 Task: Find a house in Pardi, India, from July 10 to July 25 for 4 guests, with a price range of ₹15,000 to ₹25,000, including Wifi and Free parking, and the host should speak English.
Action: Mouse moved to (543, 118)
Screenshot: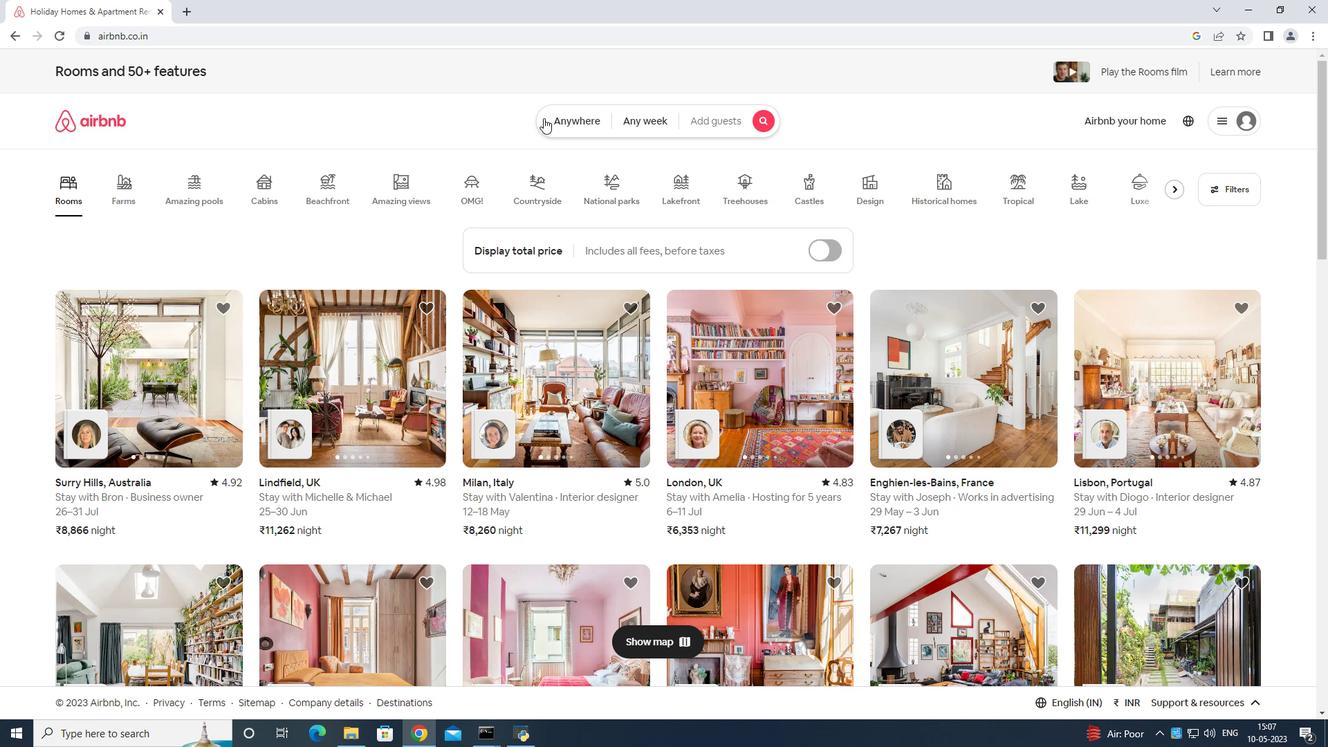 
Action: Mouse pressed left at (543, 118)
Screenshot: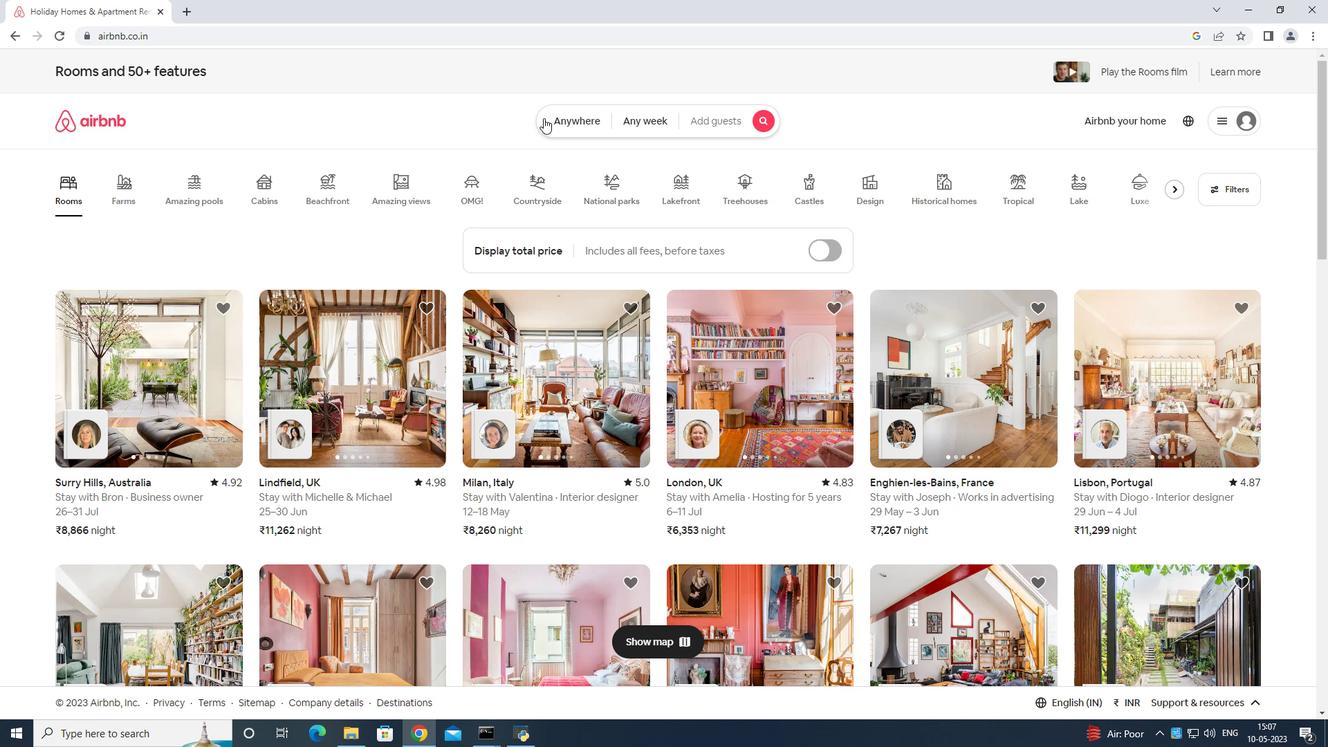 
Action: Mouse moved to (562, 118)
Screenshot: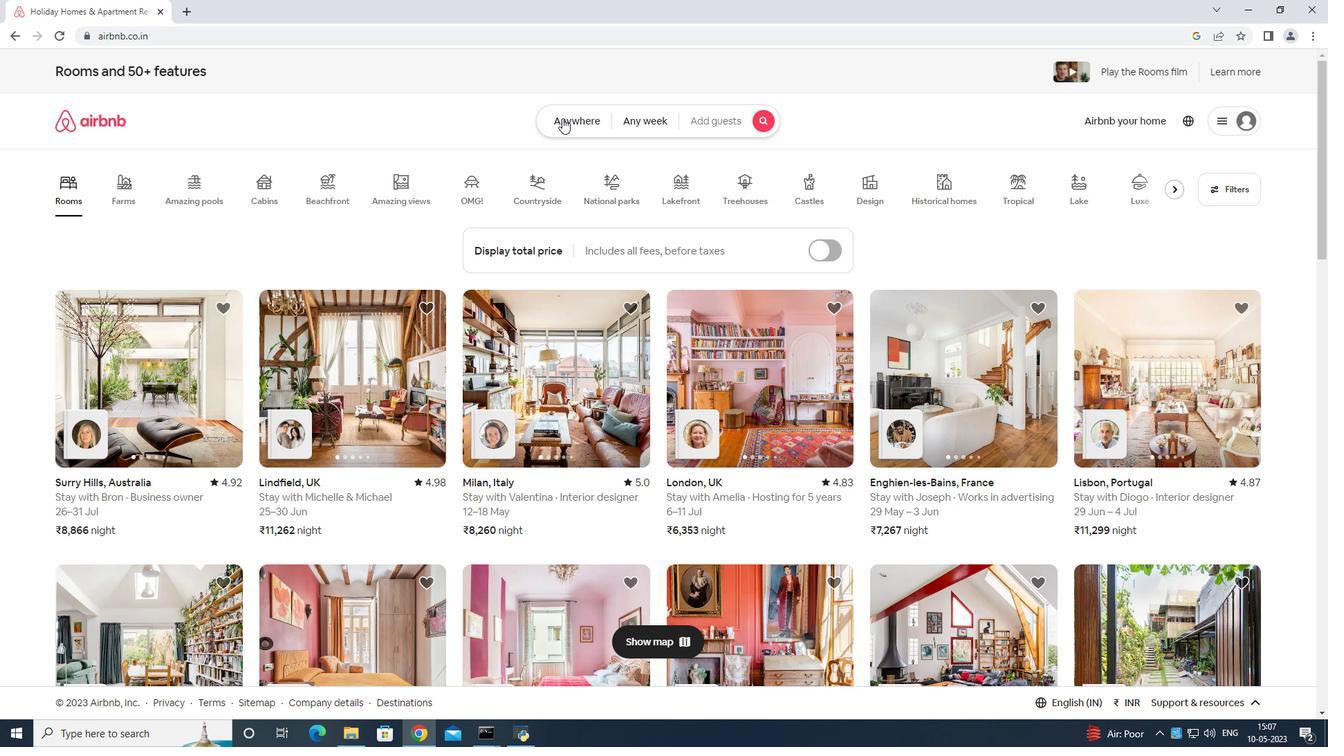 
Action: Mouse pressed left at (562, 118)
Screenshot: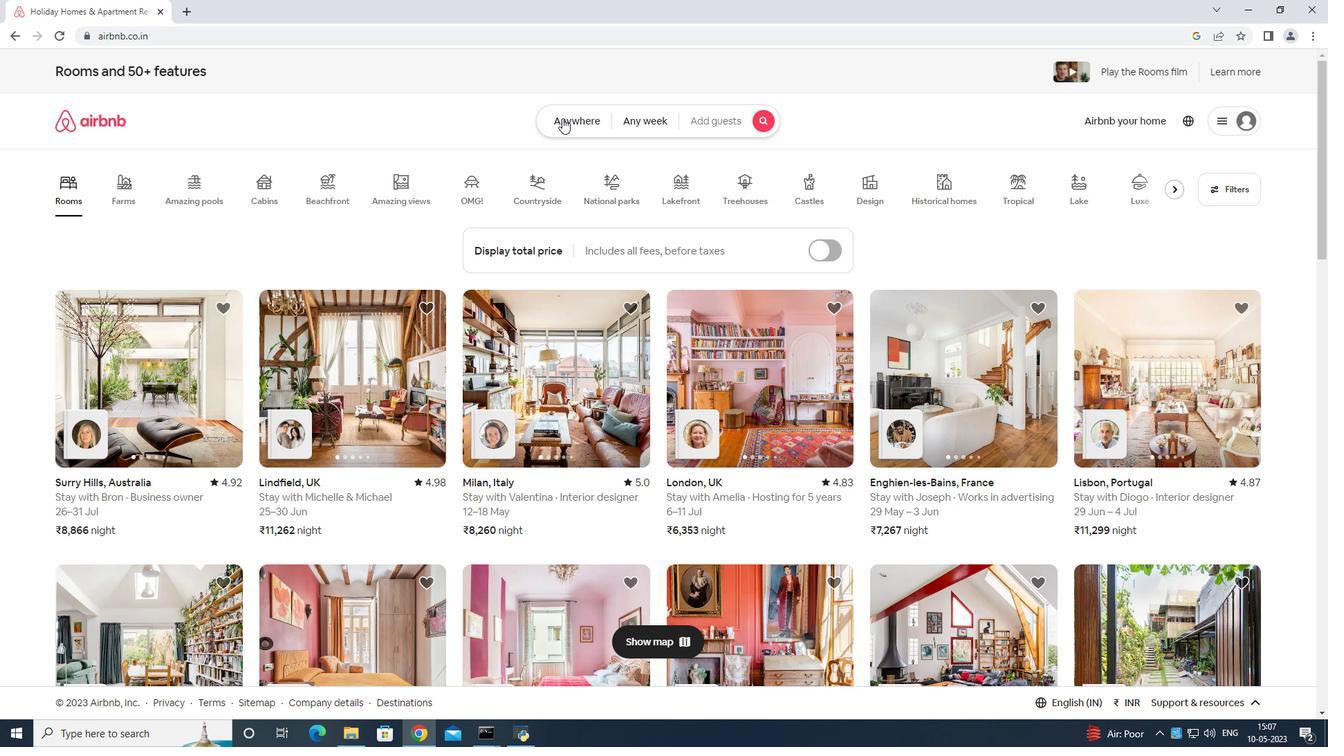 
Action: Mouse moved to (263, 135)
Screenshot: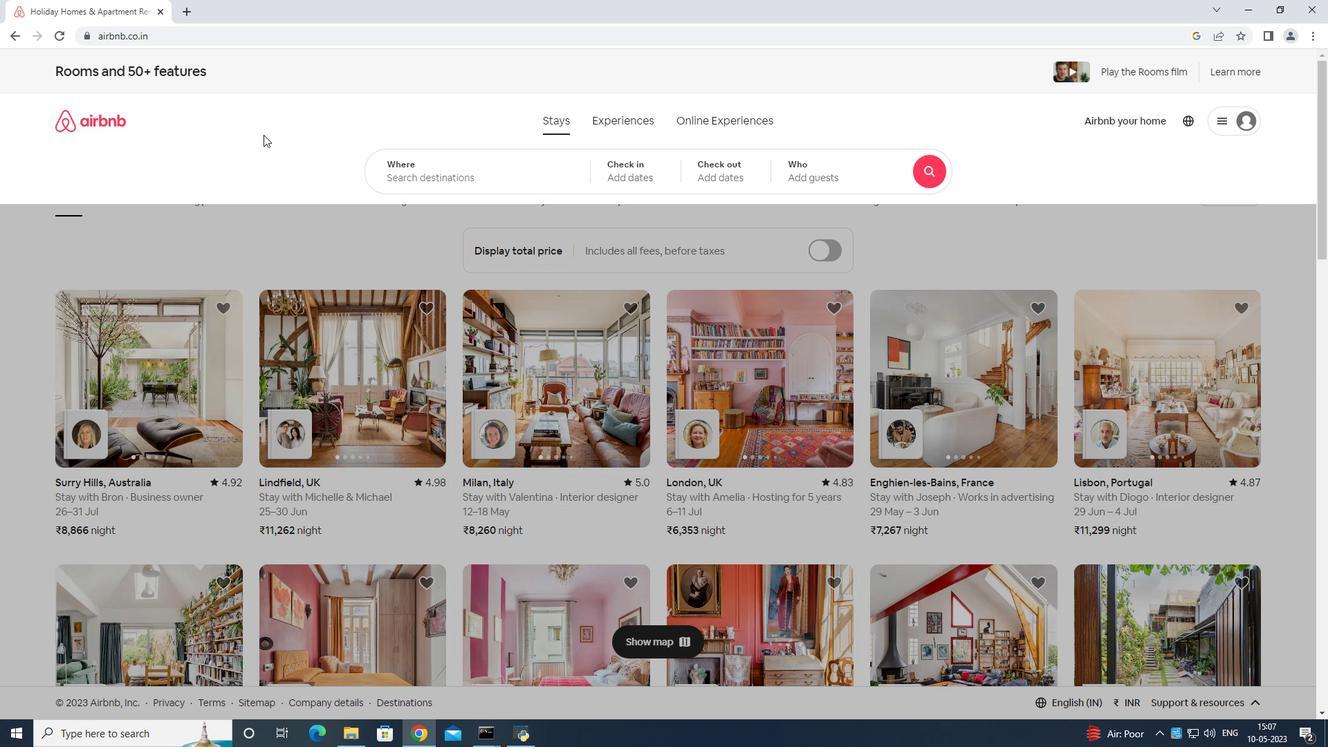 
Action: Mouse pressed left at (263, 135)
Screenshot: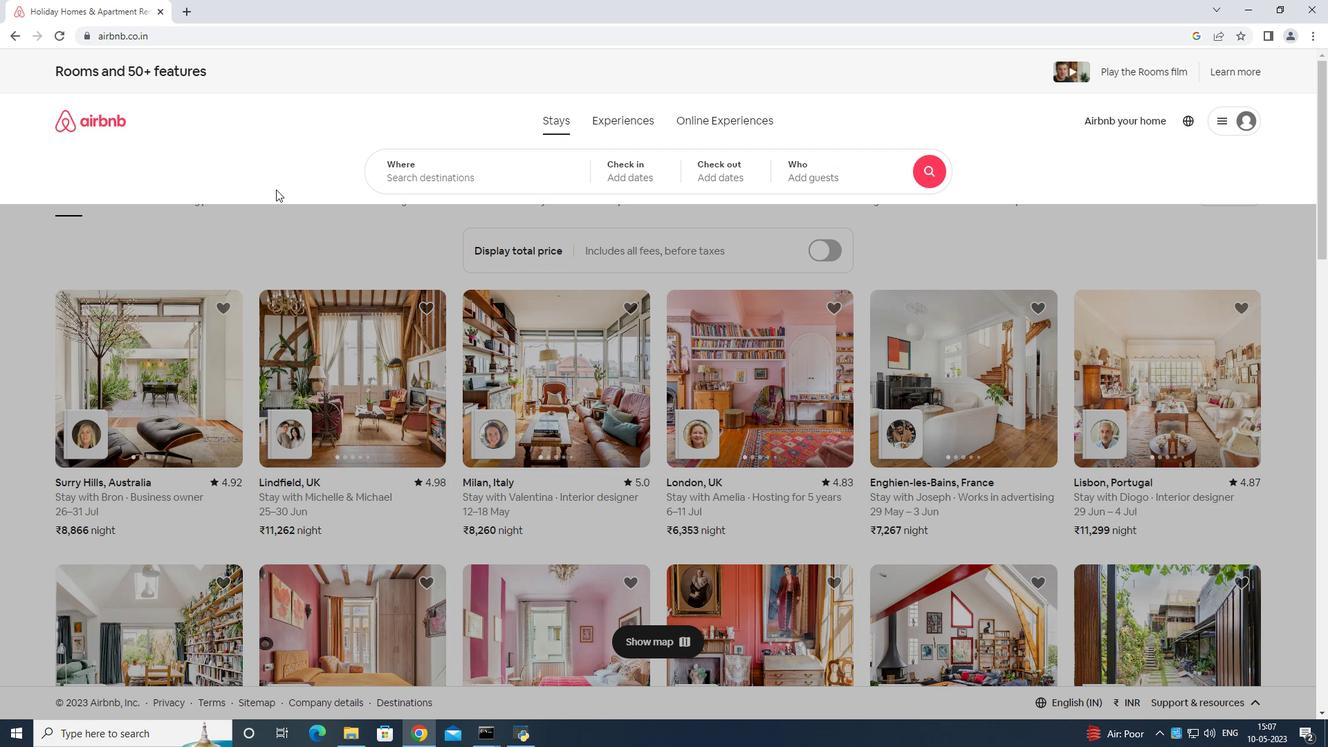 
Action: Mouse moved to (283, 245)
Screenshot: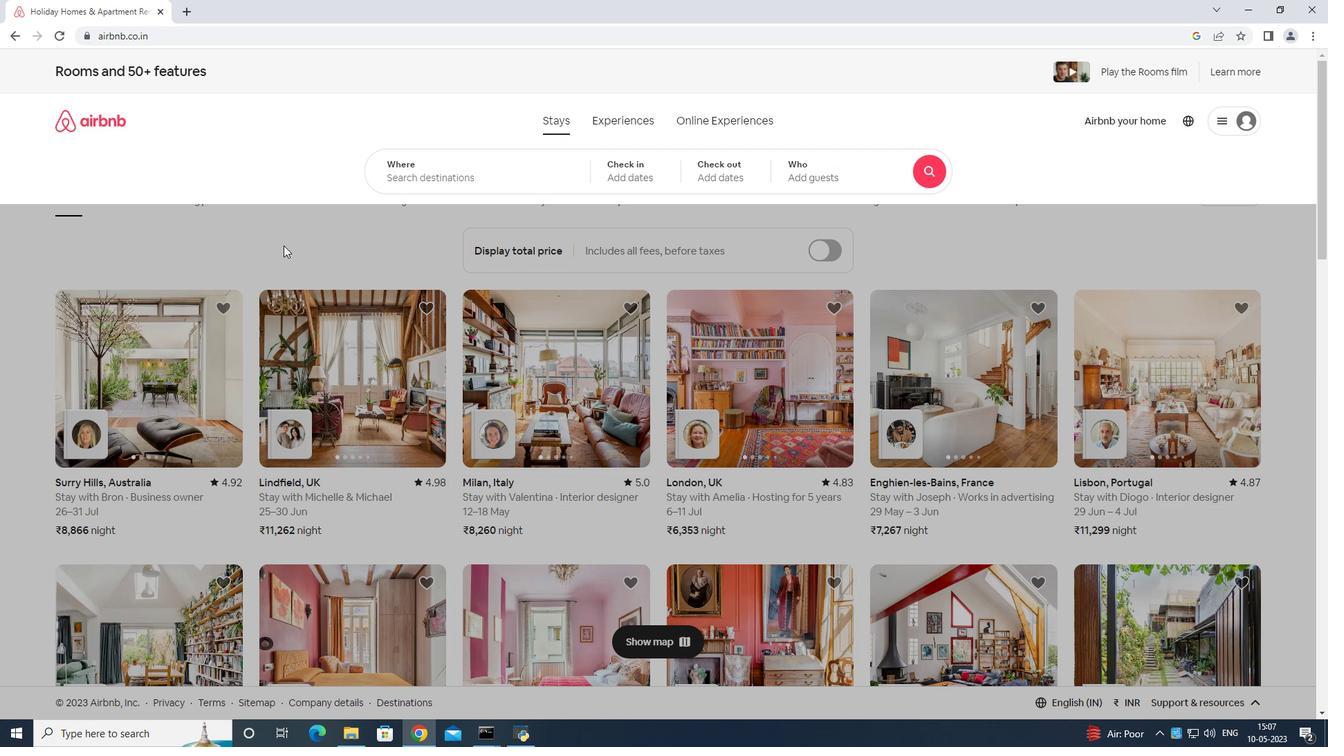 
Action: Mouse pressed left at (283, 245)
Screenshot: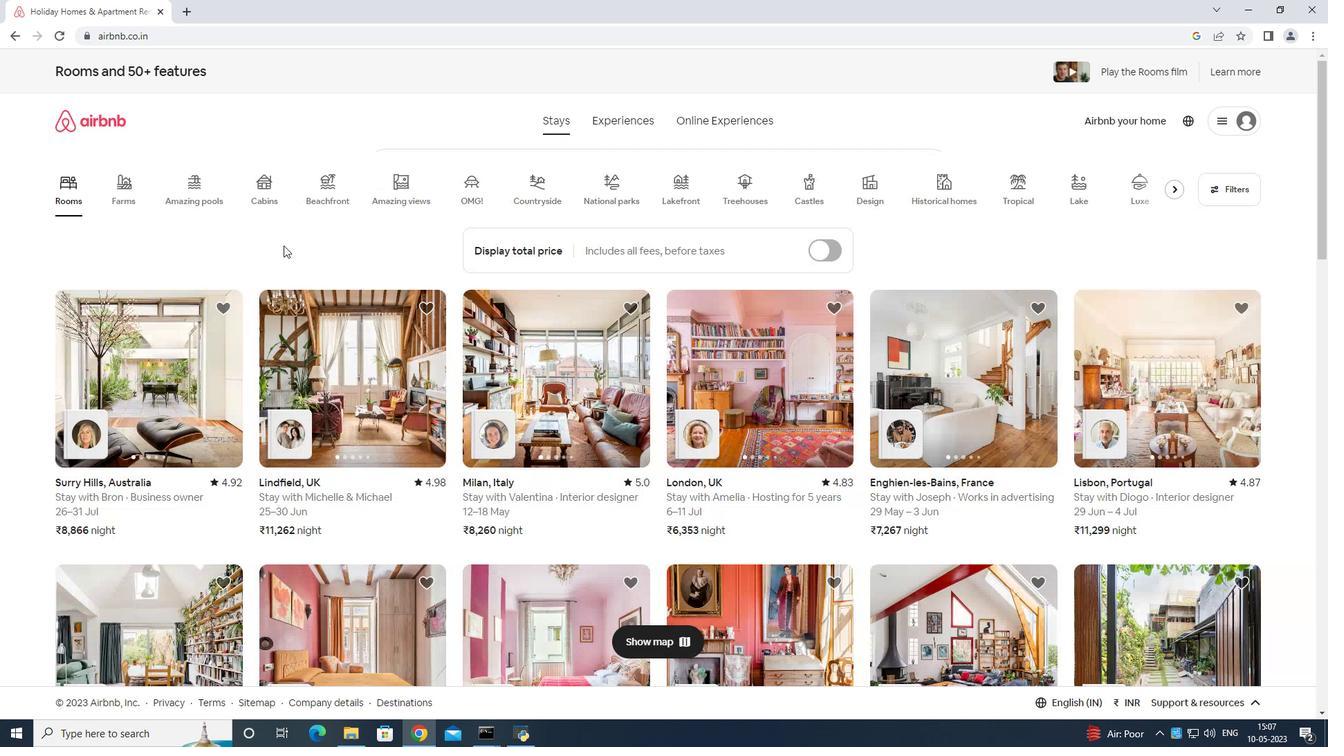 
Action: Mouse moved to (564, 122)
Screenshot: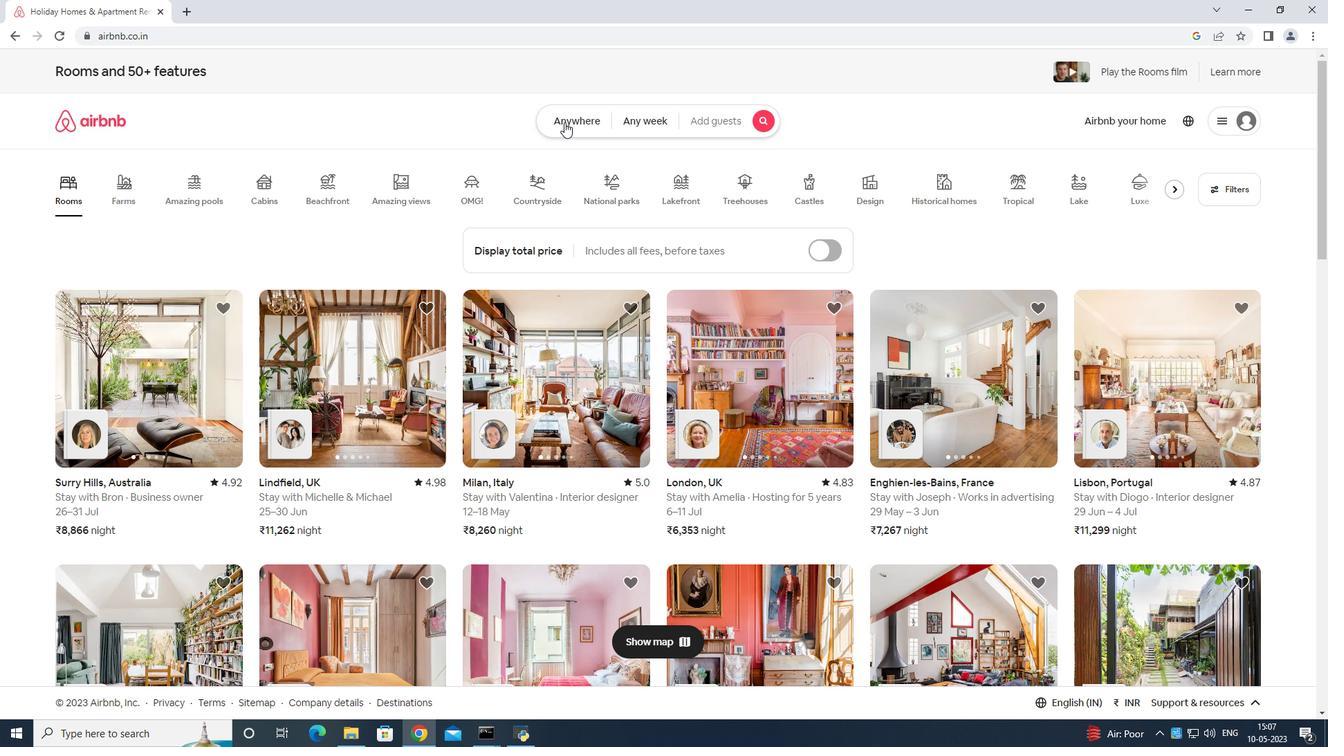 
Action: Mouse pressed left at (564, 122)
Screenshot: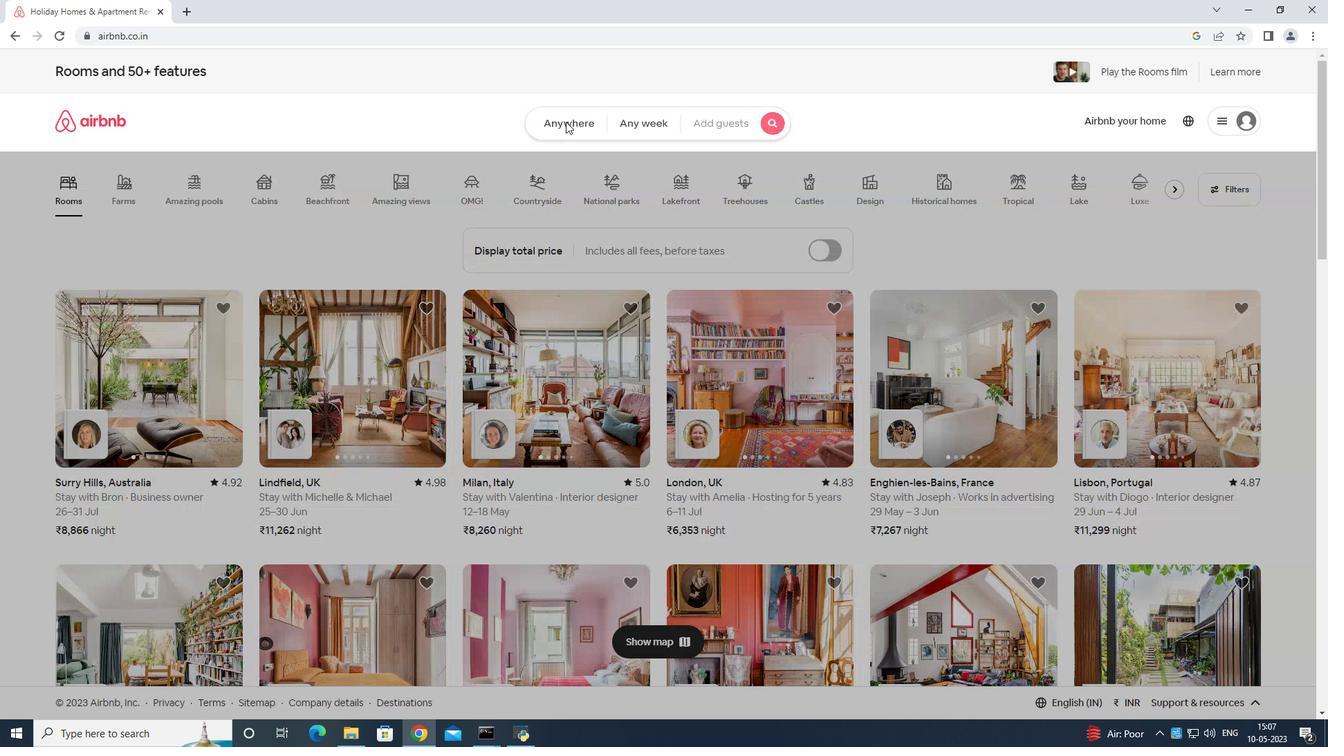 
Action: Mouse moved to (494, 168)
Screenshot: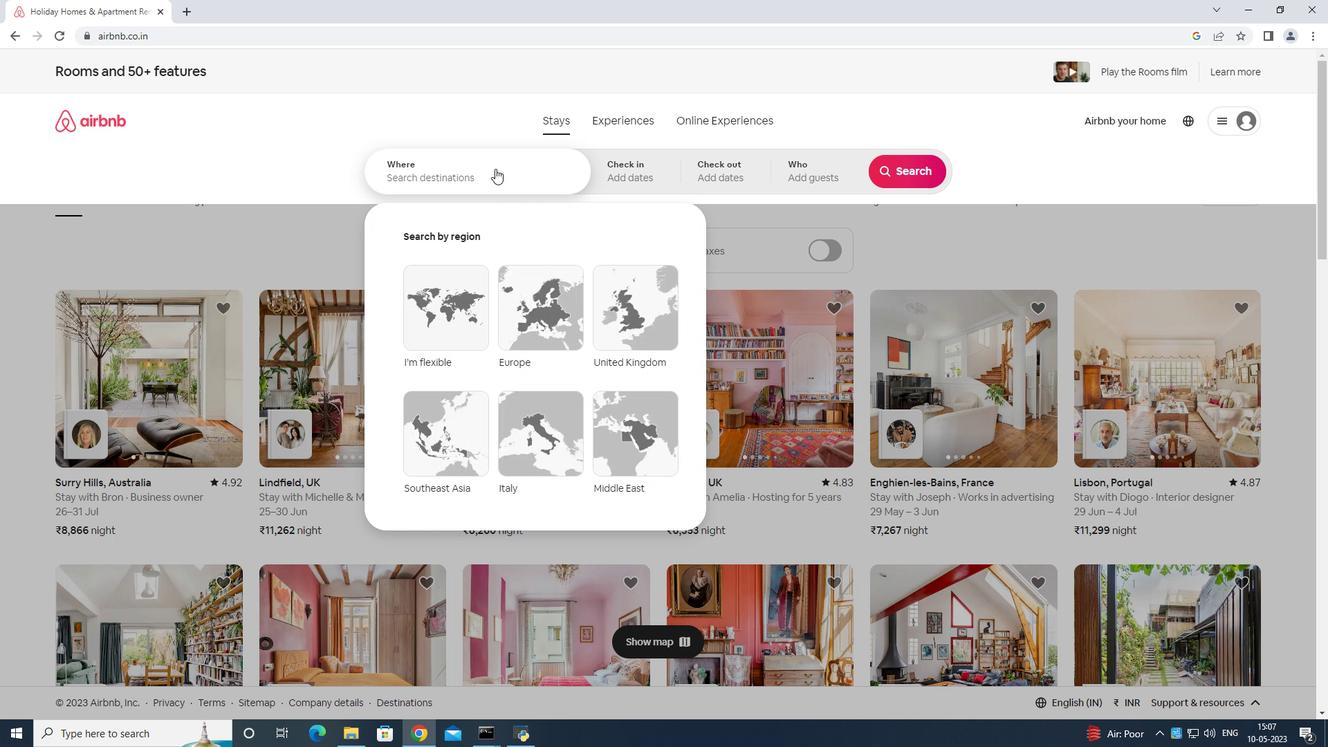 
Action: Mouse pressed left at (494, 168)
Screenshot: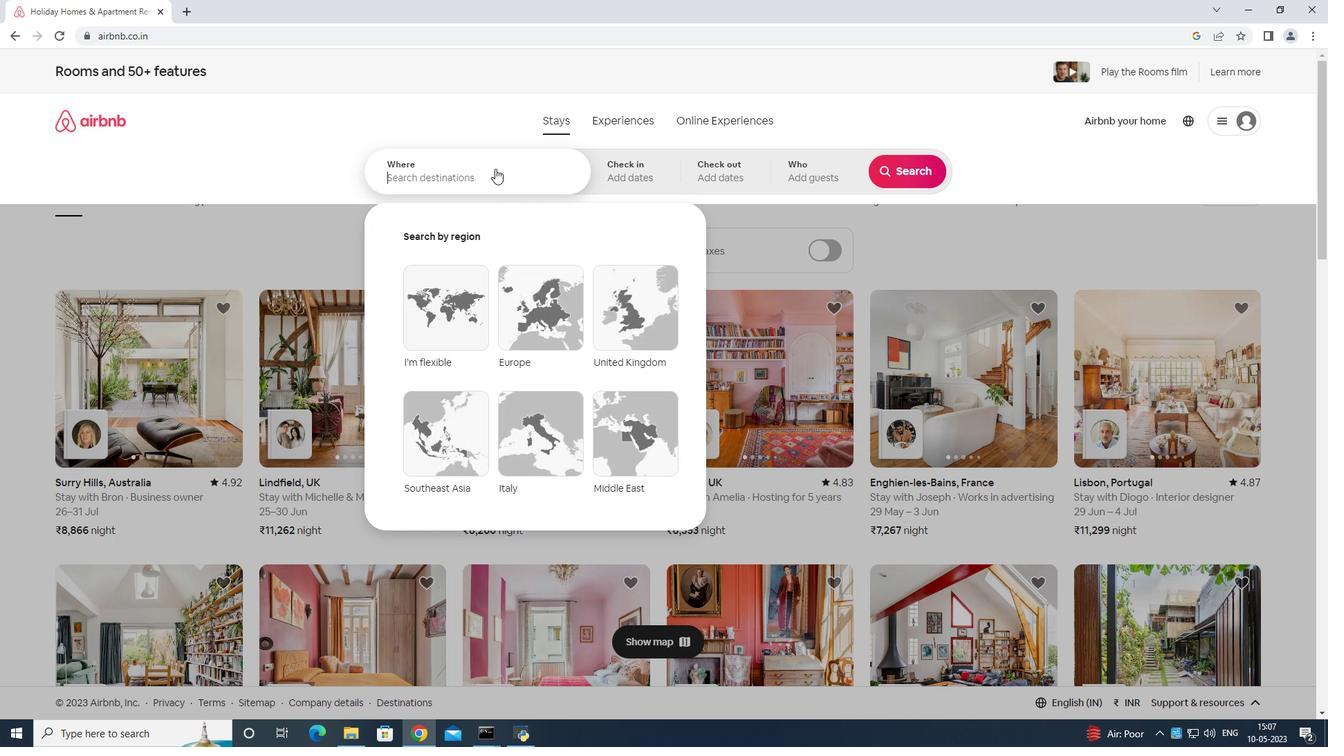 
Action: Mouse moved to (492, 168)
Screenshot: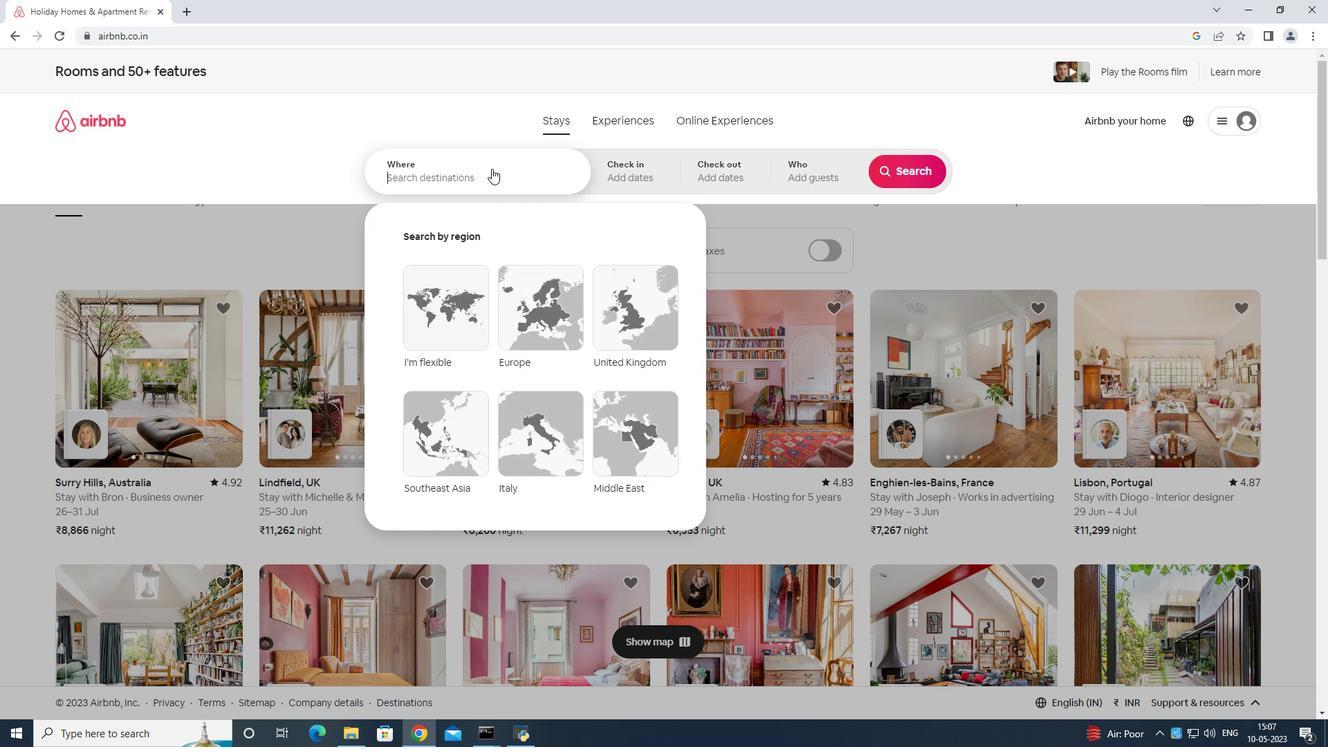 
Action: Key pressed p<Key.shift><Key.backspace>pardi<Key.space>india<Key.enter>
Screenshot: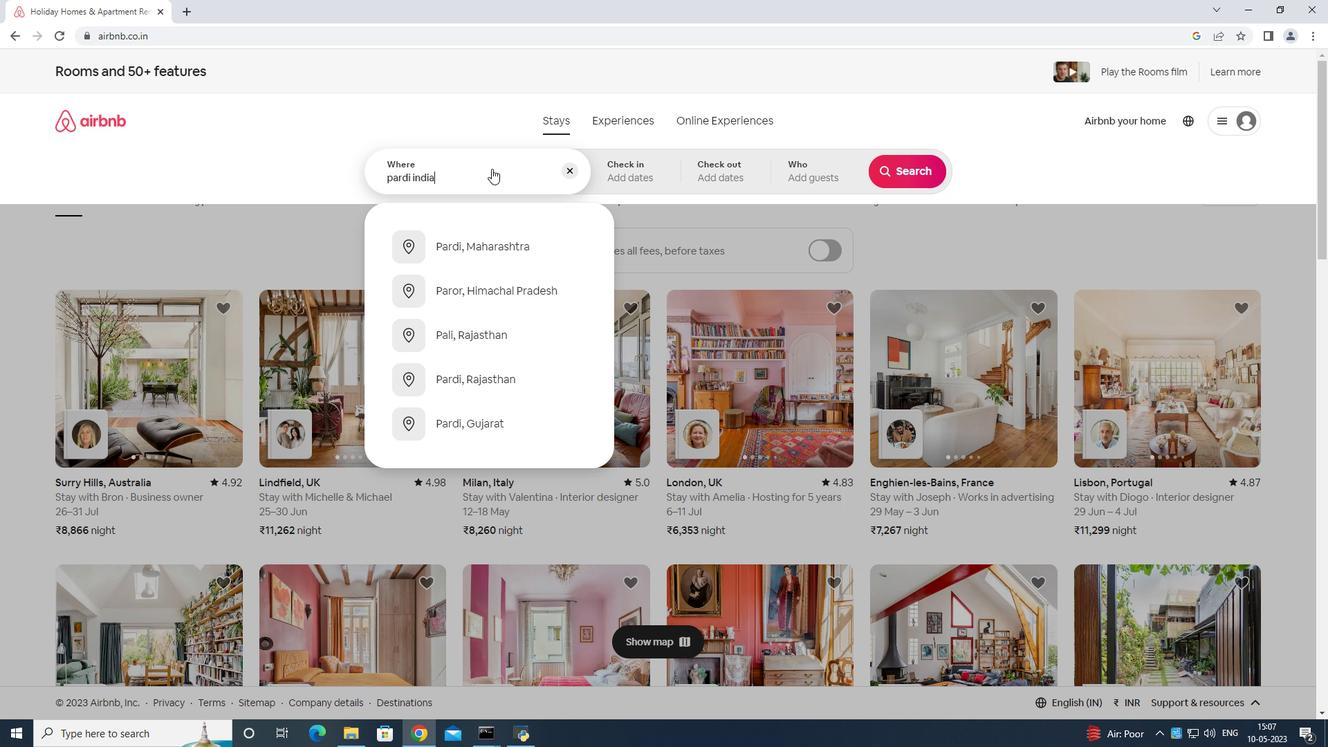 
Action: Mouse moved to (898, 282)
Screenshot: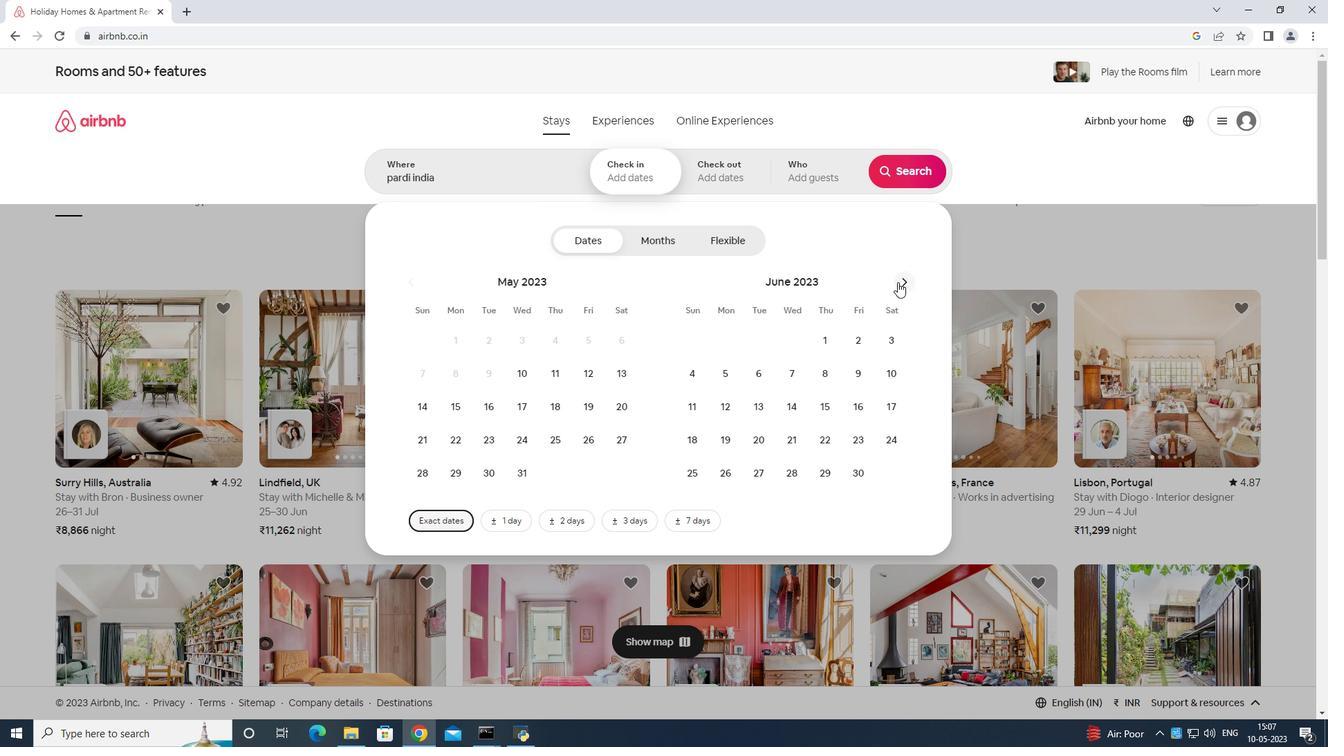 
Action: Mouse pressed left at (898, 282)
Screenshot: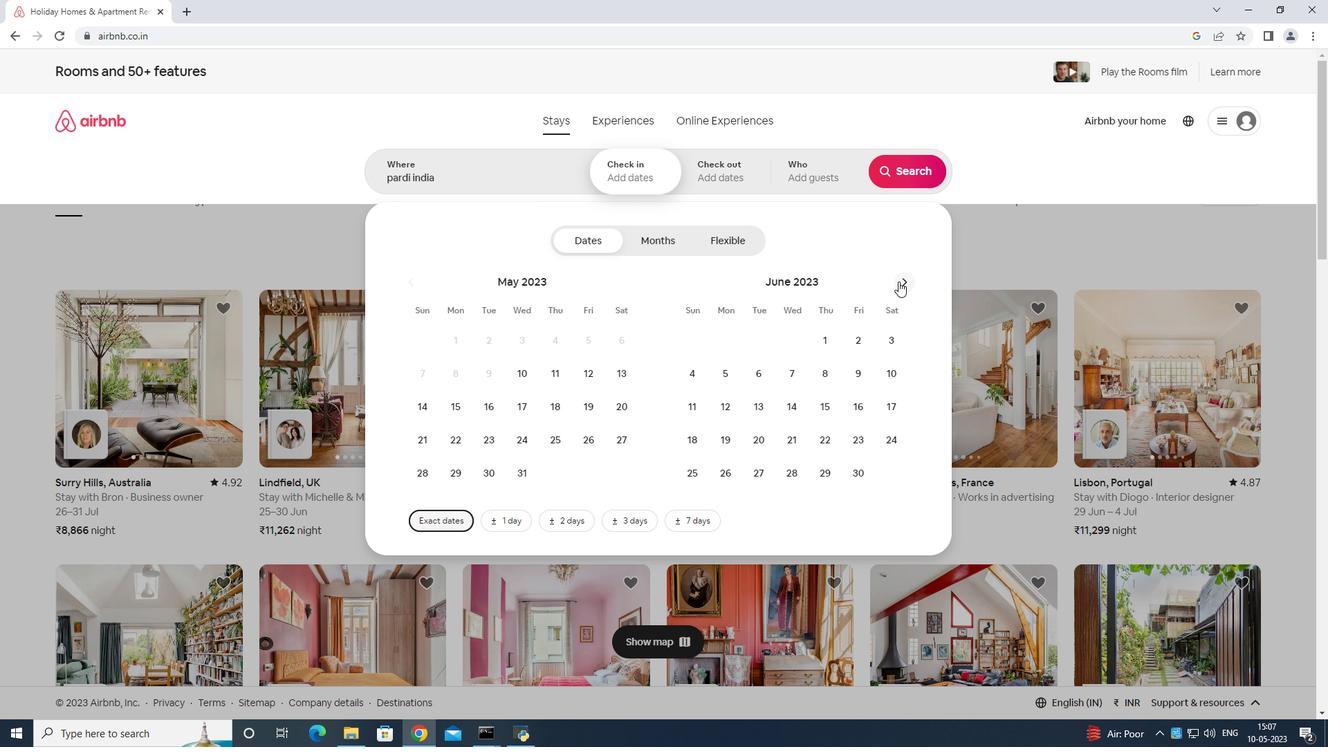
Action: Mouse moved to (725, 406)
Screenshot: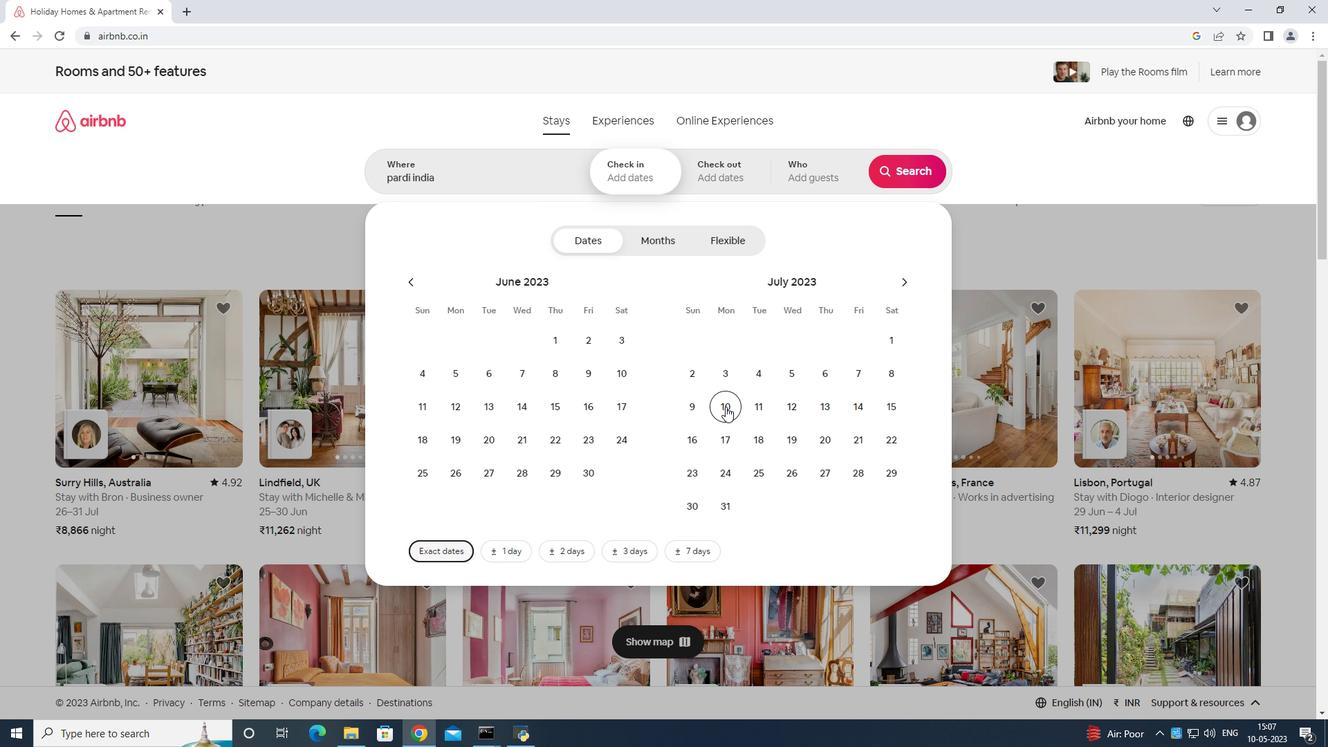 
Action: Mouse pressed left at (725, 406)
Screenshot: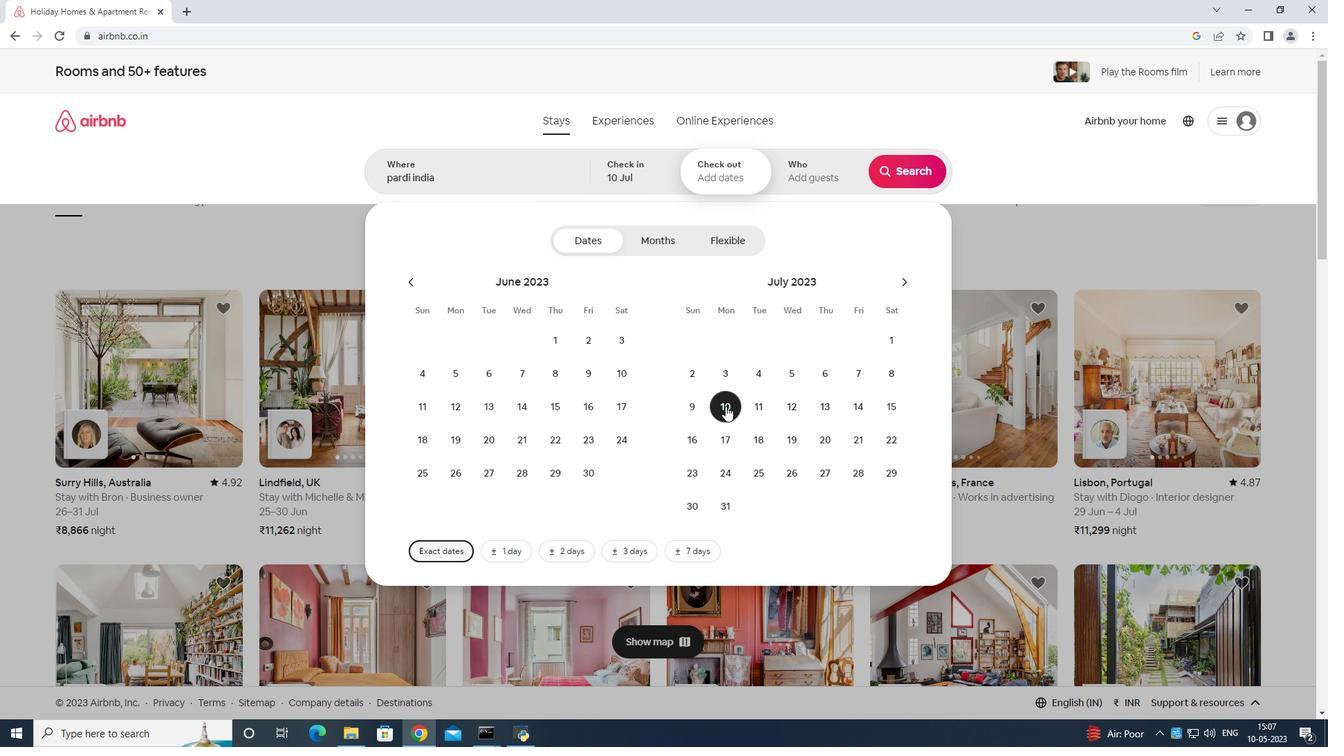 
Action: Mouse moved to (757, 464)
Screenshot: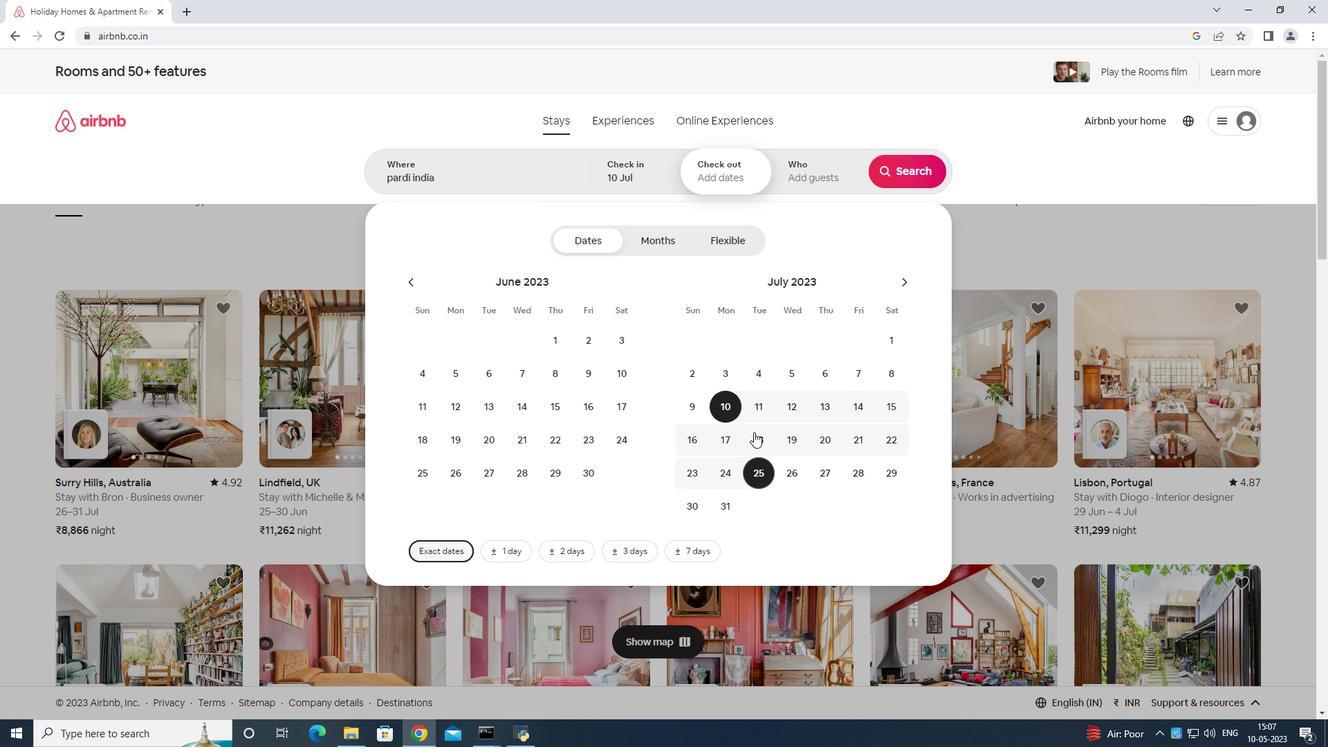 
Action: Mouse pressed left at (757, 464)
Screenshot: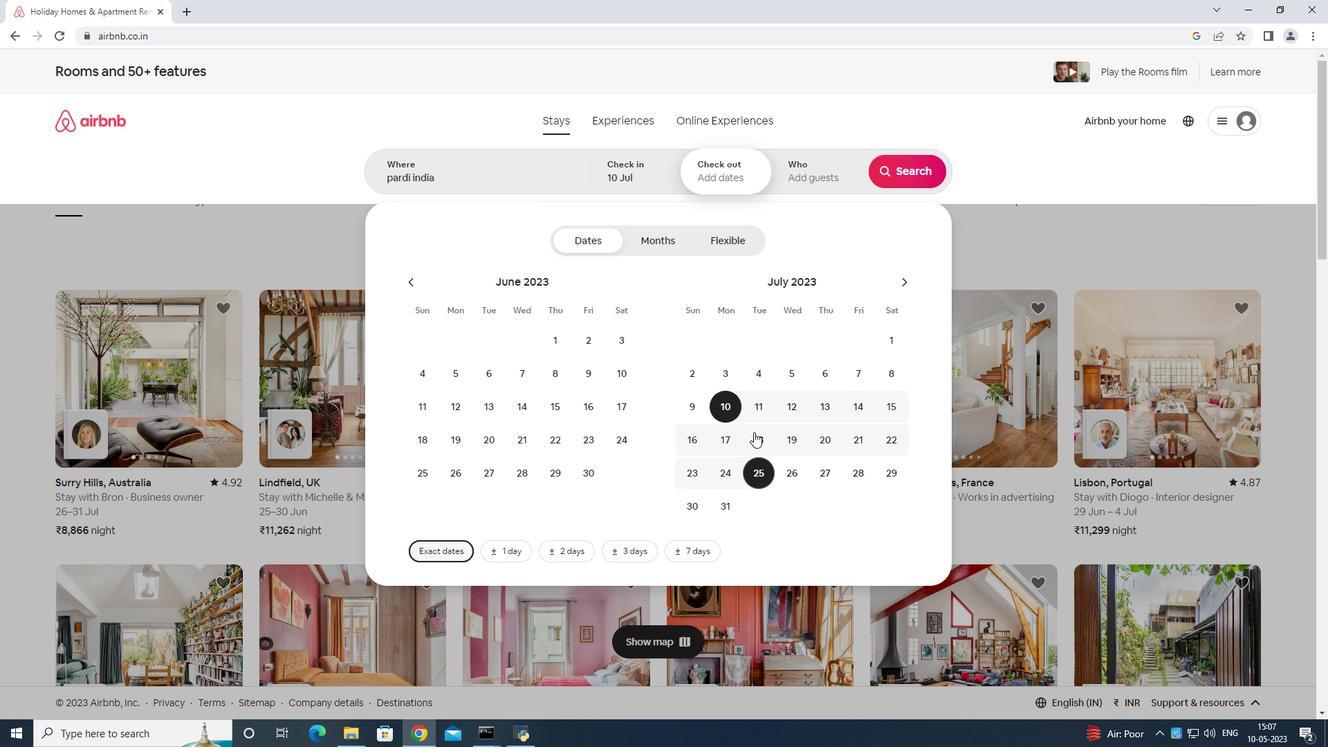 
Action: Mouse moved to (832, 177)
Screenshot: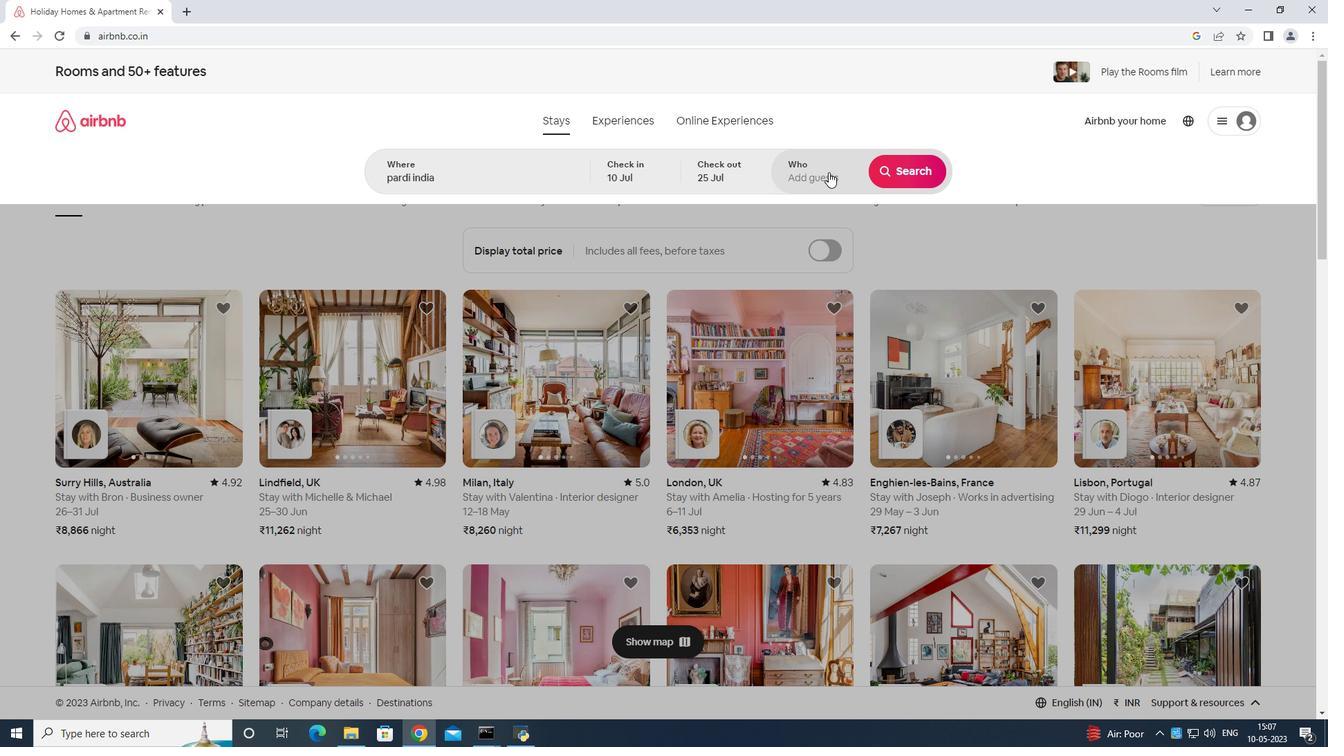 
Action: Mouse pressed left at (832, 177)
Screenshot: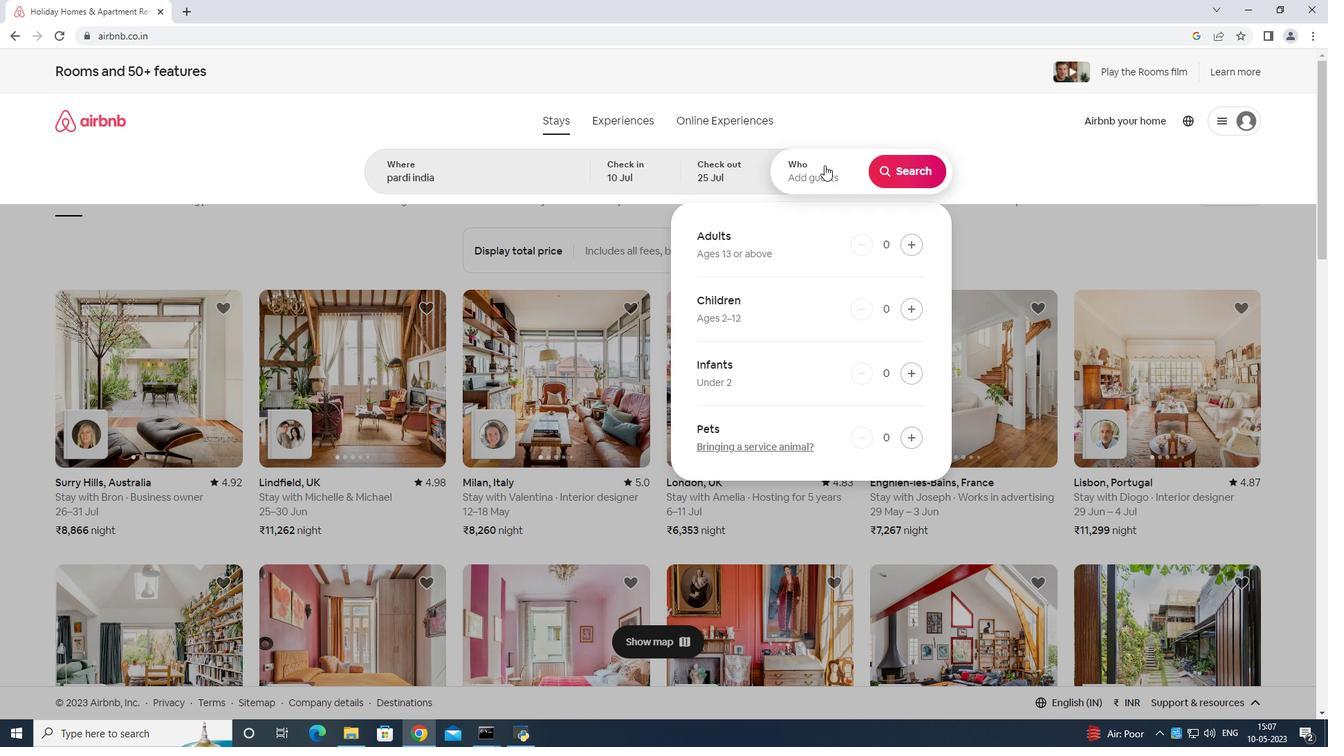 
Action: Mouse moved to (907, 237)
Screenshot: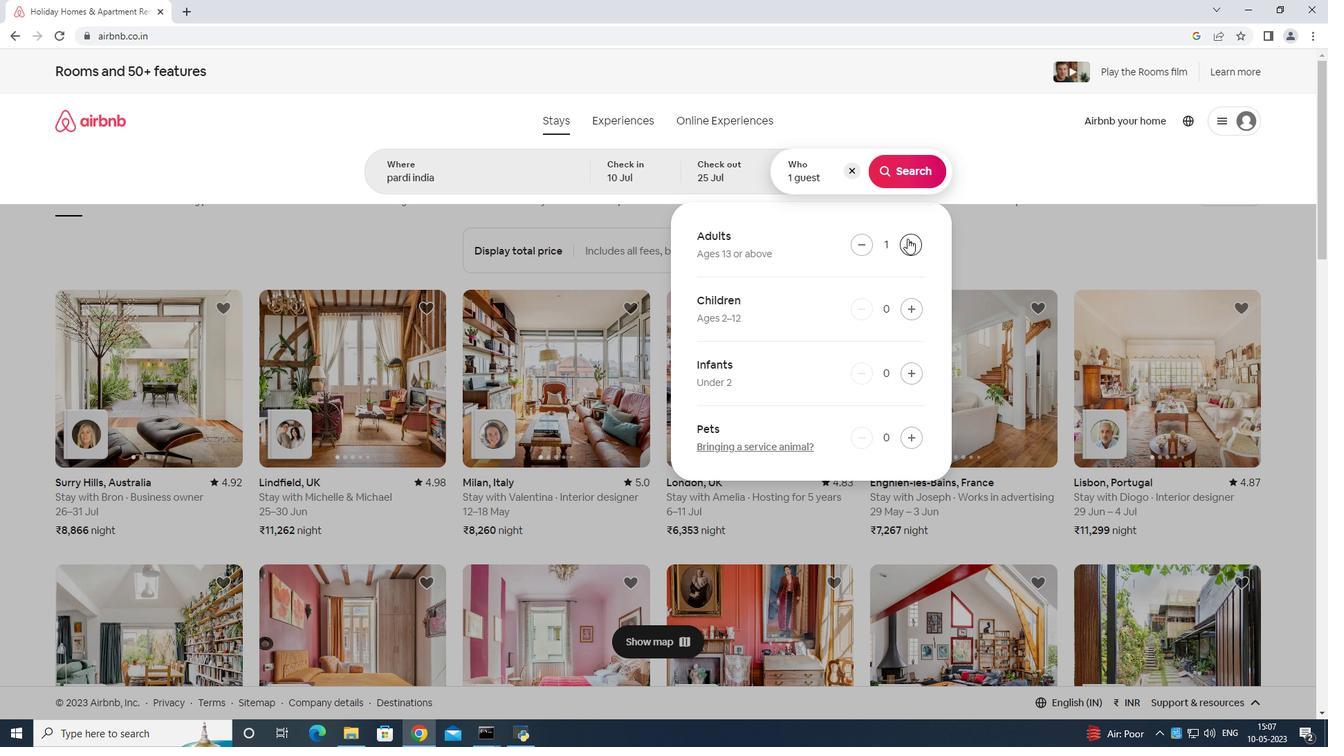 
Action: Mouse pressed left at (907, 237)
Screenshot: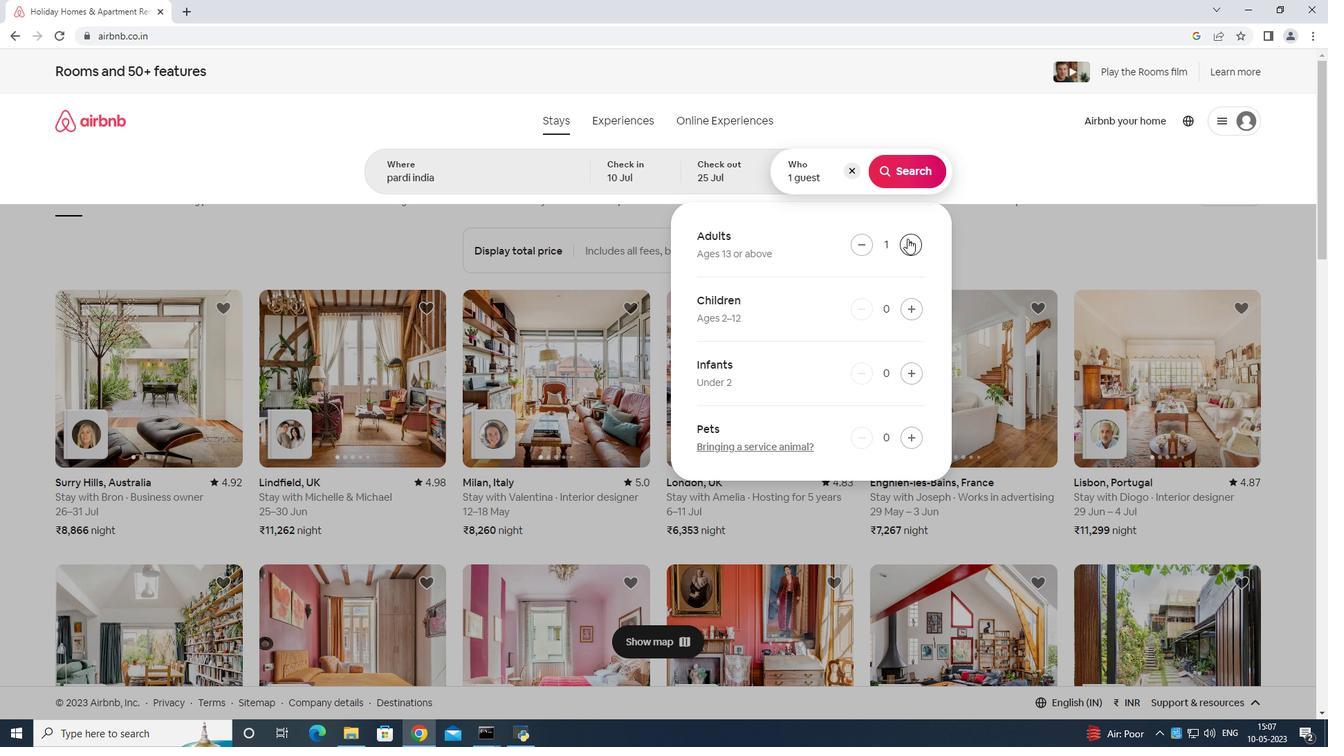
Action: Mouse moved to (907, 238)
Screenshot: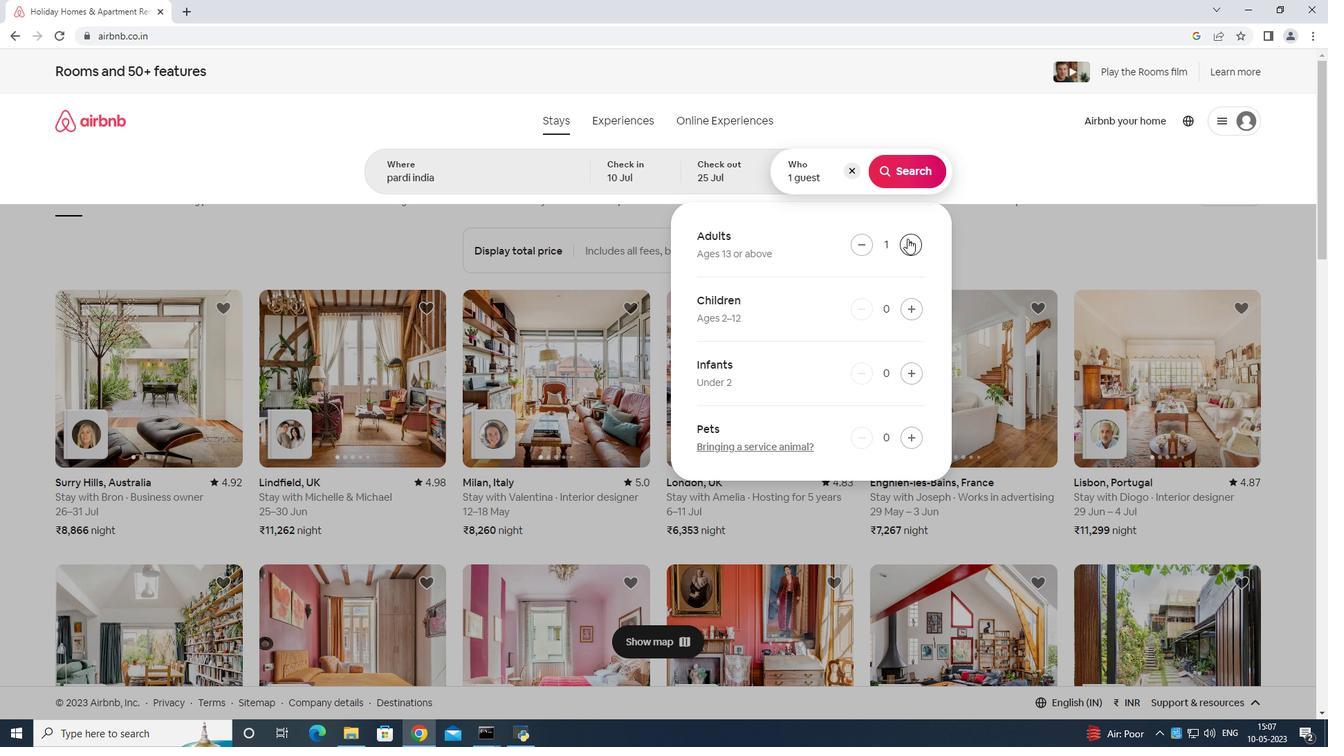 
Action: Mouse pressed left at (907, 238)
Screenshot: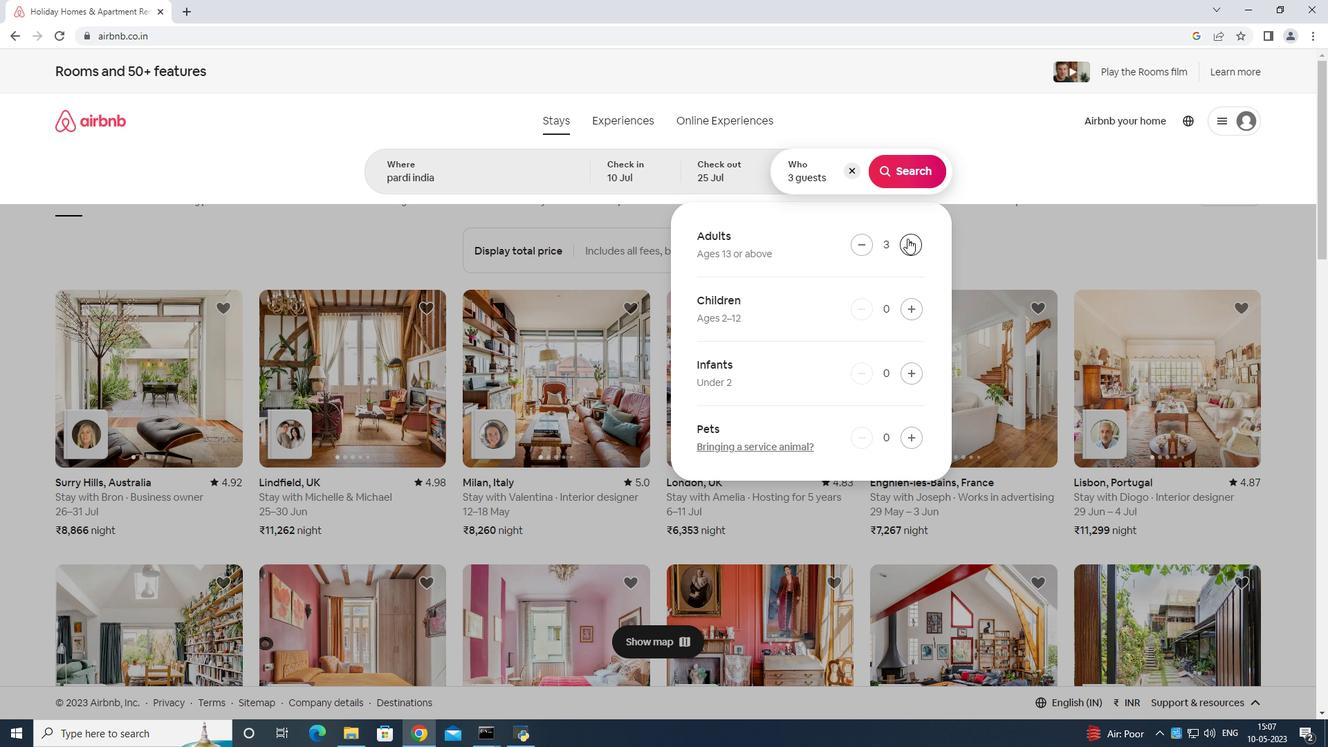 
Action: Mouse pressed left at (907, 238)
Screenshot: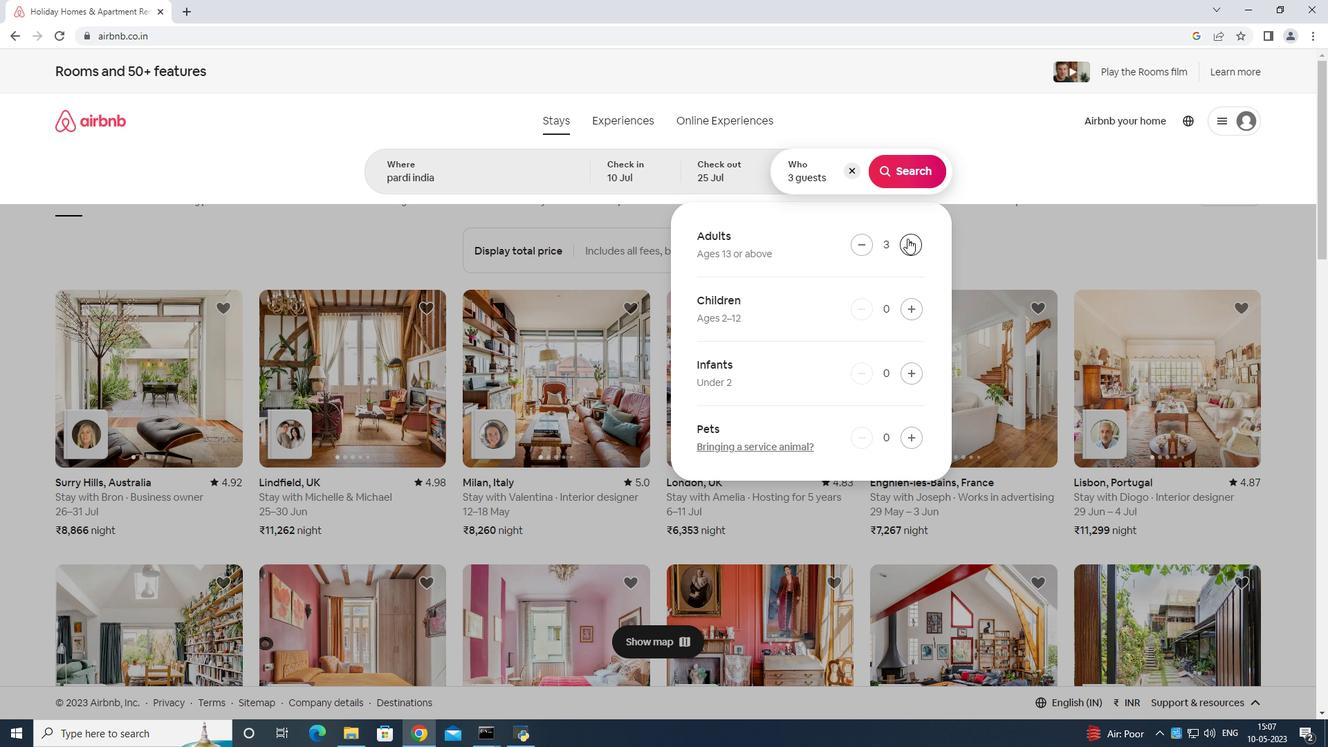 
Action: Mouse pressed left at (907, 238)
Screenshot: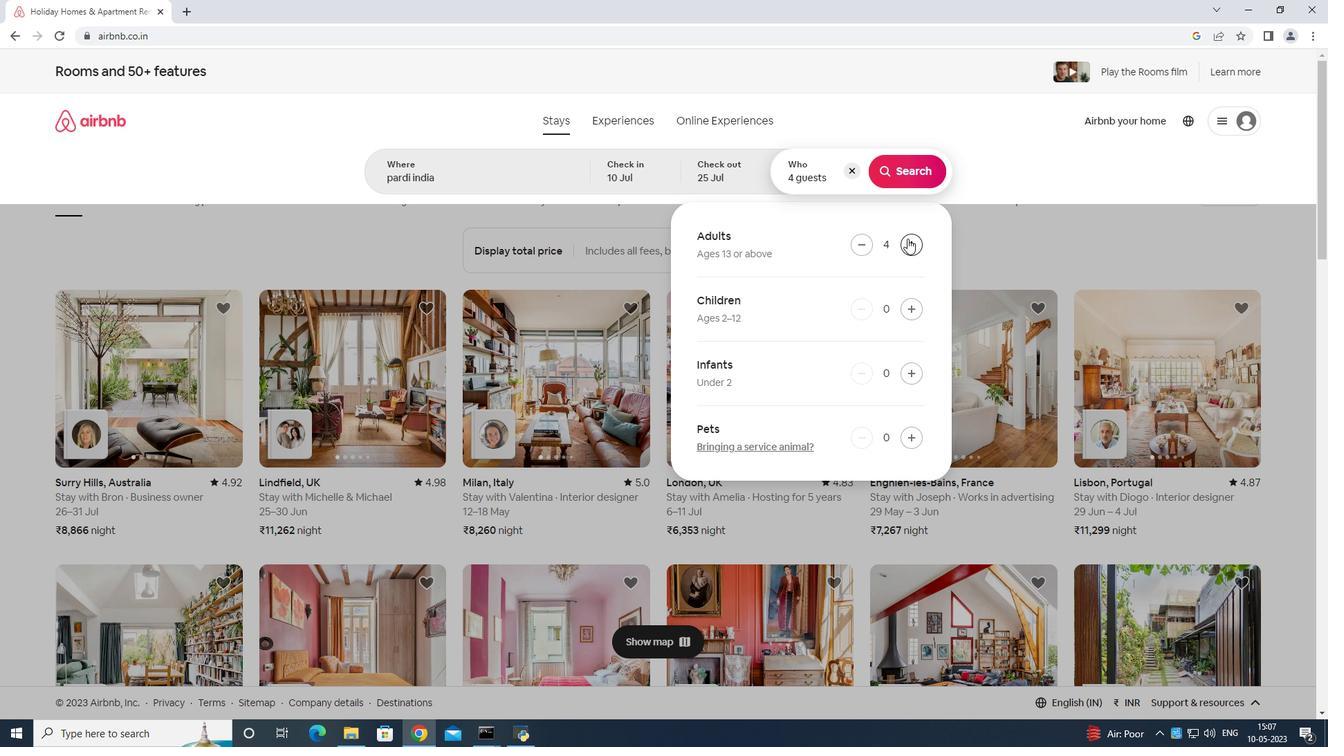
Action: Mouse moved to (855, 242)
Screenshot: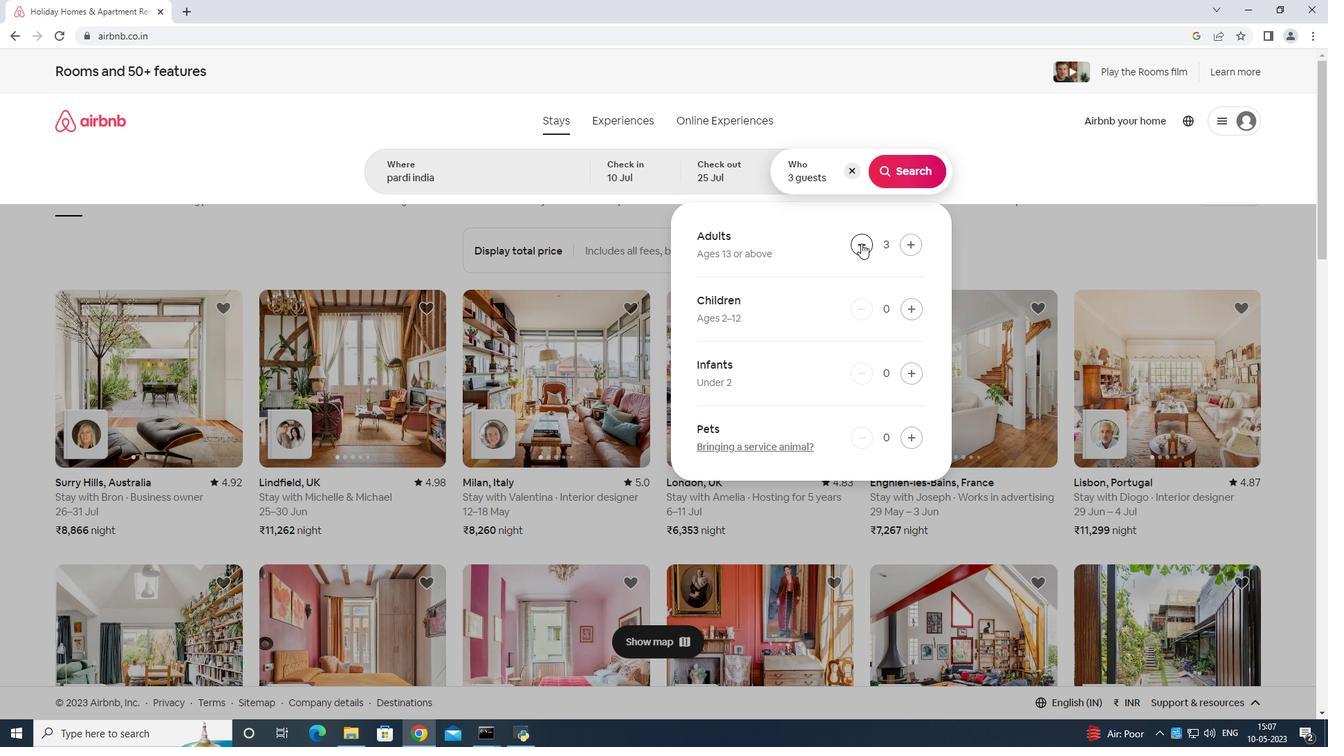 
Action: Mouse pressed left at (855, 242)
Screenshot: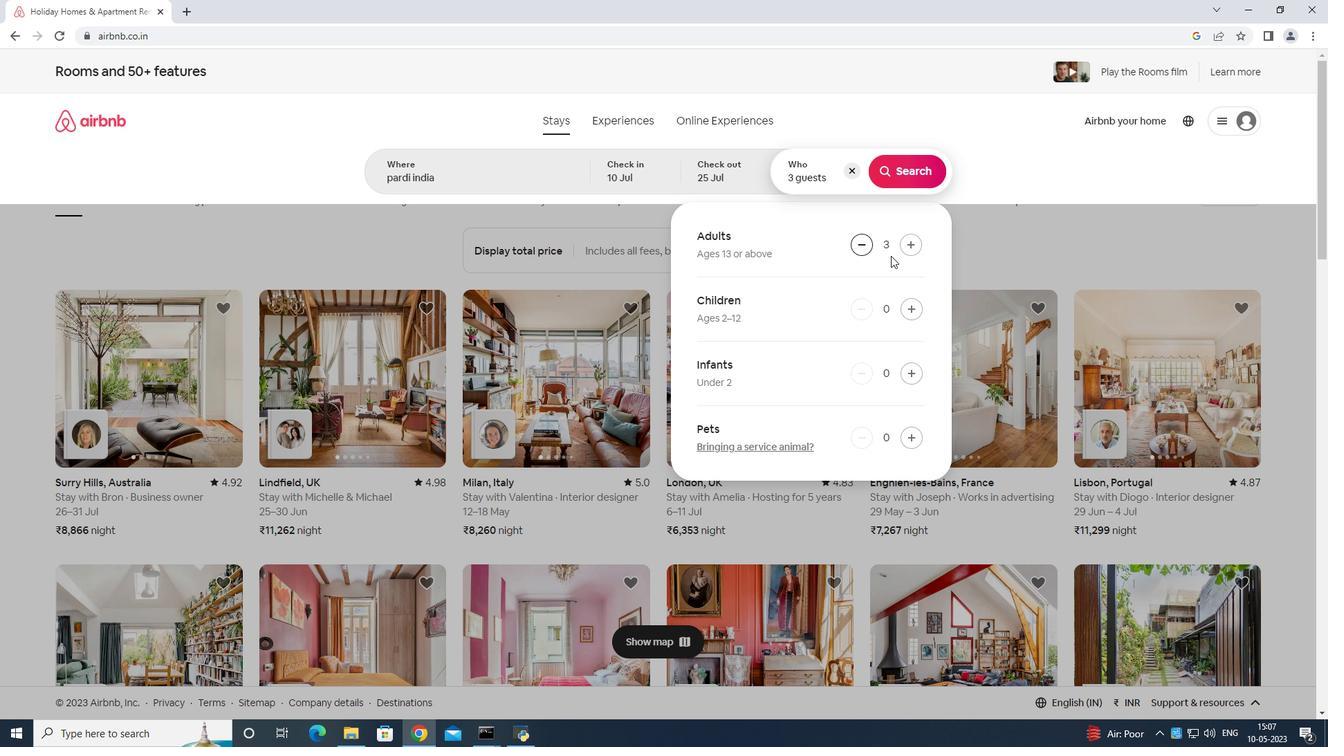 
Action: Mouse moved to (906, 308)
Screenshot: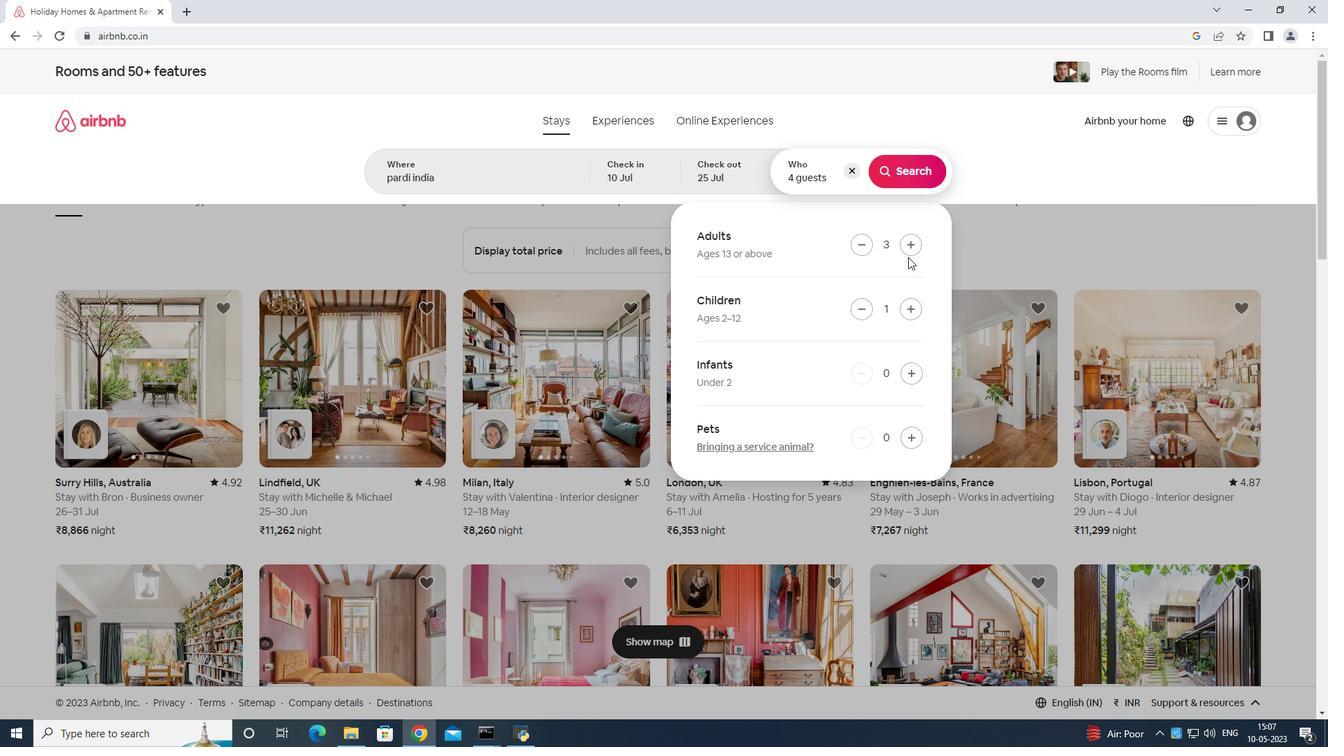 
Action: Mouse pressed left at (906, 308)
Screenshot: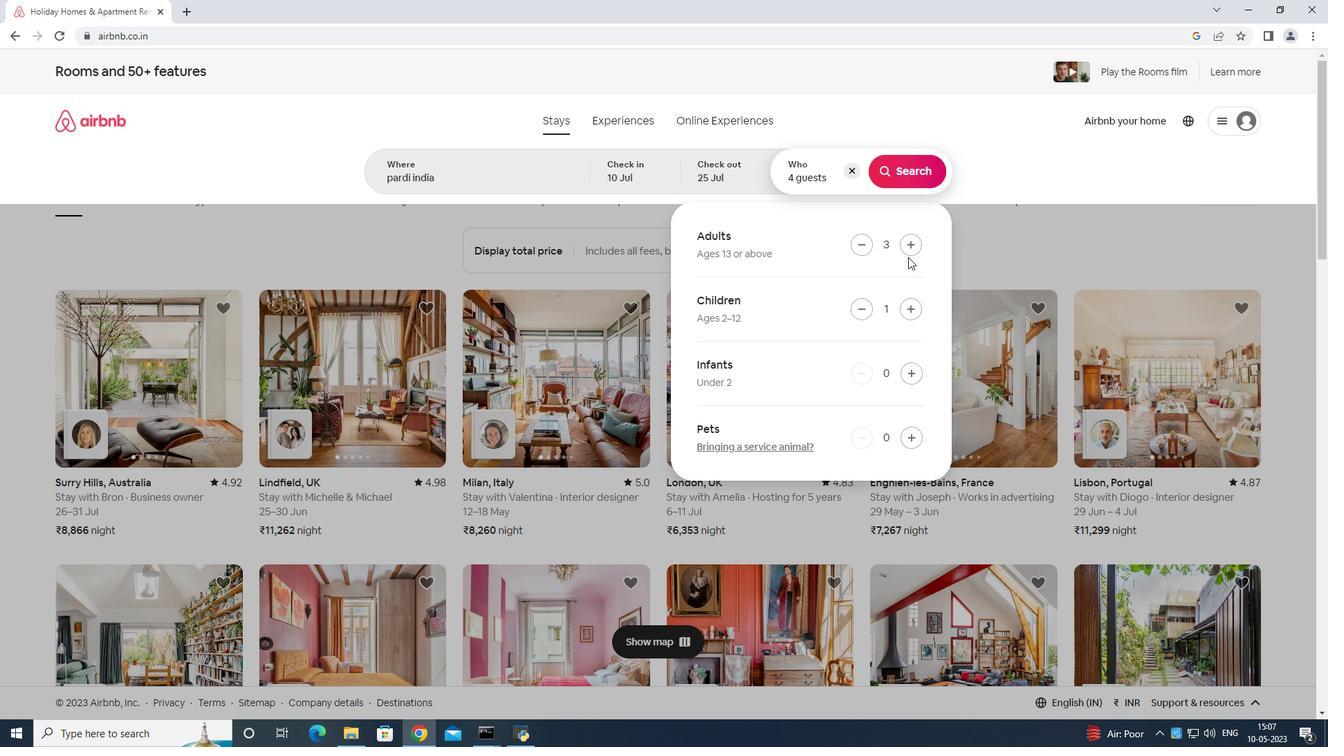 
Action: Mouse moved to (909, 175)
Screenshot: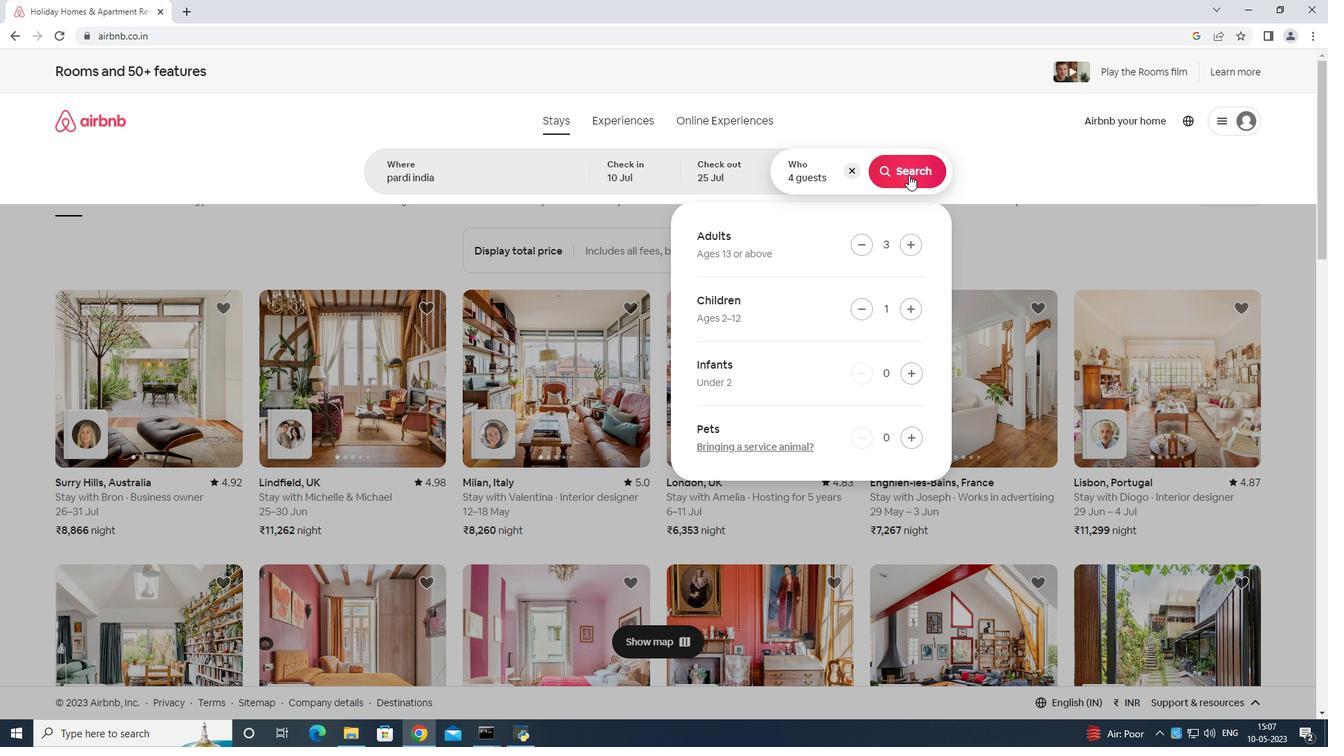 
Action: Mouse pressed left at (909, 175)
Screenshot: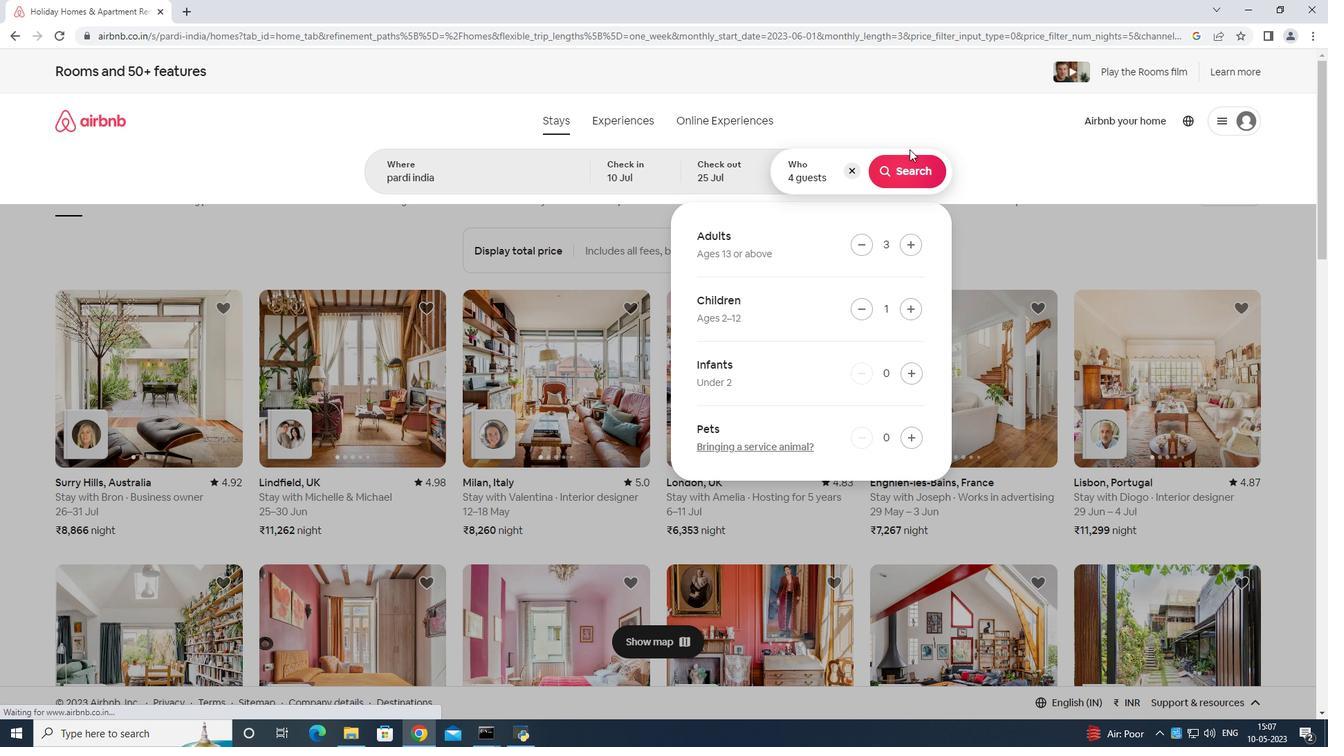 
Action: Mouse moved to (1283, 129)
Screenshot: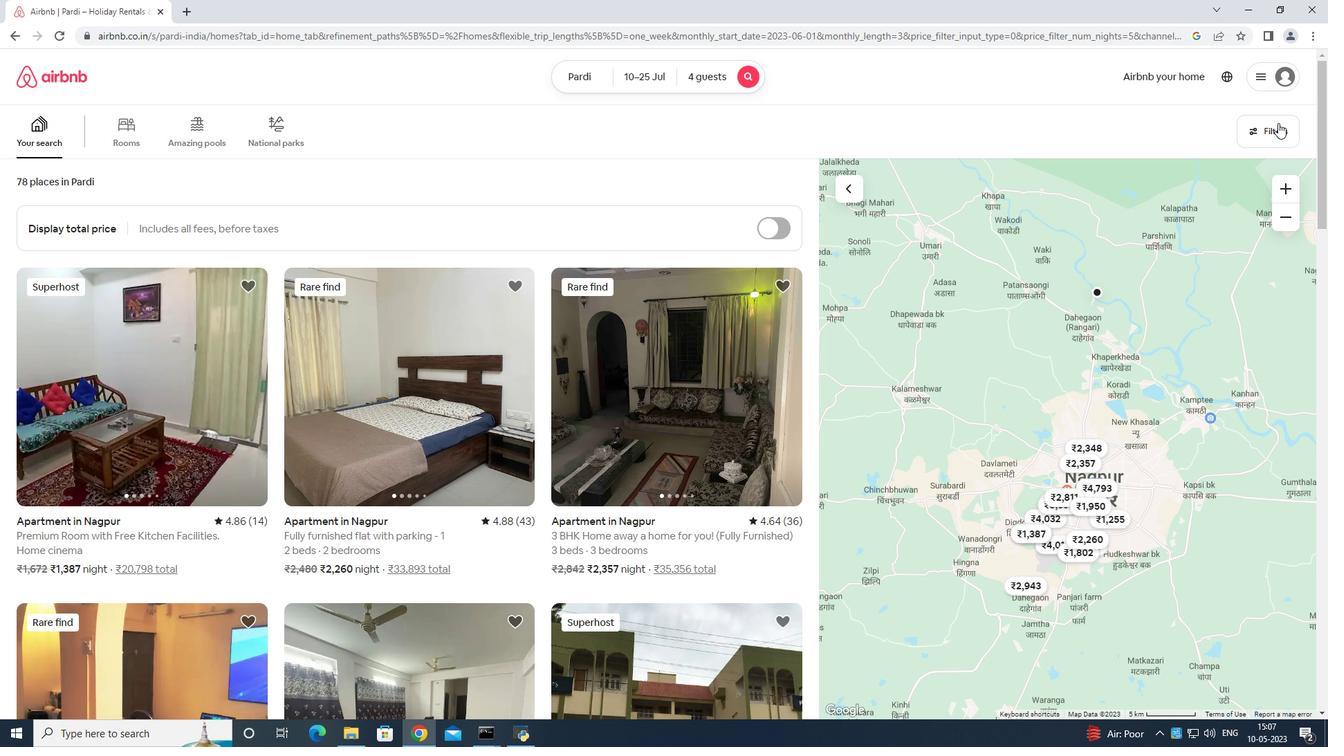 
Action: Mouse pressed left at (1283, 129)
Screenshot: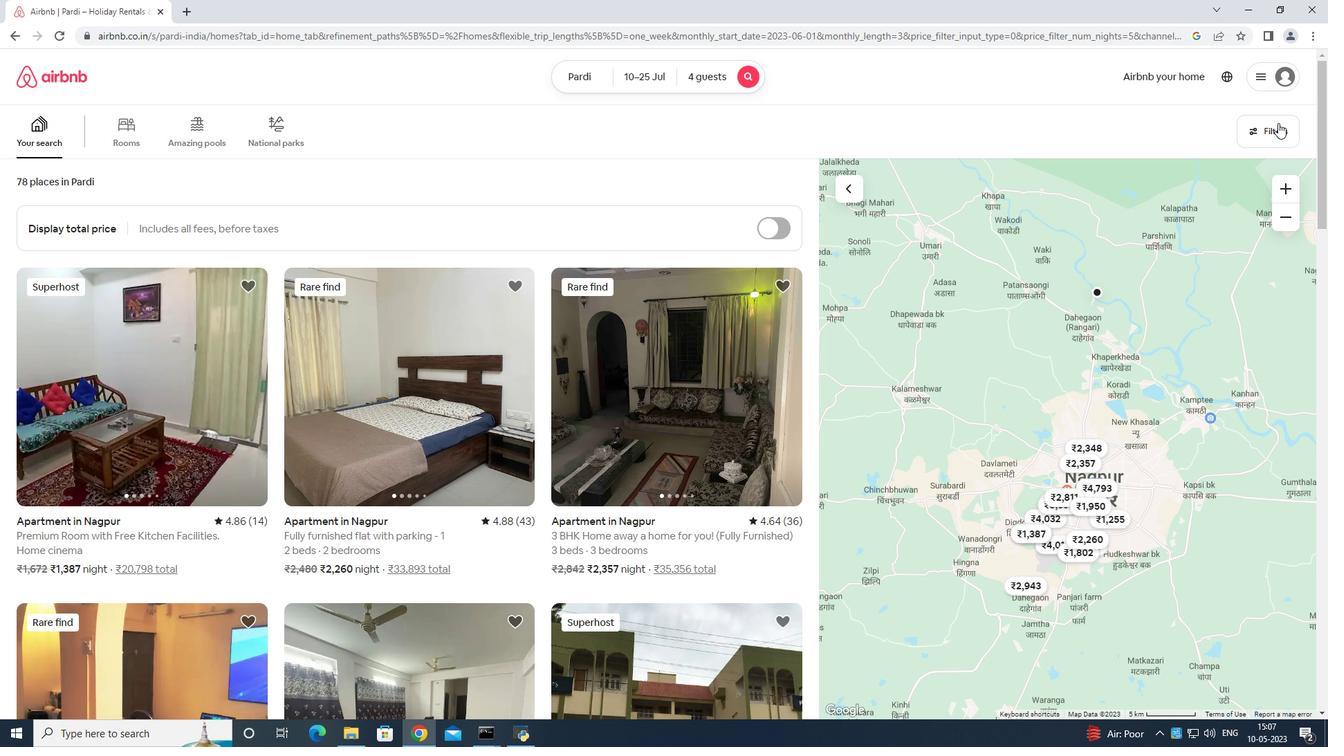 
Action: Mouse moved to (591, 467)
Screenshot: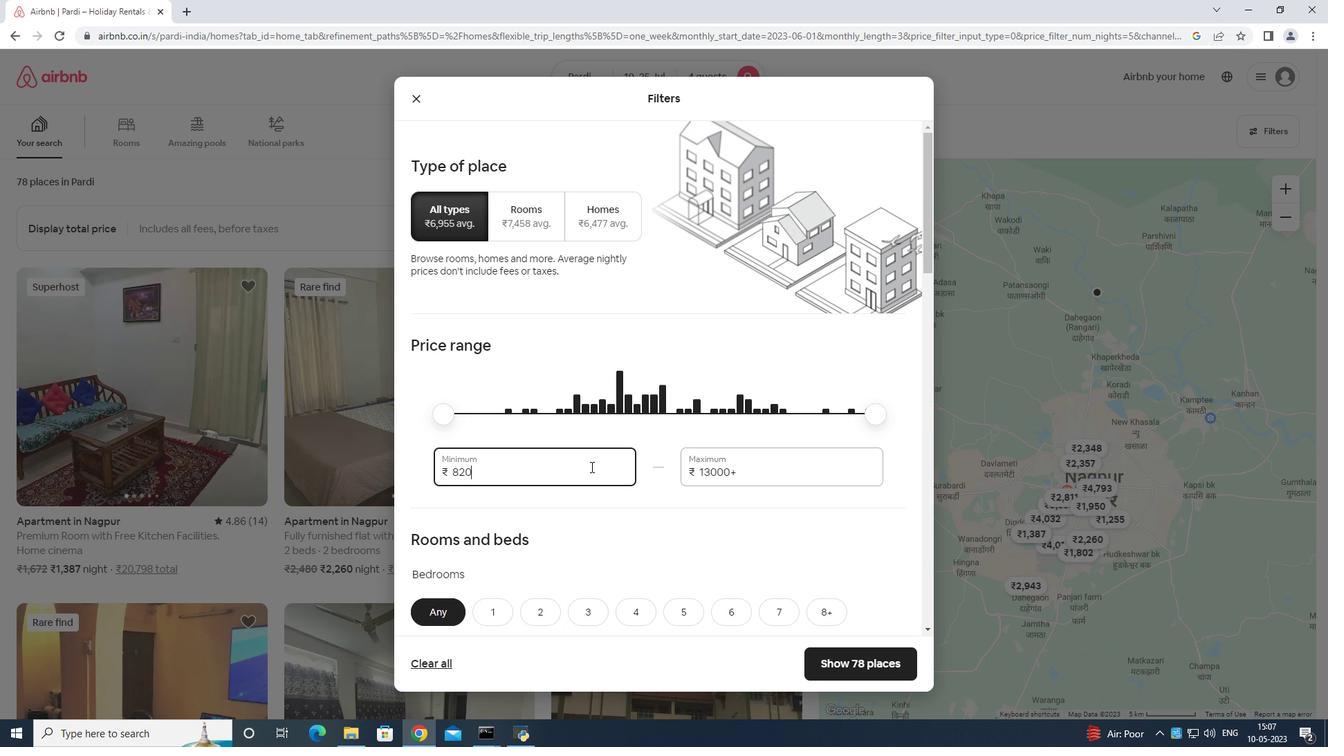 
Action: Mouse pressed left at (591, 467)
Screenshot: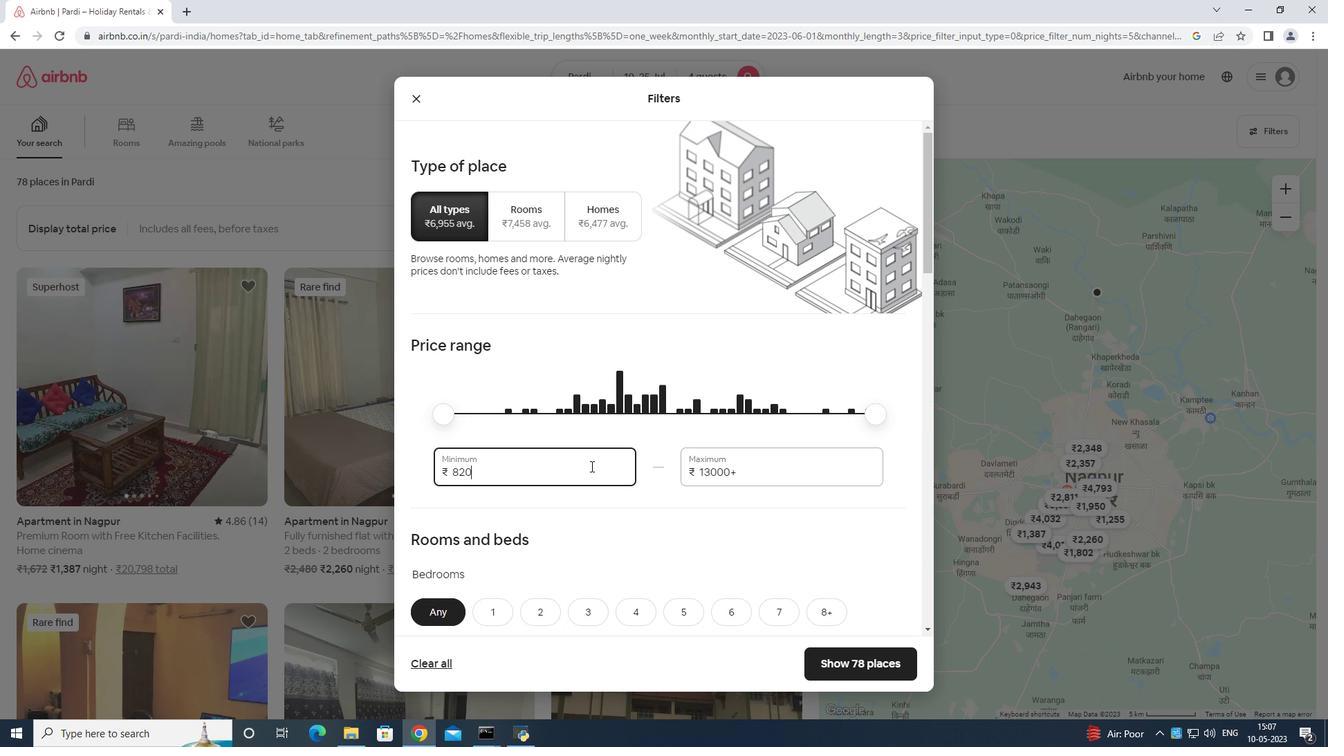 
Action: Mouse moved to (591, 466)
Screenshot: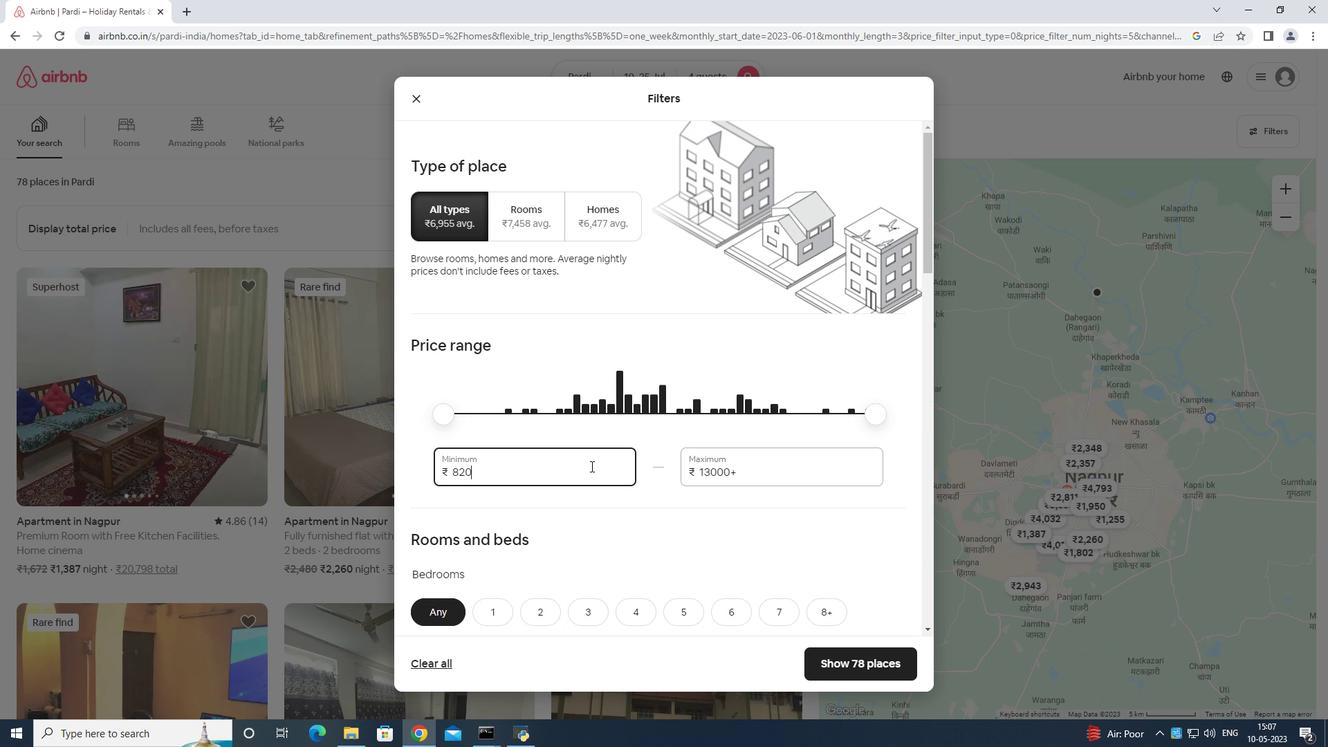 
Action: Key pressed <Key.backspace><Key.backspace><Key.backspace><Key.backspace><Key.backspace><Key.backspace>15000
Screenshot: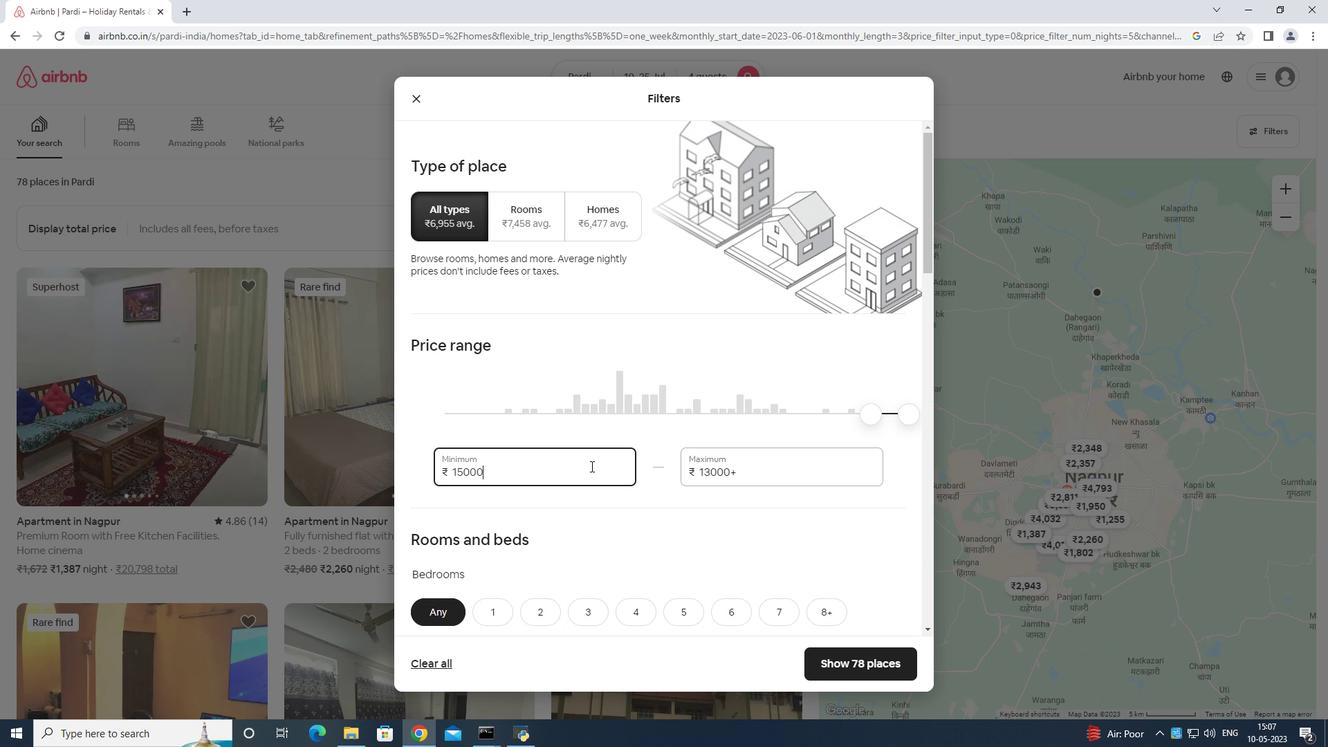 
Action: Mouse moved to (786, 473)
Screenshot: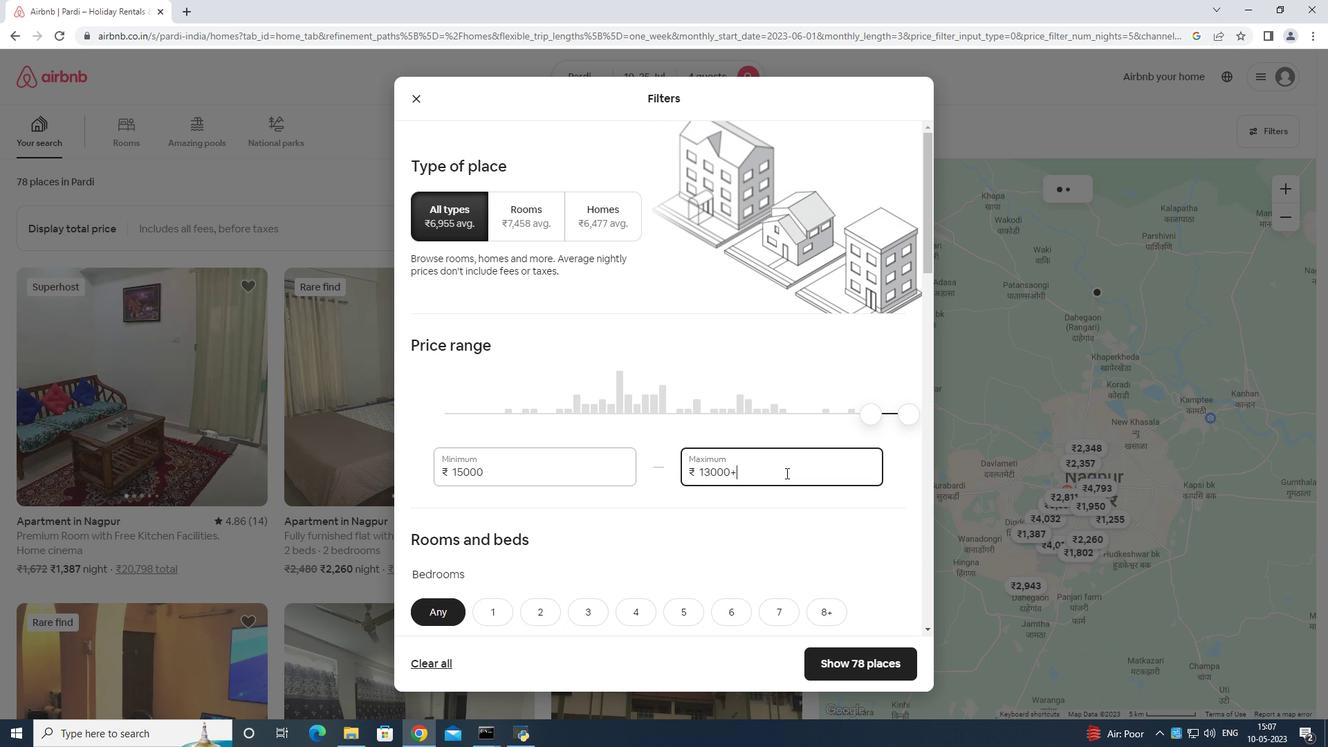 
Action: Mouse pressed left at (786, 473)
Screenshot: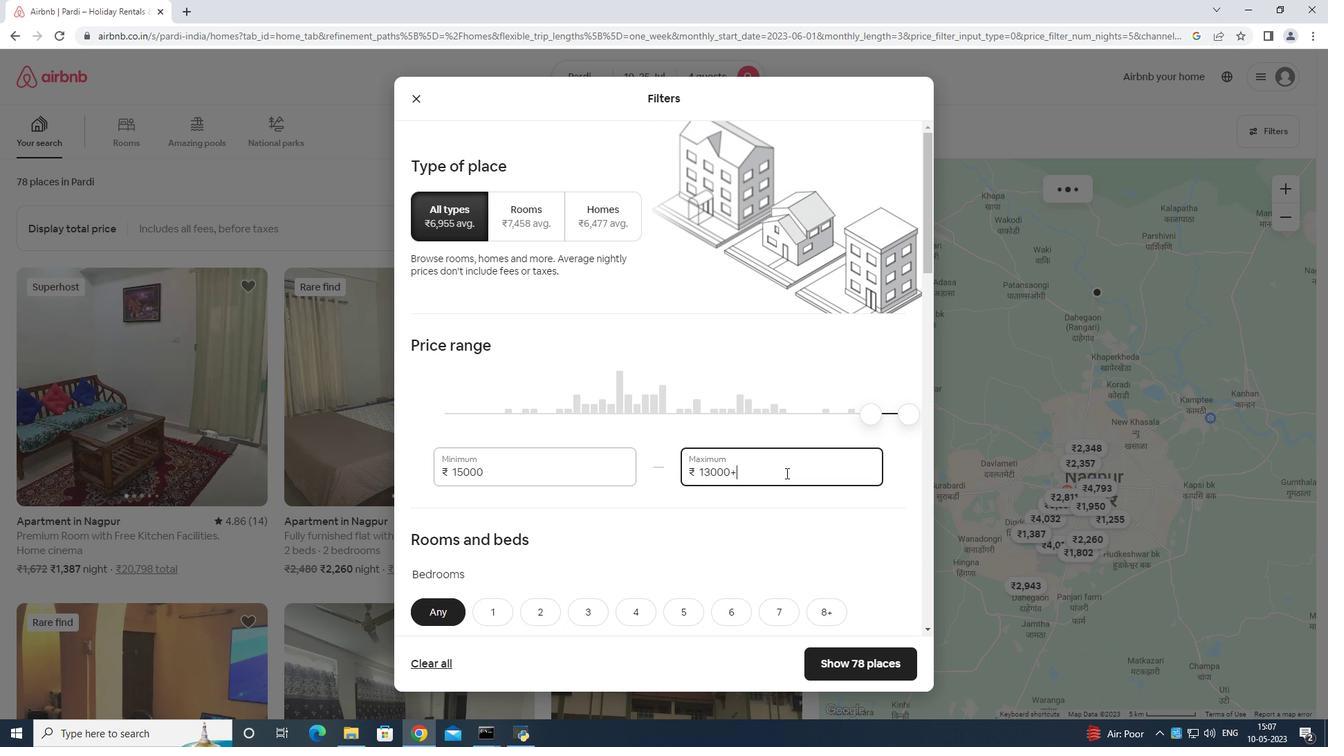 
Action: Mouse moved to (783, 474)
Screenshot: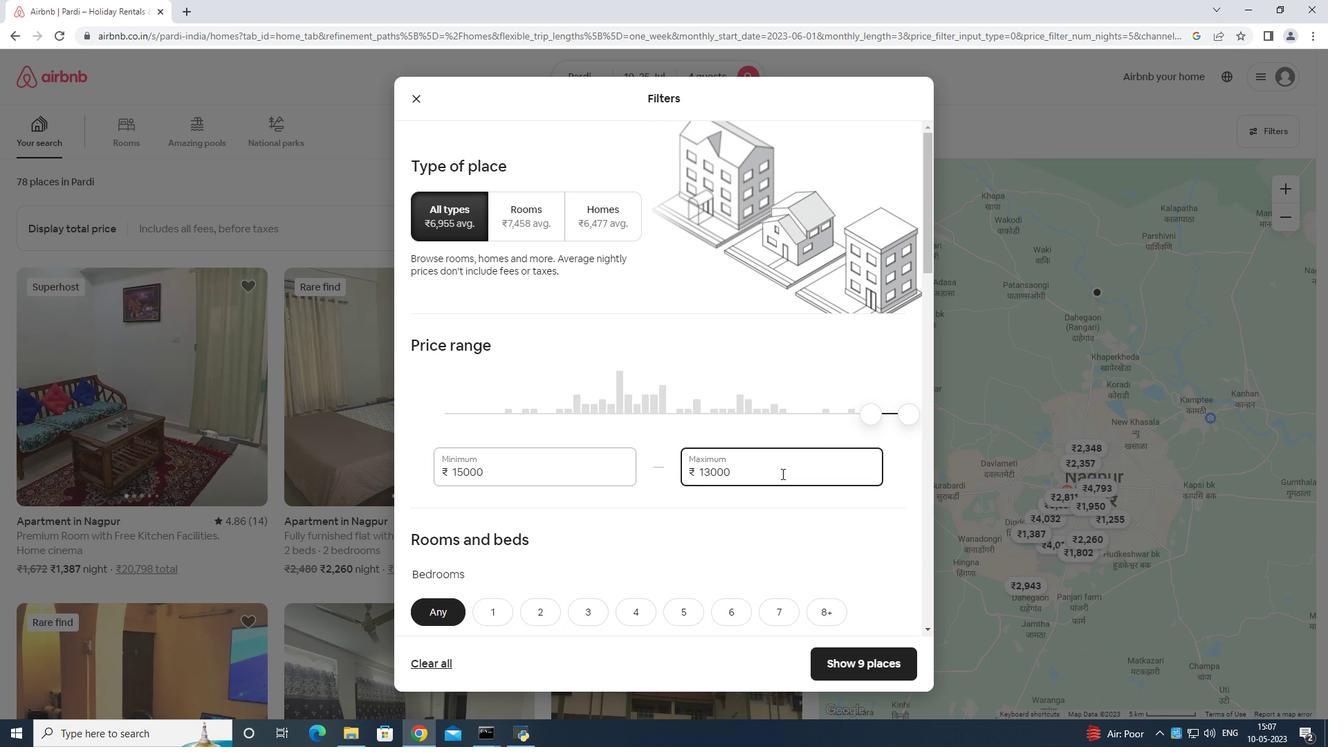 
Action: Key pressed <Key.backspace>
Screenshot: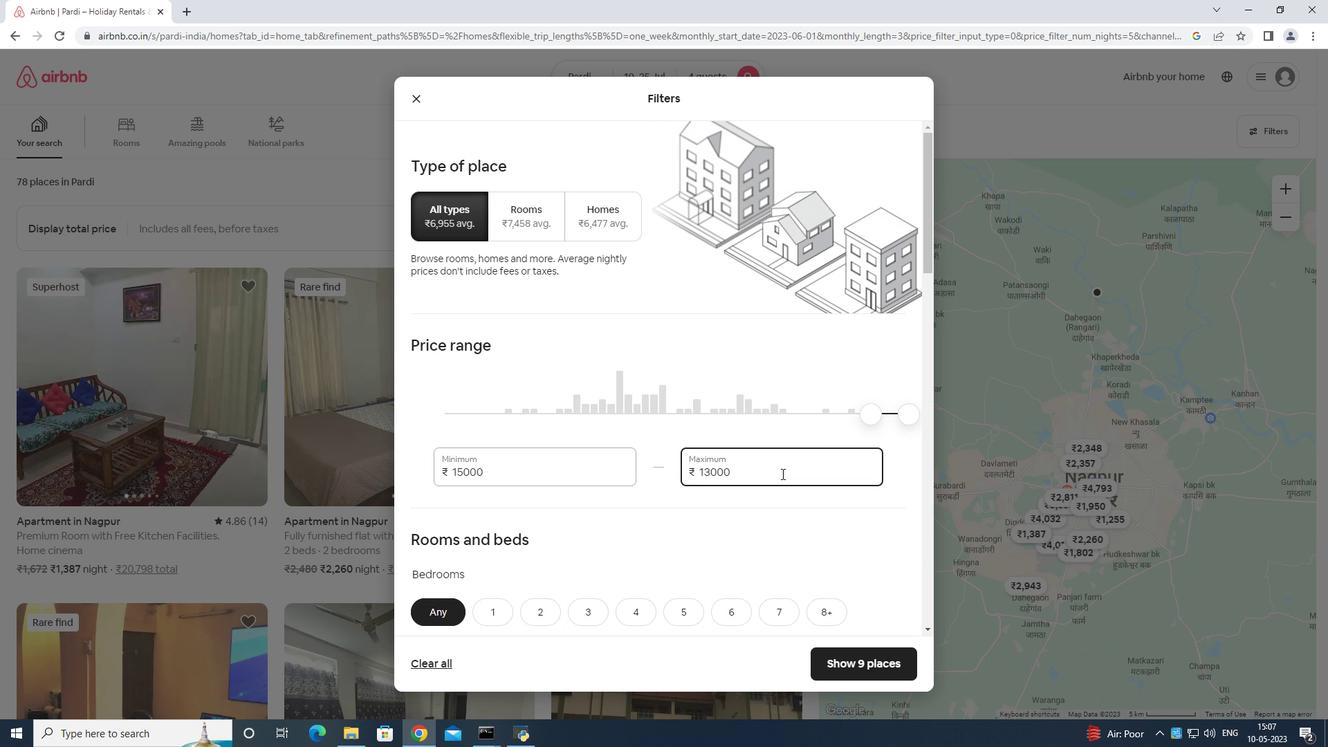 
Action: Mouse moved to (782, 474)
Screenshot: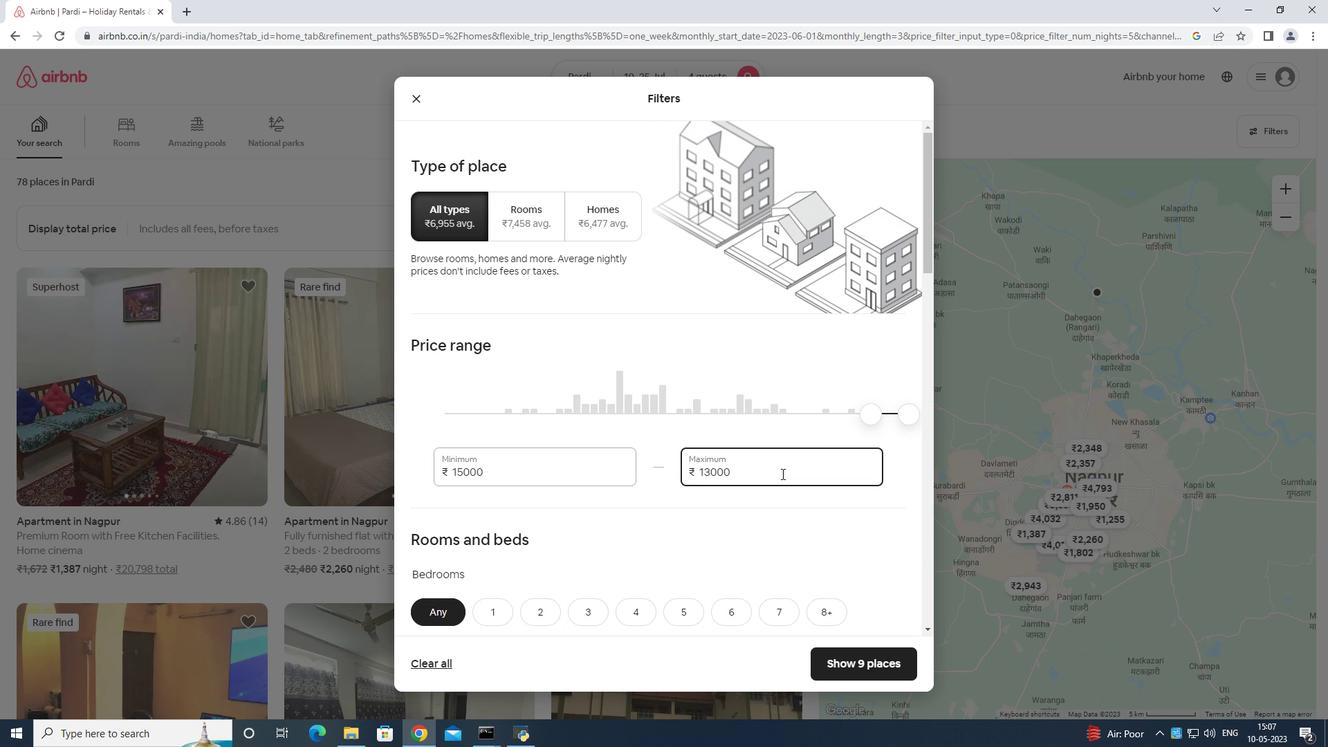 
Action: Key pressed <Key.backspace><Key.backspace><Key.backspace><Key.backspace><Key.backspace><Key.backspace><Key.backspace><Key.backspace><Key.backspace>25000
Screenshot: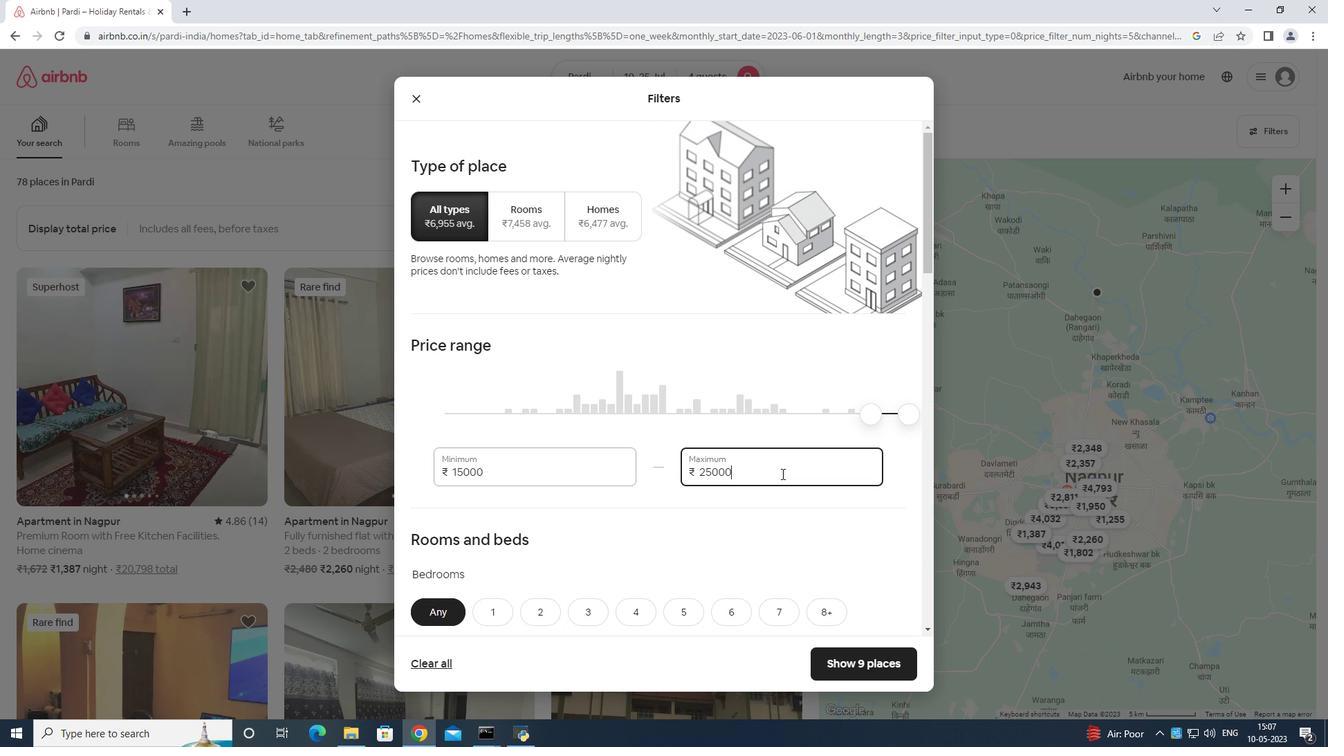 
Action: Mouse moved to (779, 476)
Screenshot: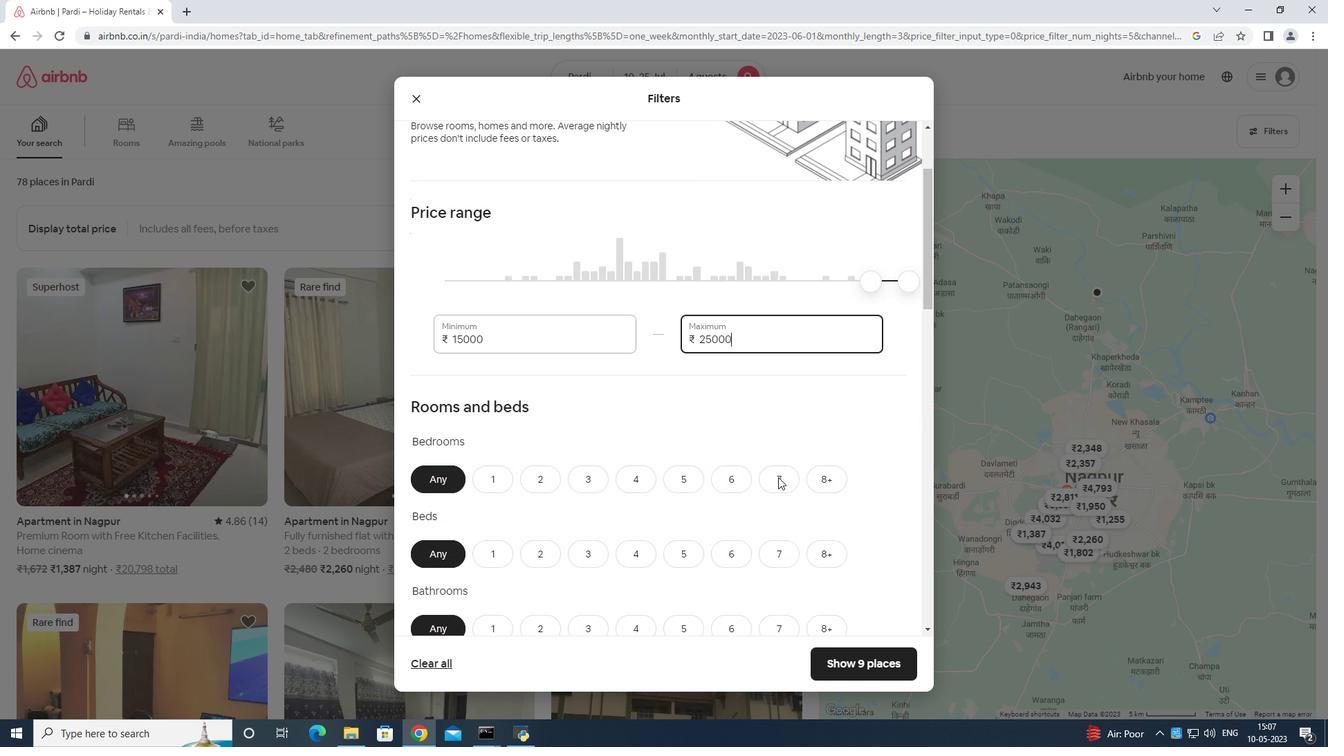 
Action: Mouse scrolled (779, 476) with delta (0, 0)
Screenshot: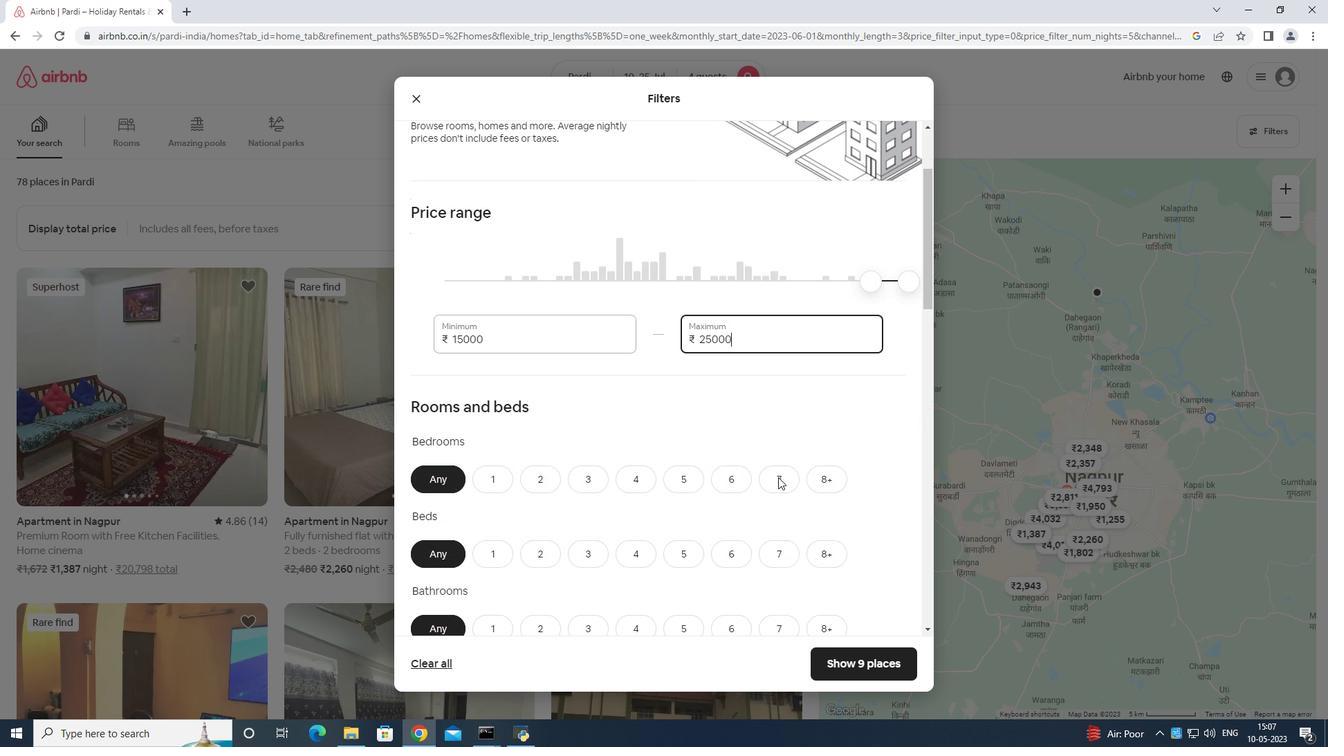 
Action: Mouse scrolled (779, 476) with delta (0, 0)
Screenshot: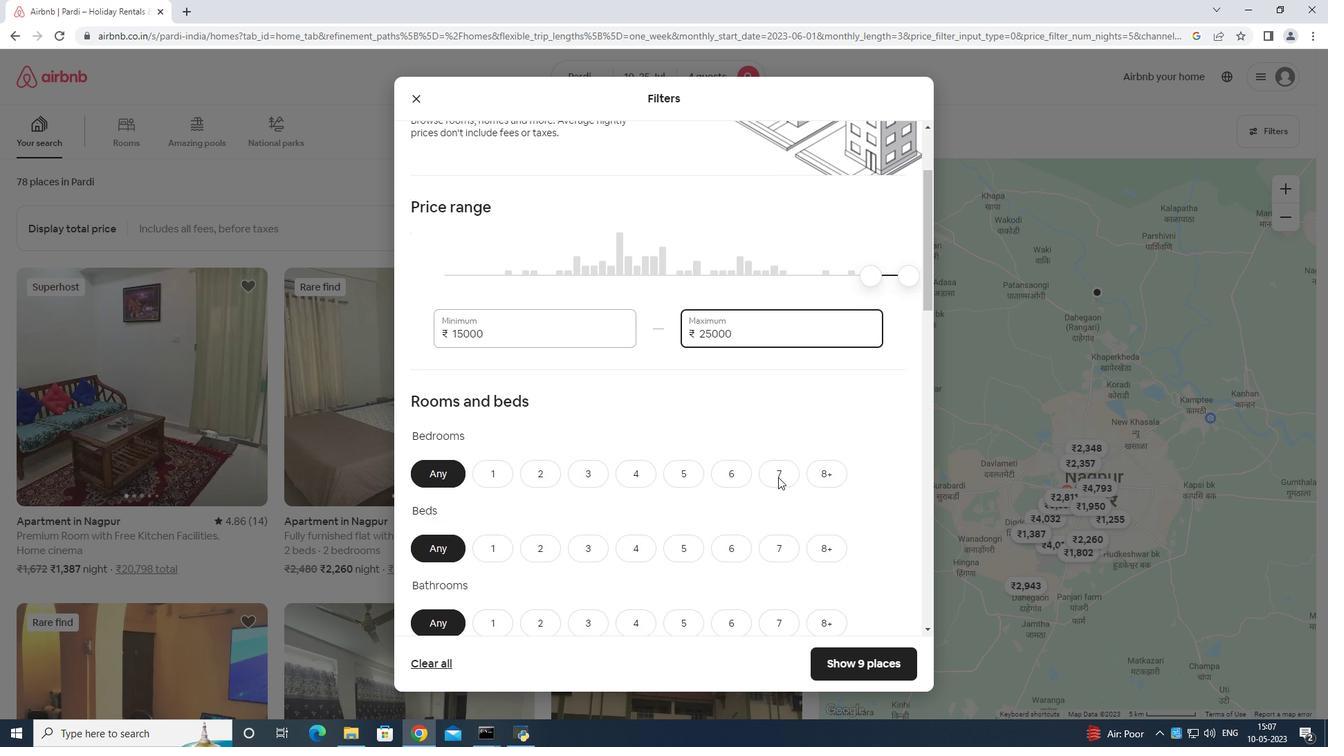 
Action: Mouse moved to (640, 472)
Screenshot: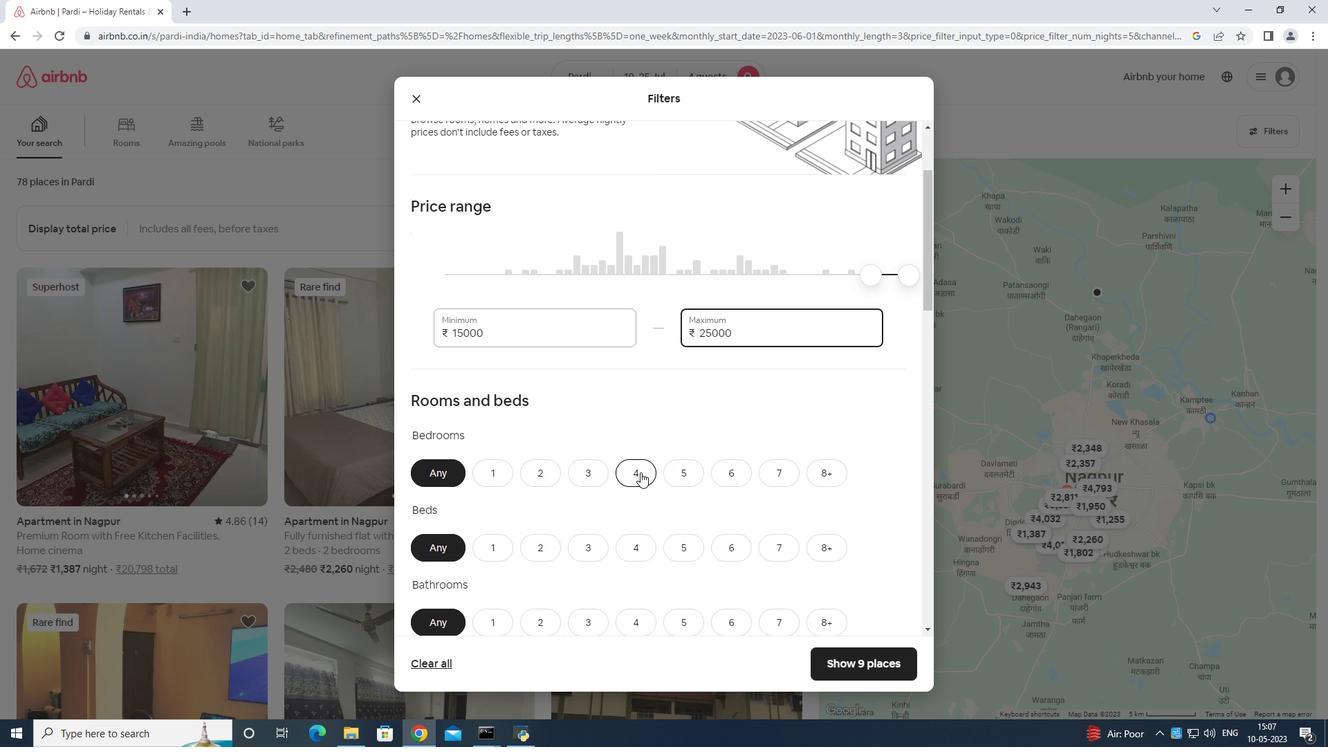 
Action: Mouse scrolled (640, 471) with delta (0, 0)
Screenshot: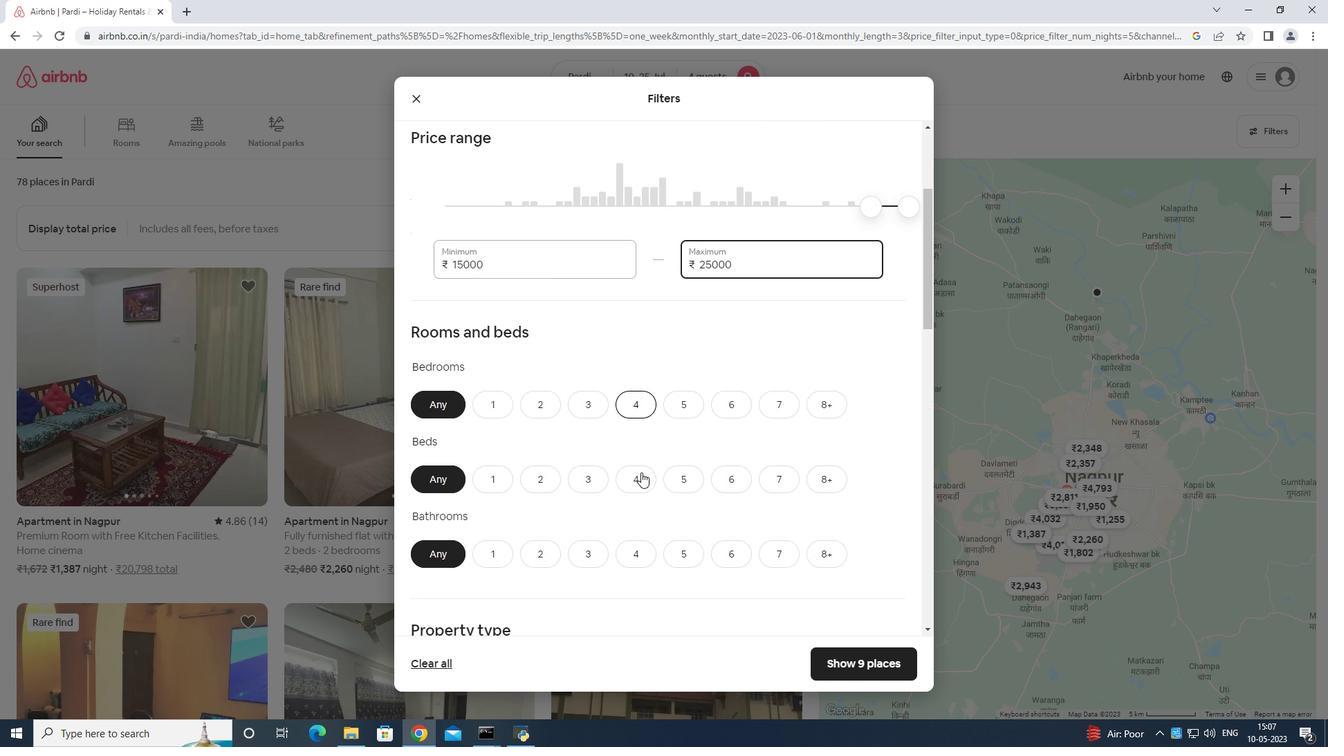 
Action: Mouse moved to (642, 471)
Screenshot: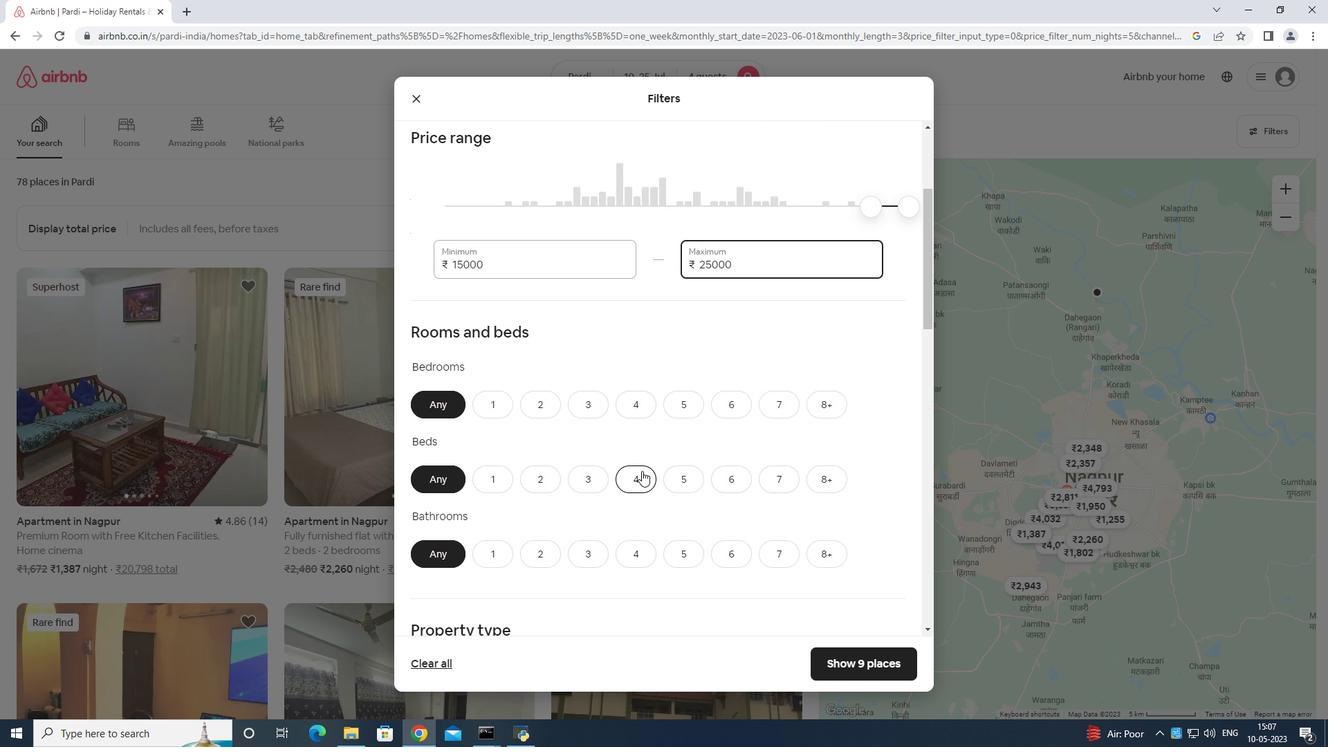 
Action: Mouse scrolled (642, 470) with delta (0, 0)
Screenshot: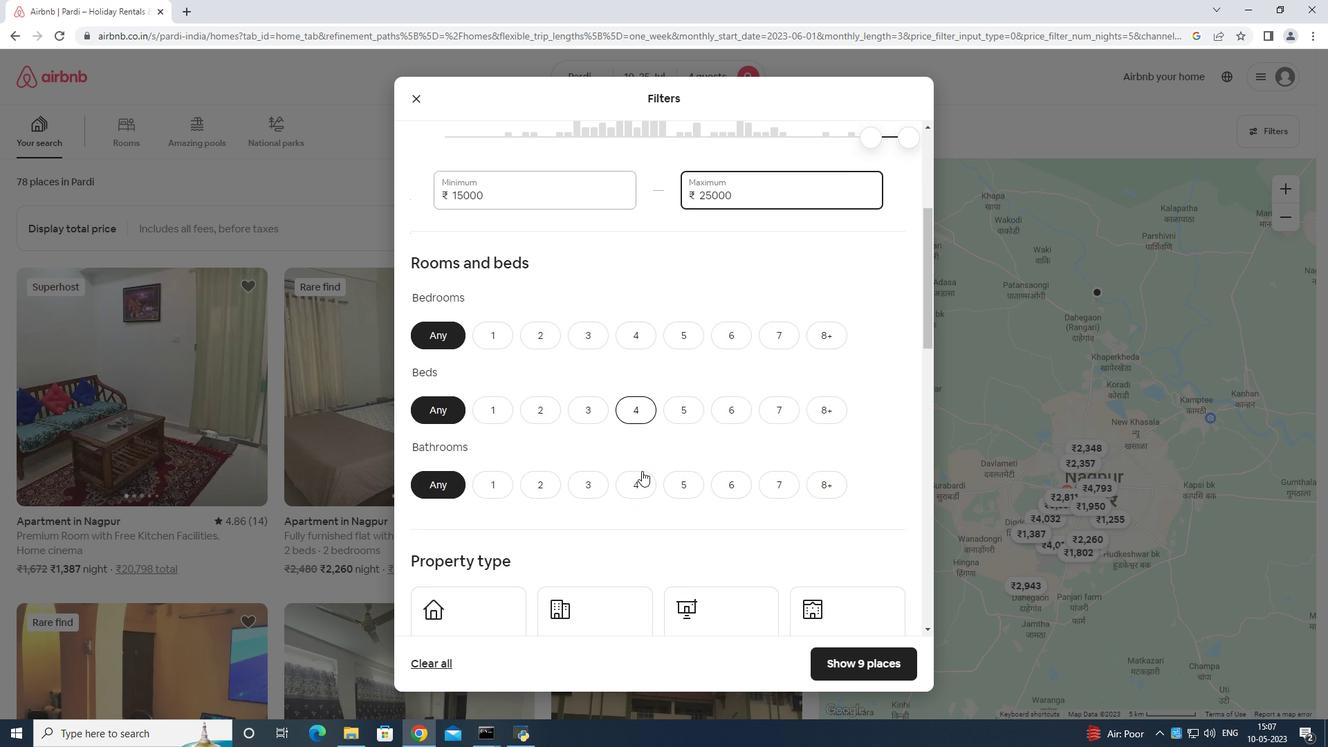 
Action: Mouse moved to (542, 341)
Screenshot: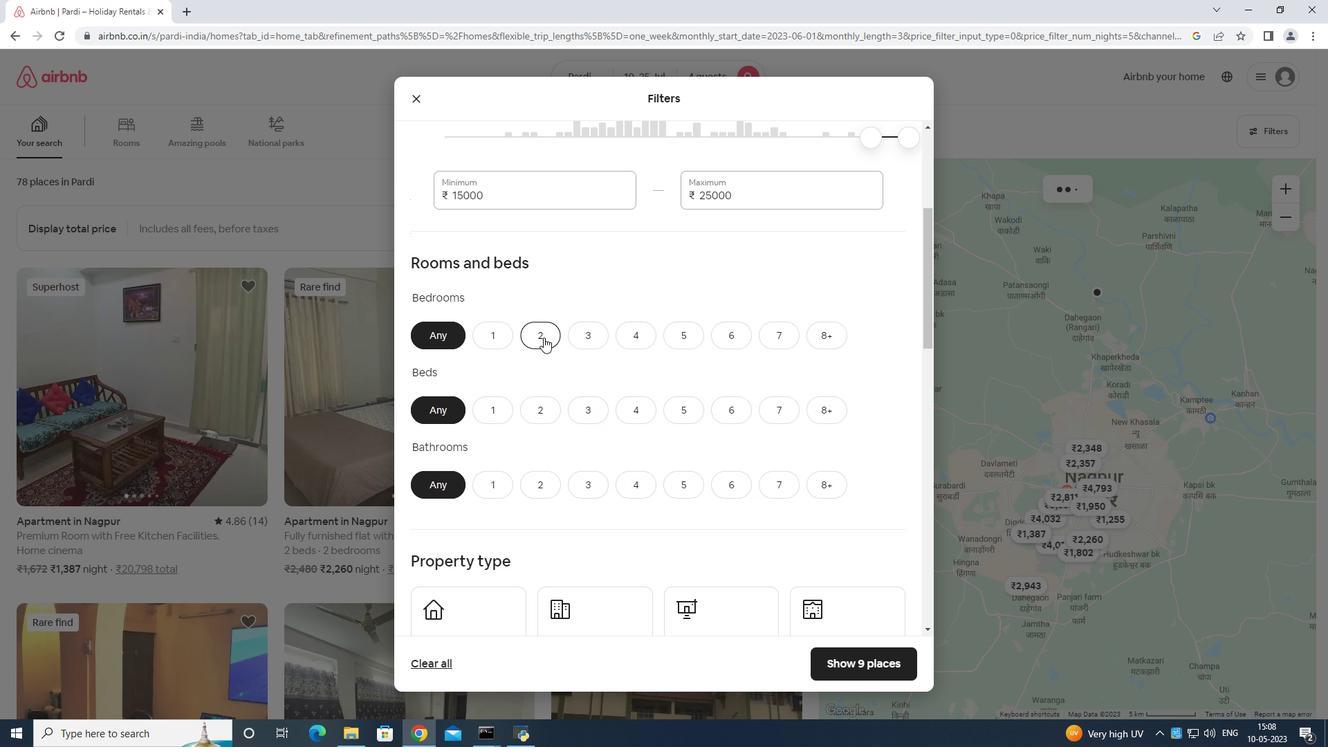 
Action: Mouse pressed left at (542, 341)
Screenshot: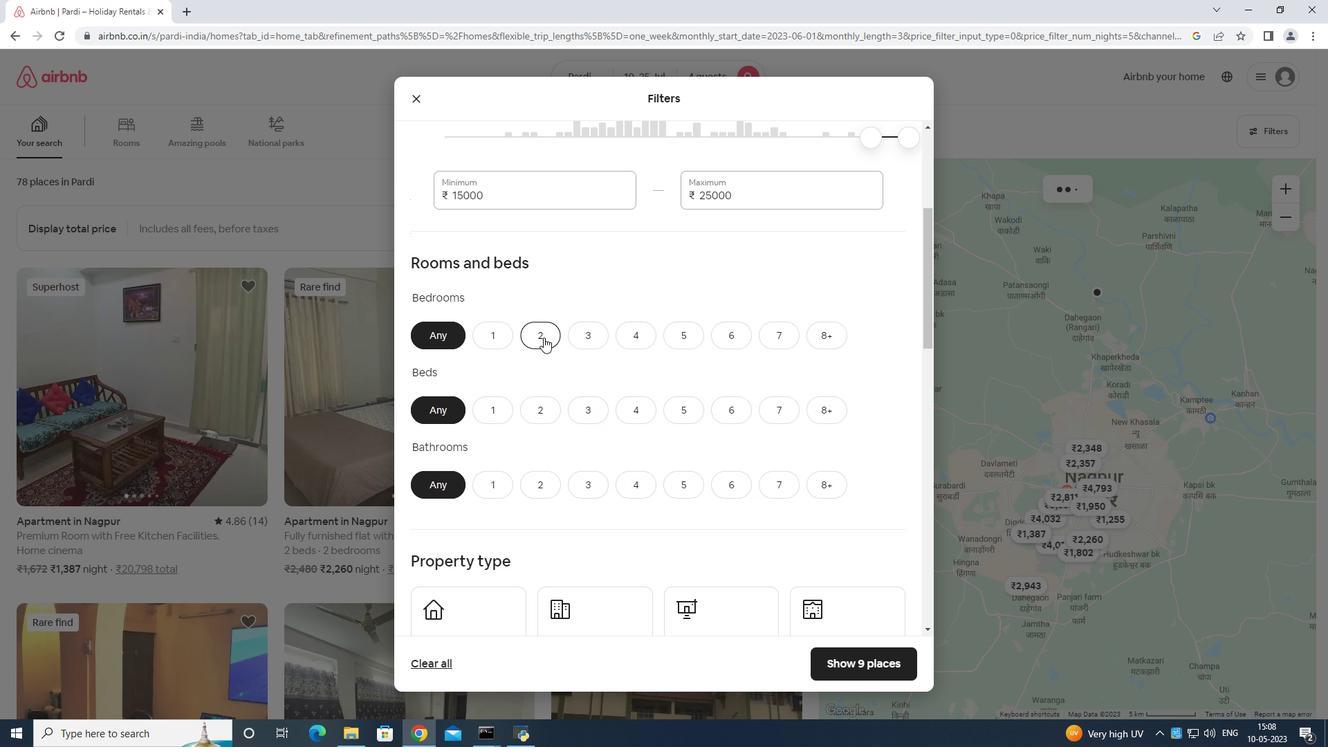 
Action: Mouse moved to (579, 400)
Screenshot: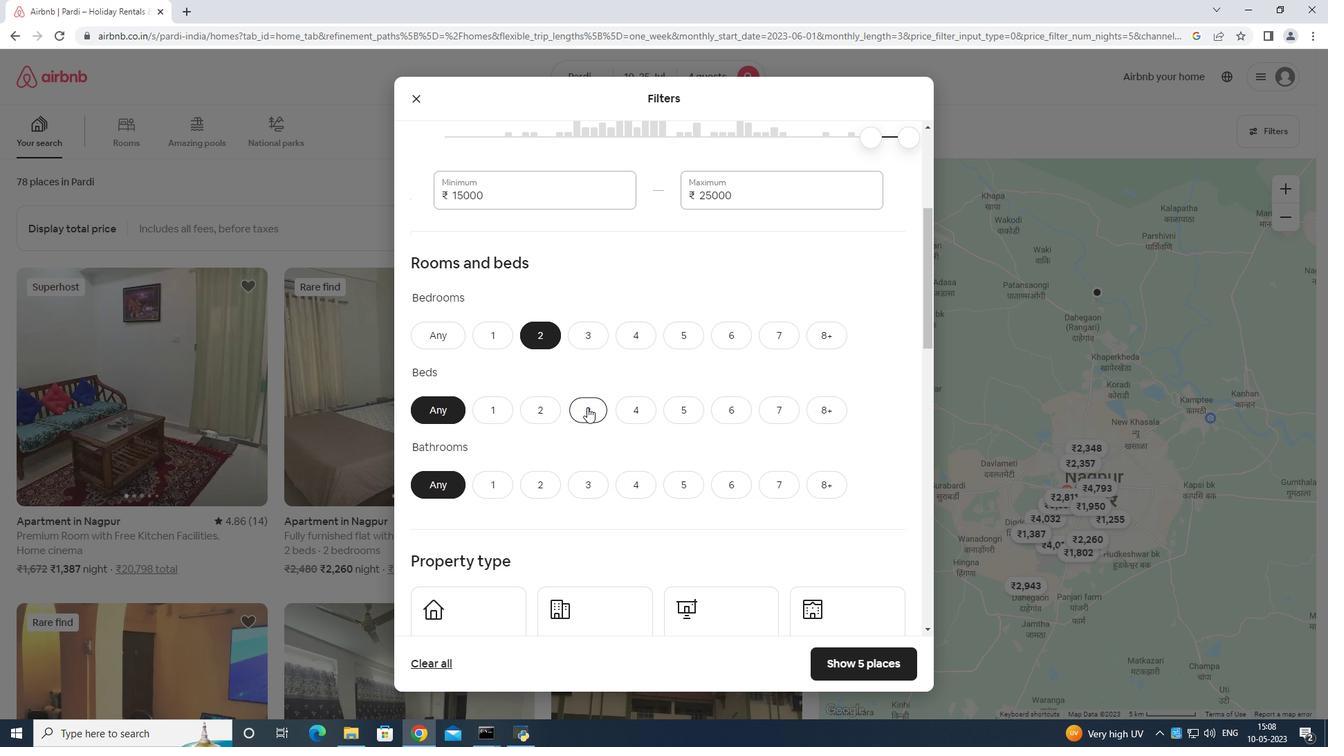 
Action: Mouse pressed left at (579, 400)
Screenshot: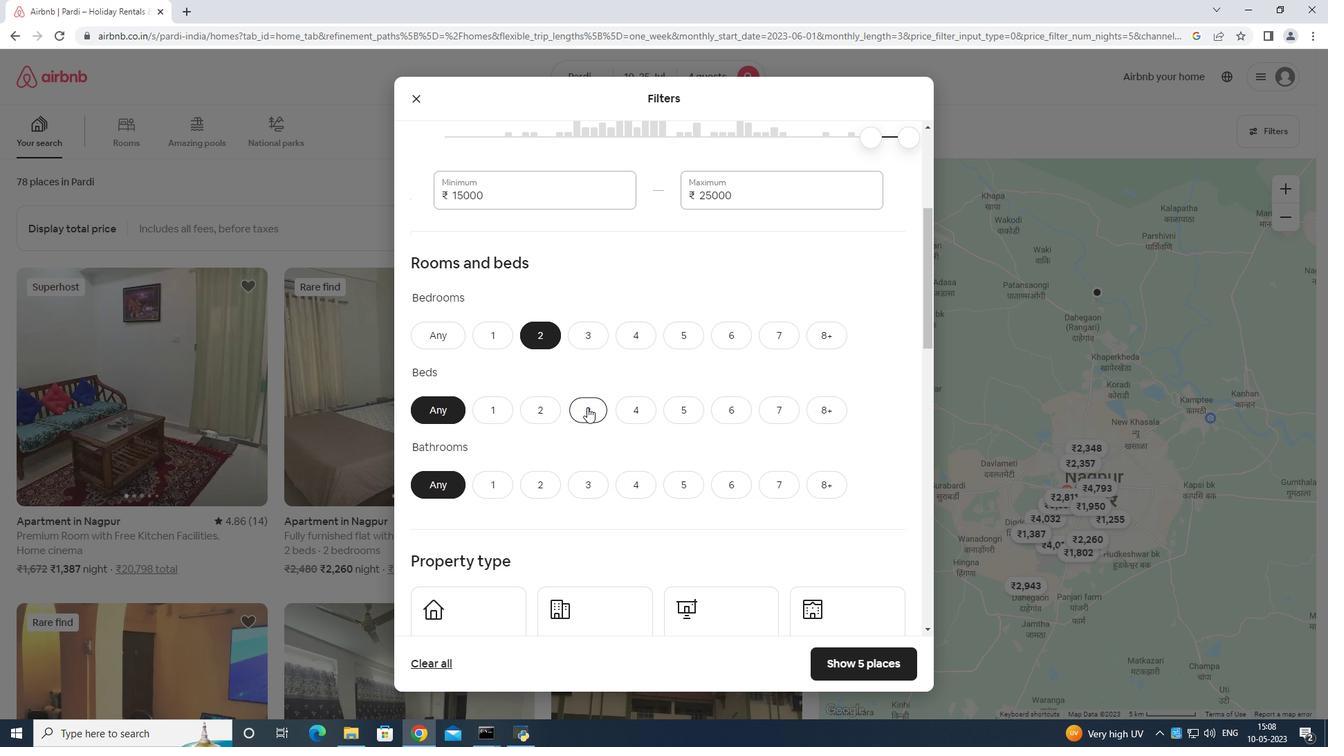 
Action: Mouse moved to (547, 482)
Screenshot: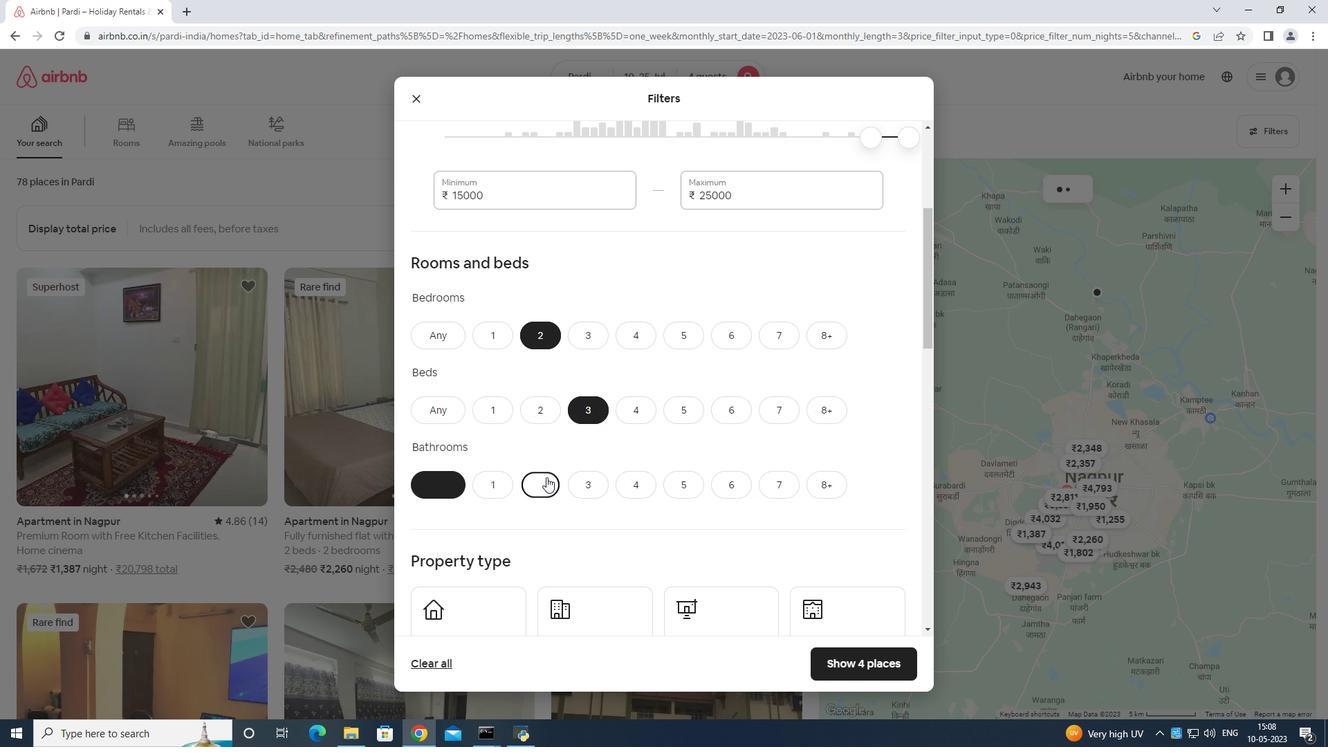 
Action: Mouse pressed left at (547, 482)
Screenshot: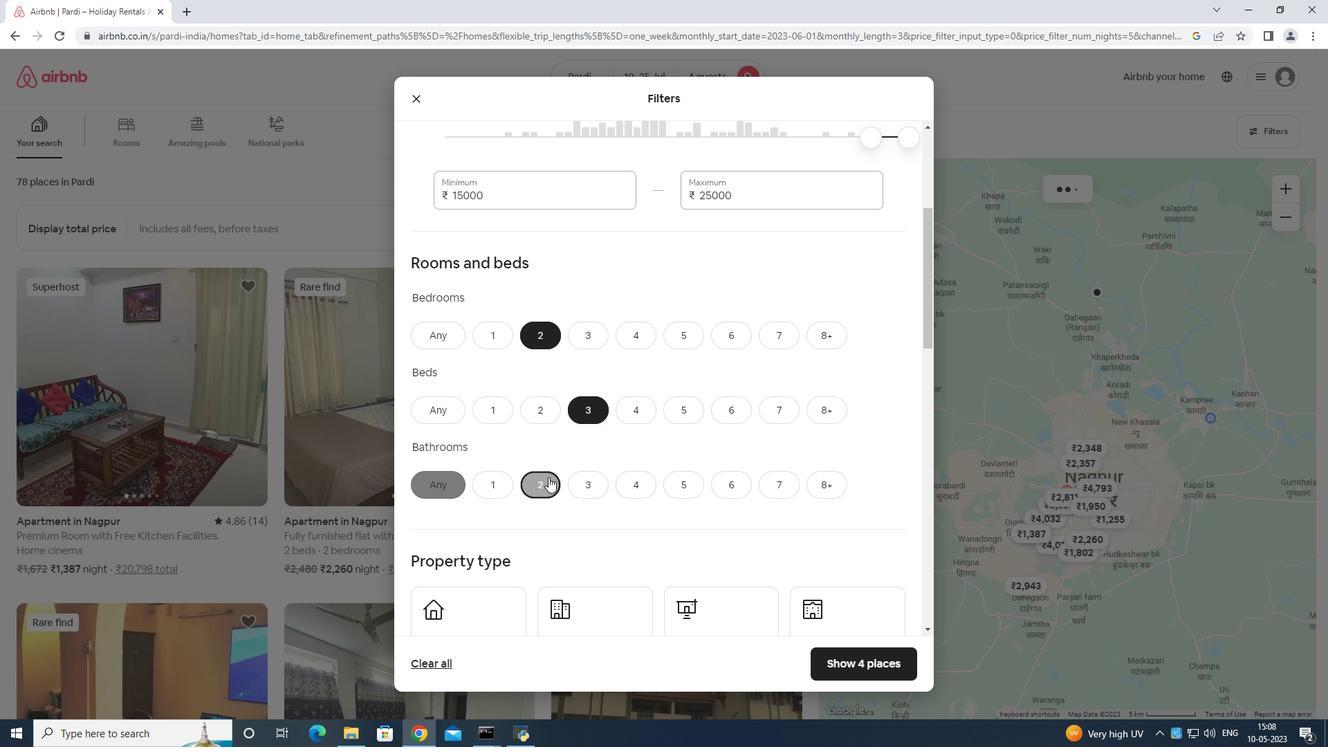 
Action: Mouse moved to (549, 477)
Screenshot: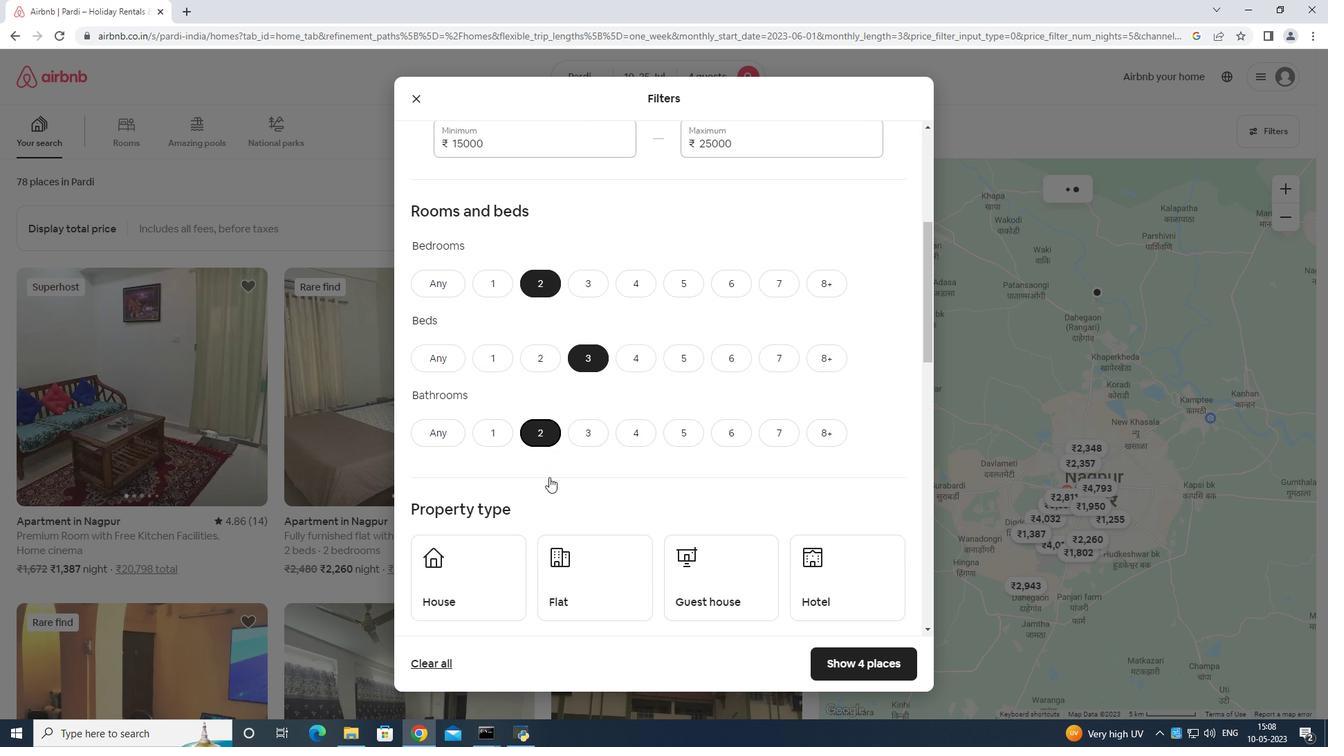 
Action: Mouse scrolled (549, 476) with delta (0, 0)
Screenshot: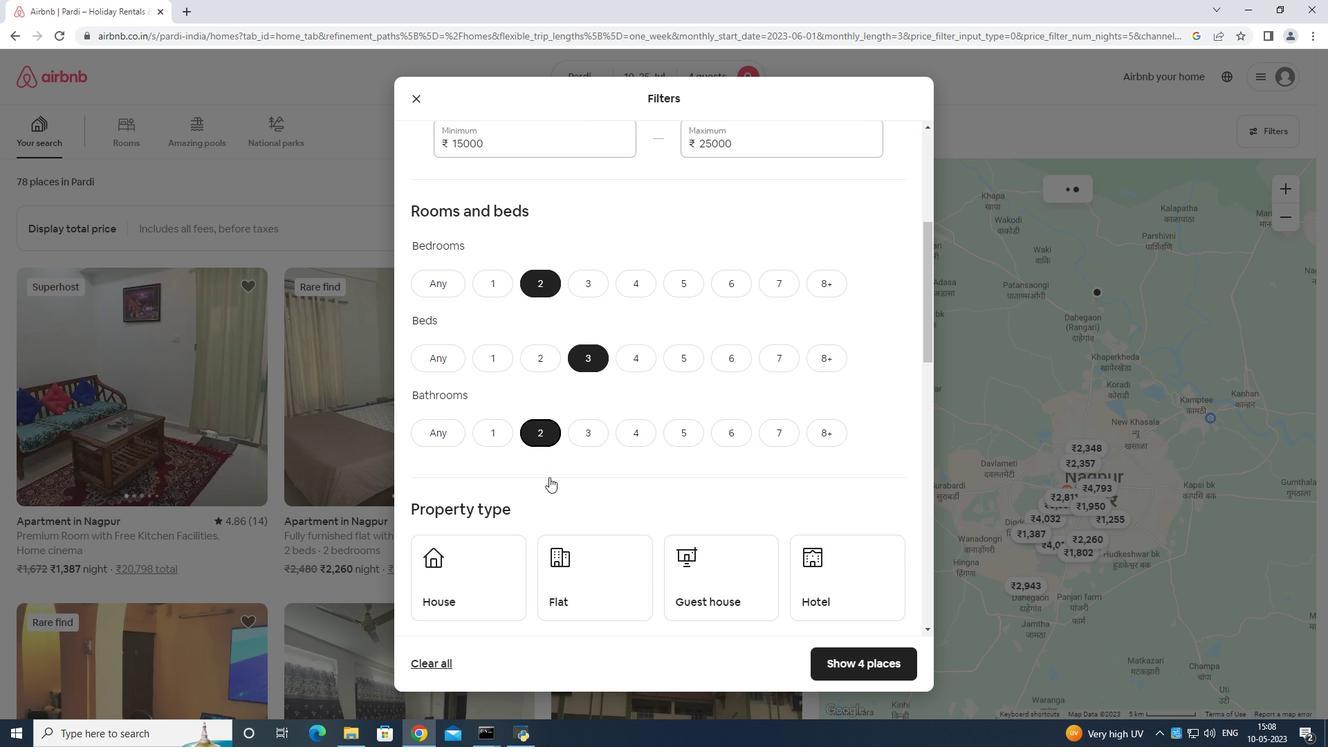 
Action: Mouse scrolled (549, 476) with delta (0, 0)
Screenshot: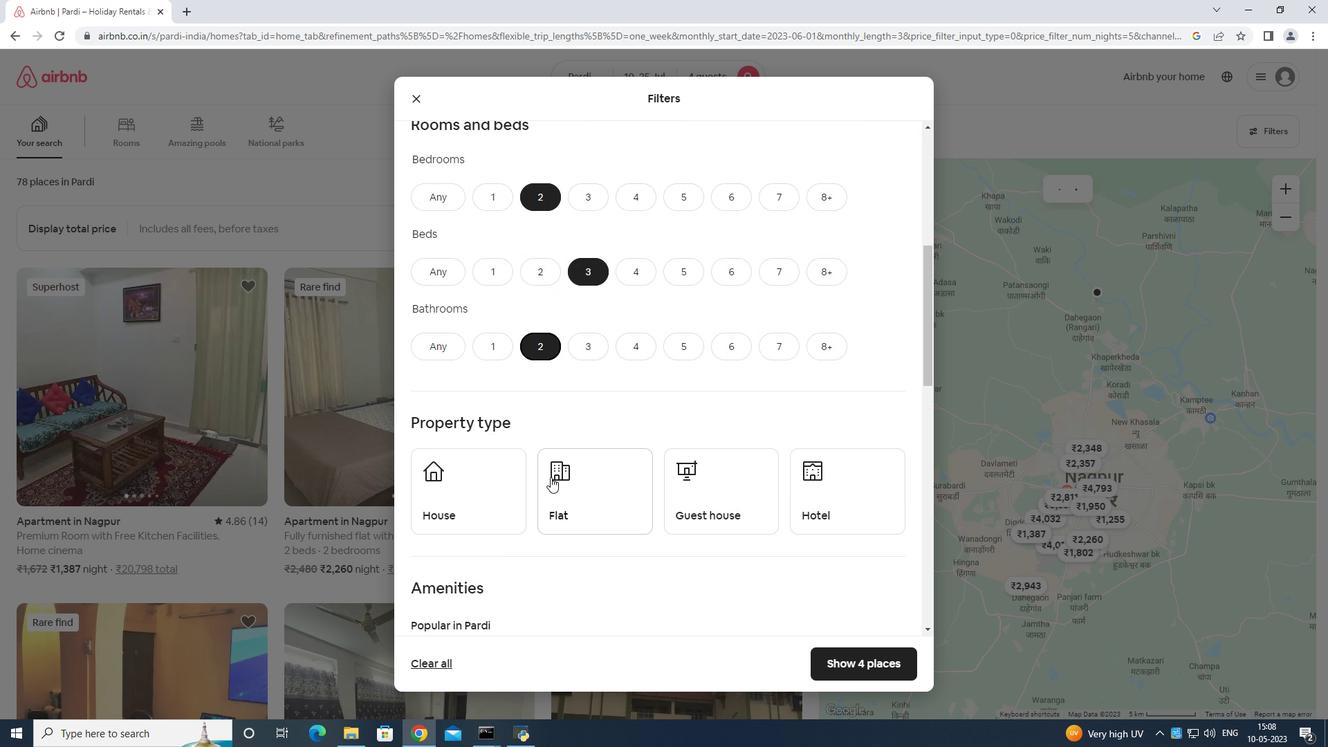 
Action: Mouse moved to (487, 490)
Screenshot: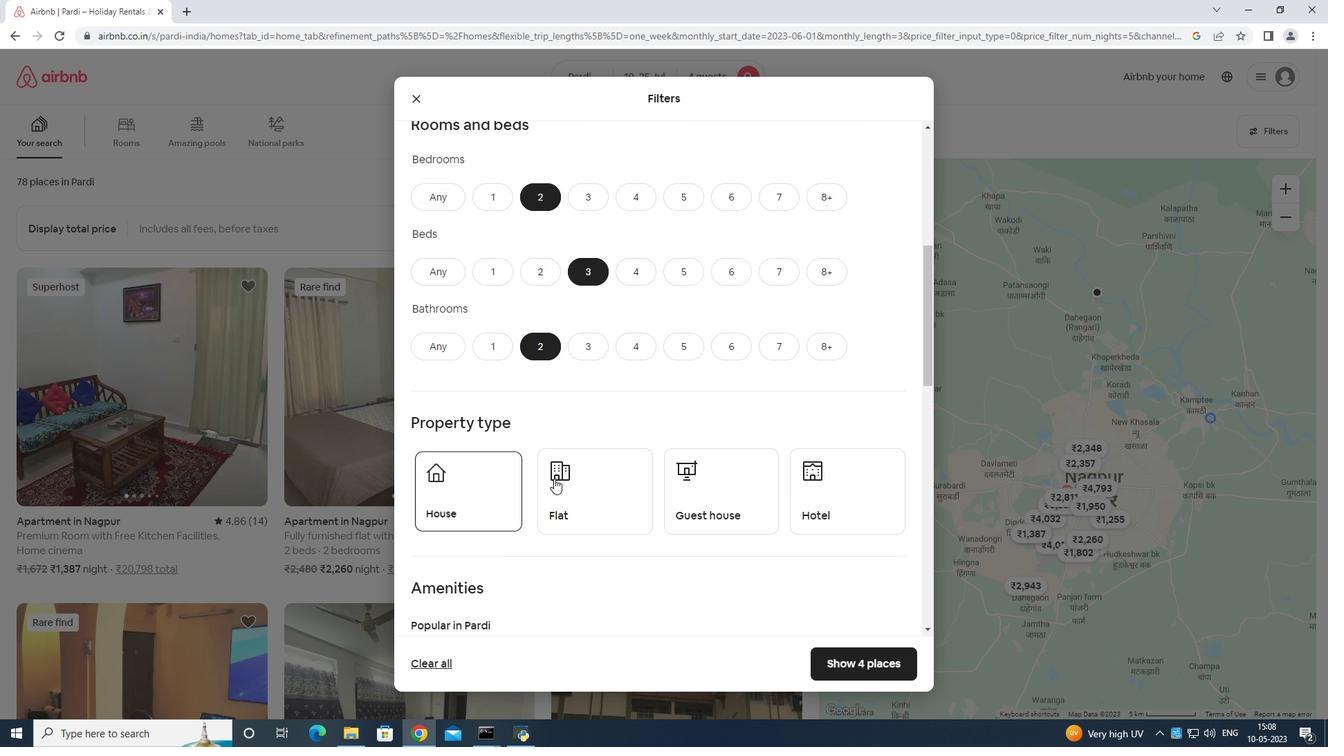 
Action: Mouse pressed left at (487, 490)
Screenshot: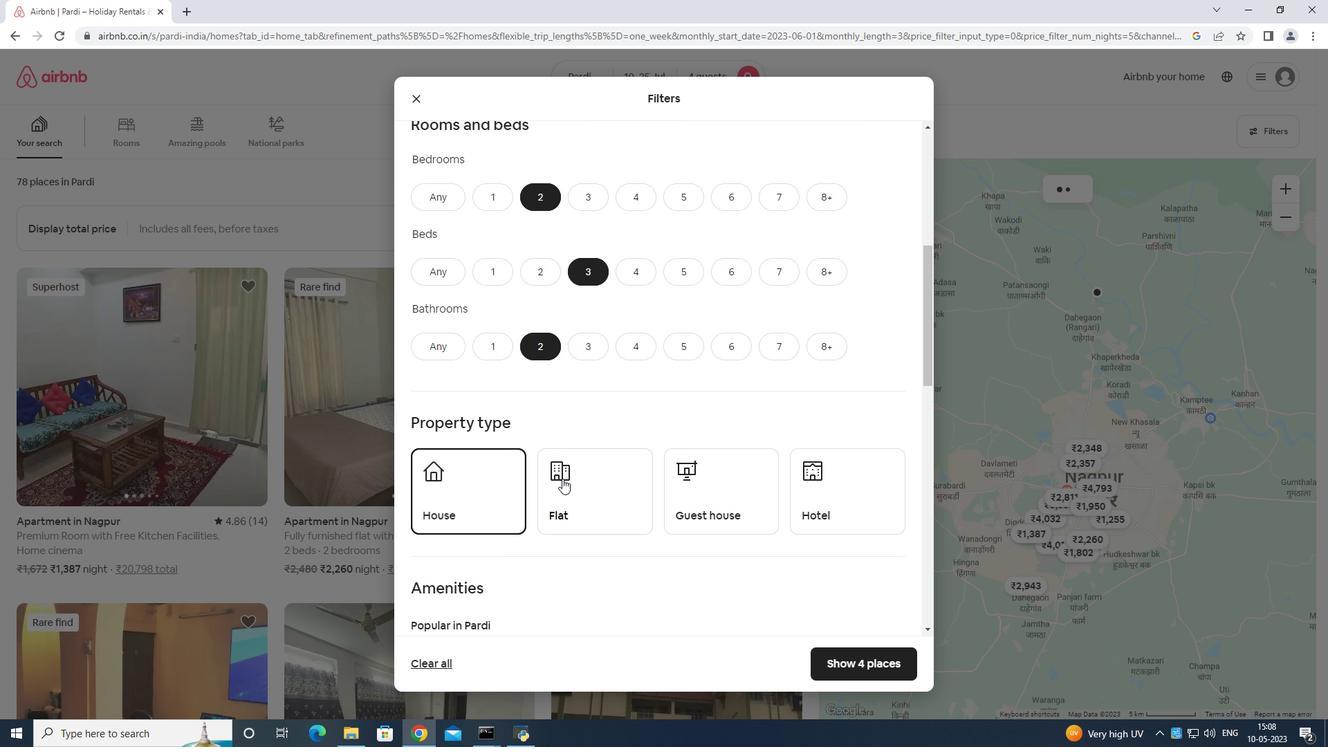 
Action: Mouse moved to (565, 478)
Screenshot: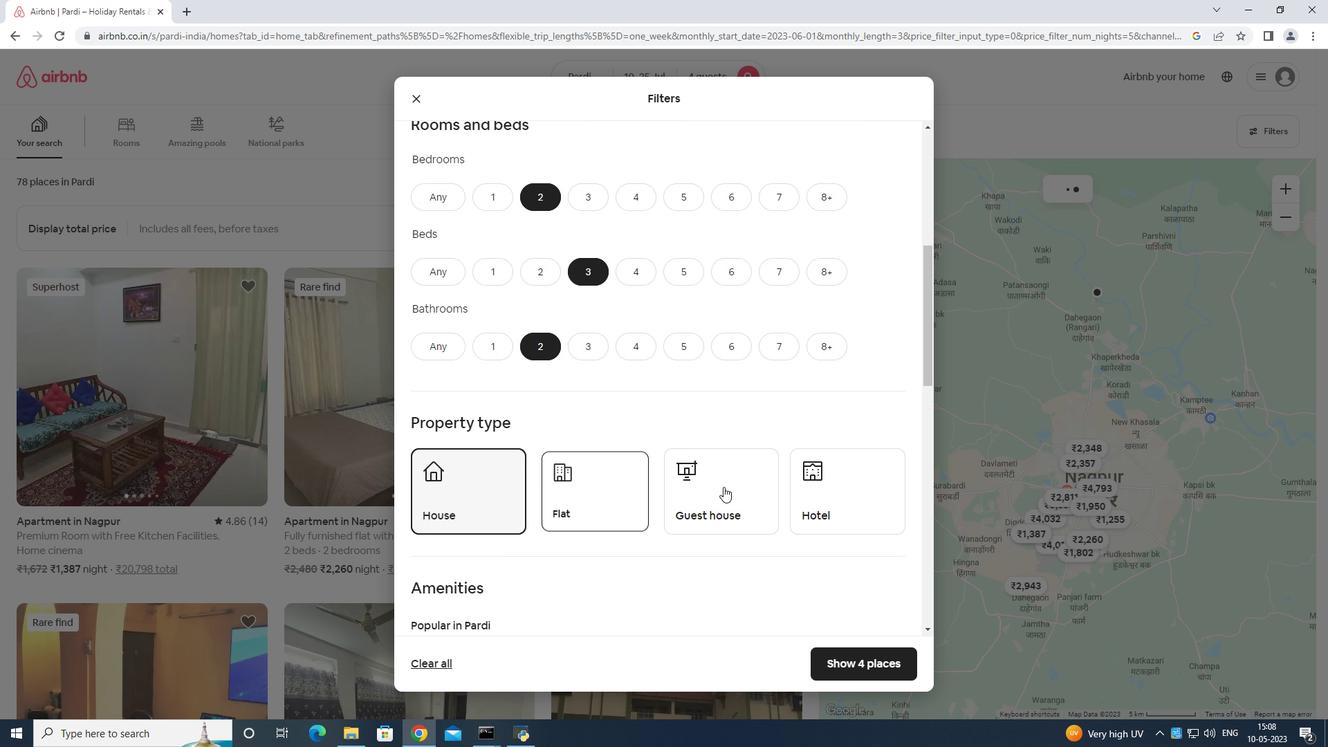 
Action: Mouse pressed left at (565, 478)
Screenshot: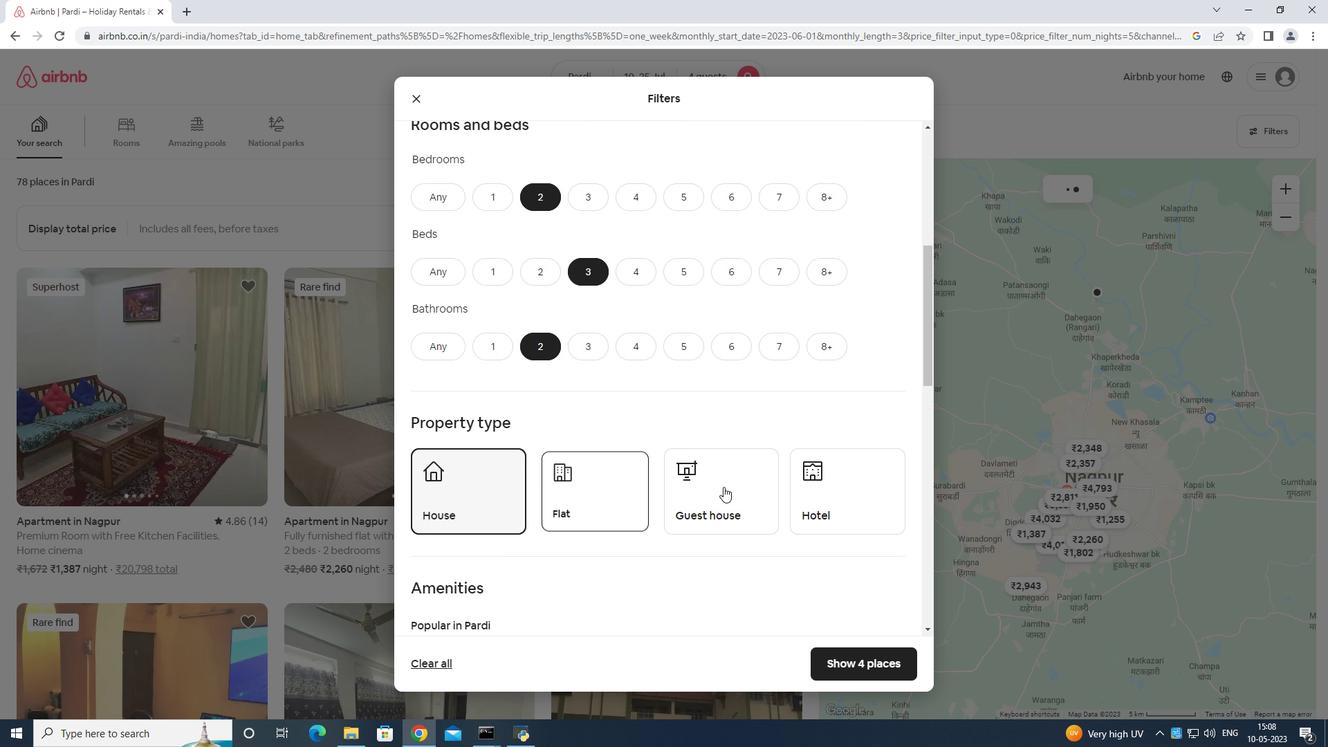 
Action: Mouse moved to (726, 486)
Screenshot: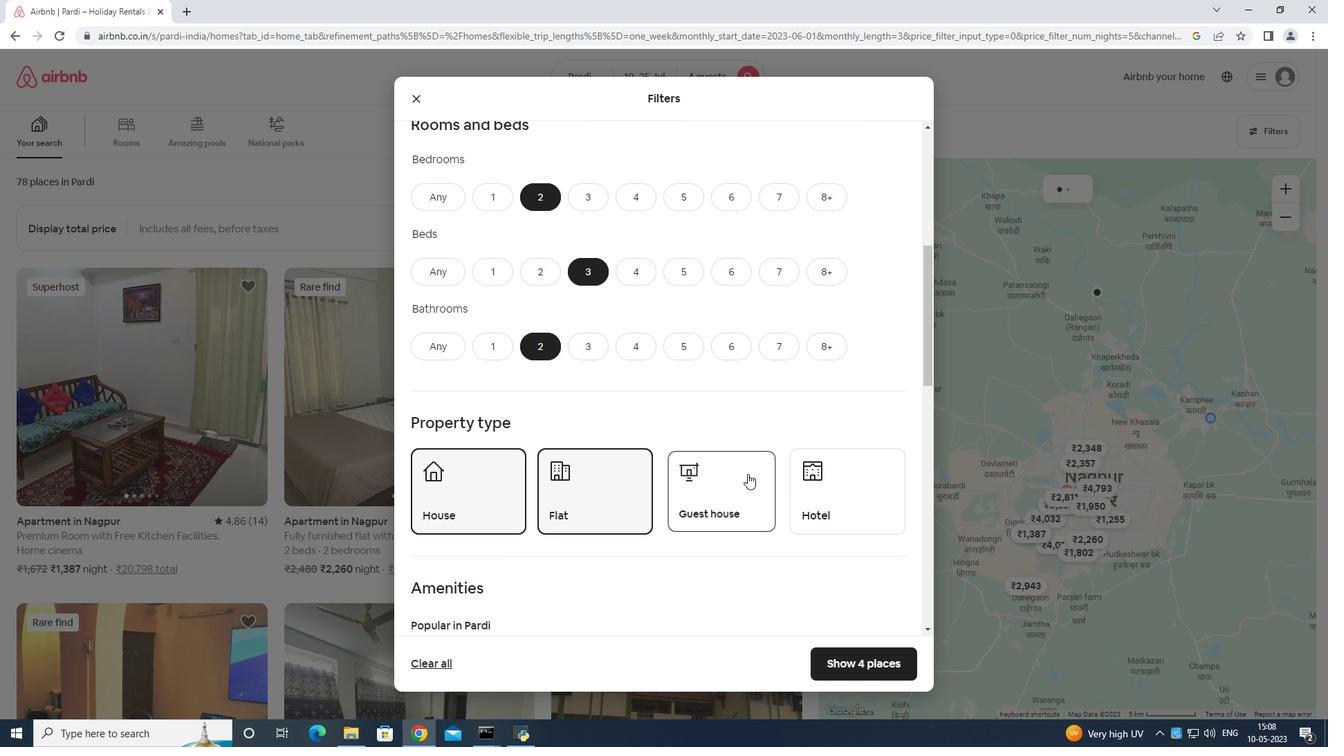 
Action: Mouse pressed left at (726, 486)
Screenshot: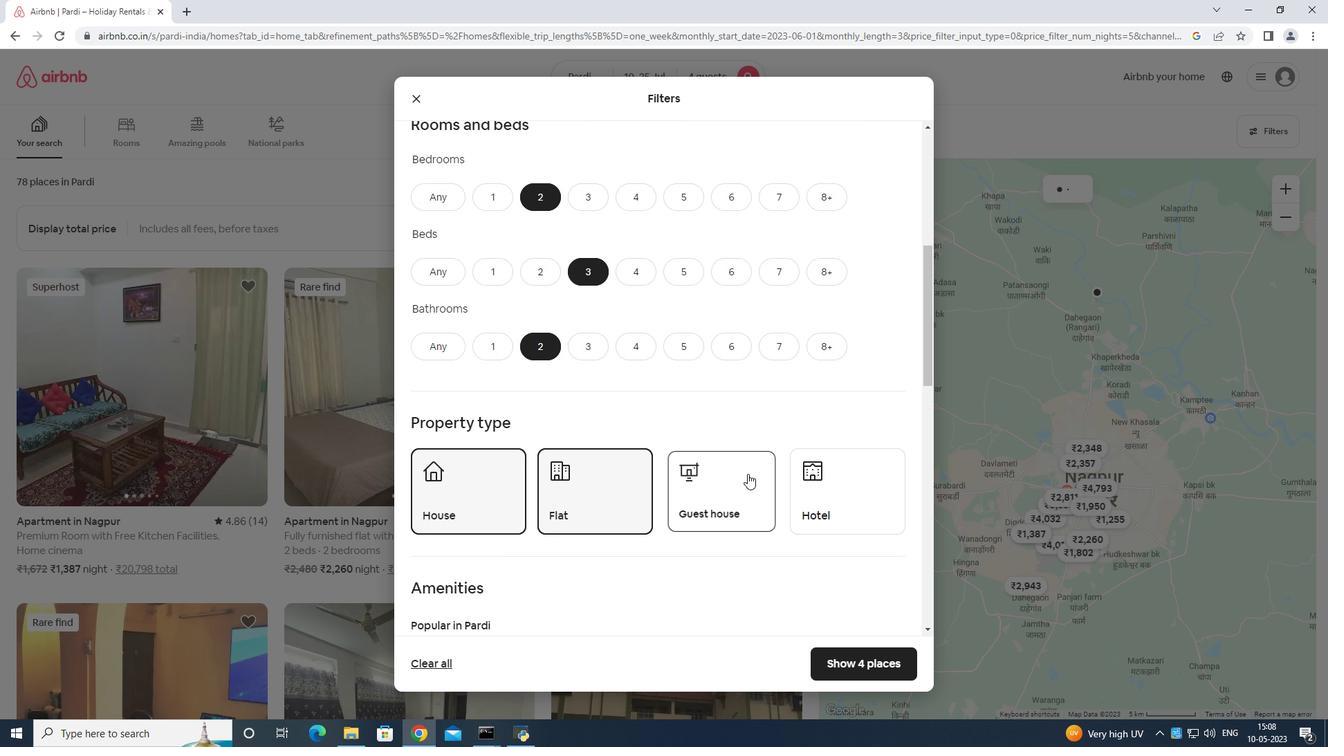 
Action: Mouse moved to (751, 474)
Screenshot: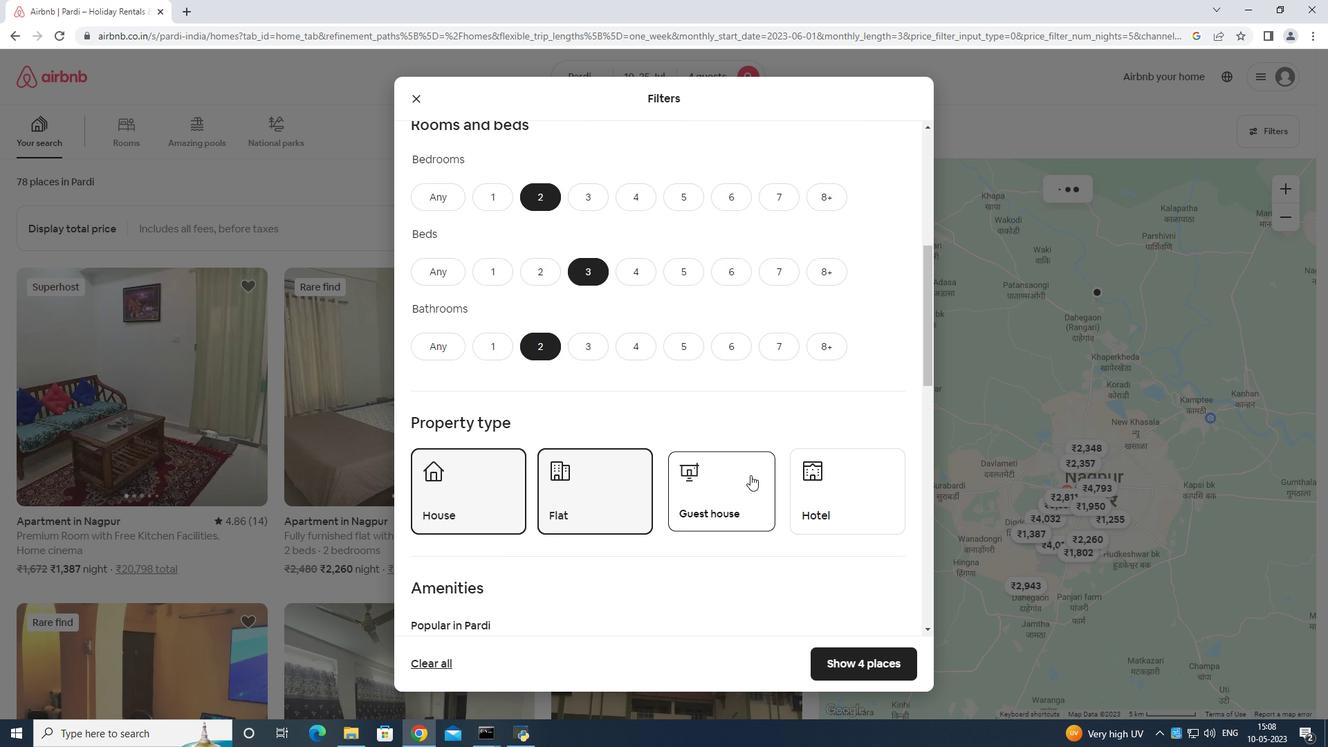 
Action: Mouse scrolled (751, 473) with delta (0, 0)
Screenshot: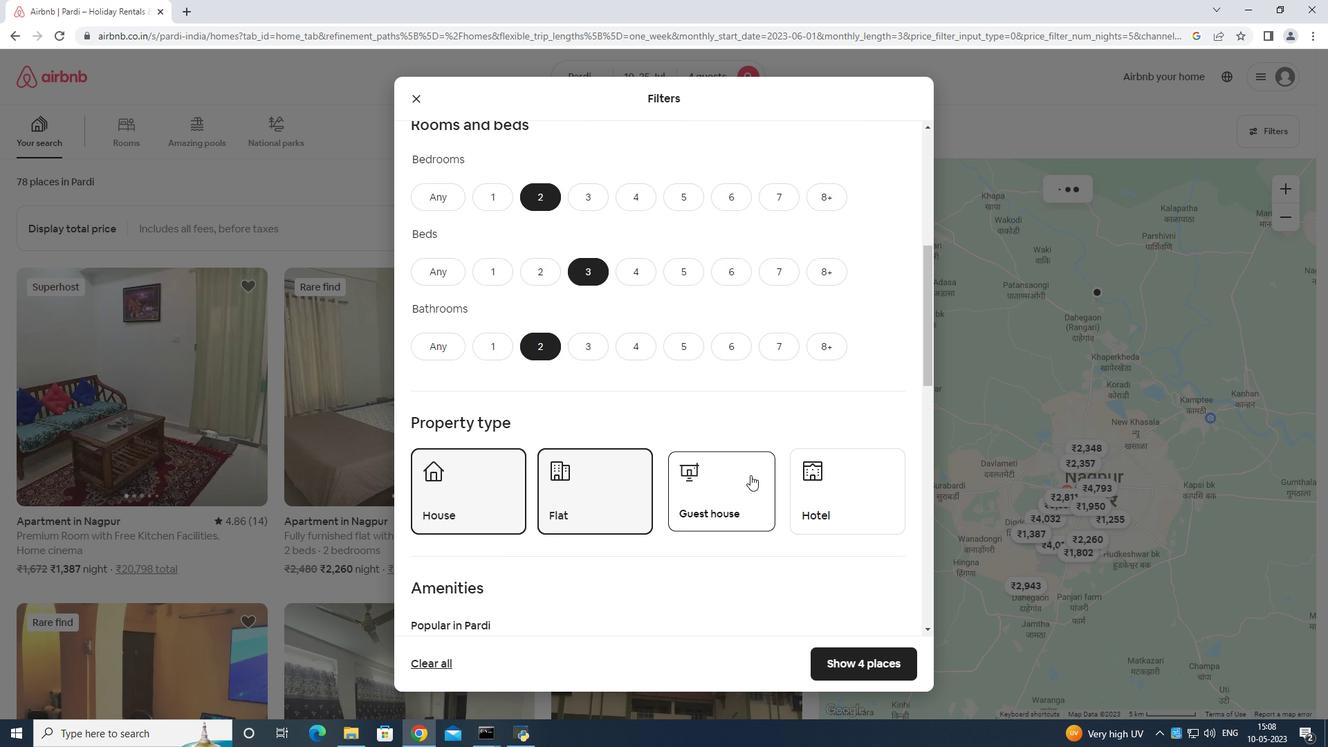
Action: Mouse moved to (751, 475)
Screenshot: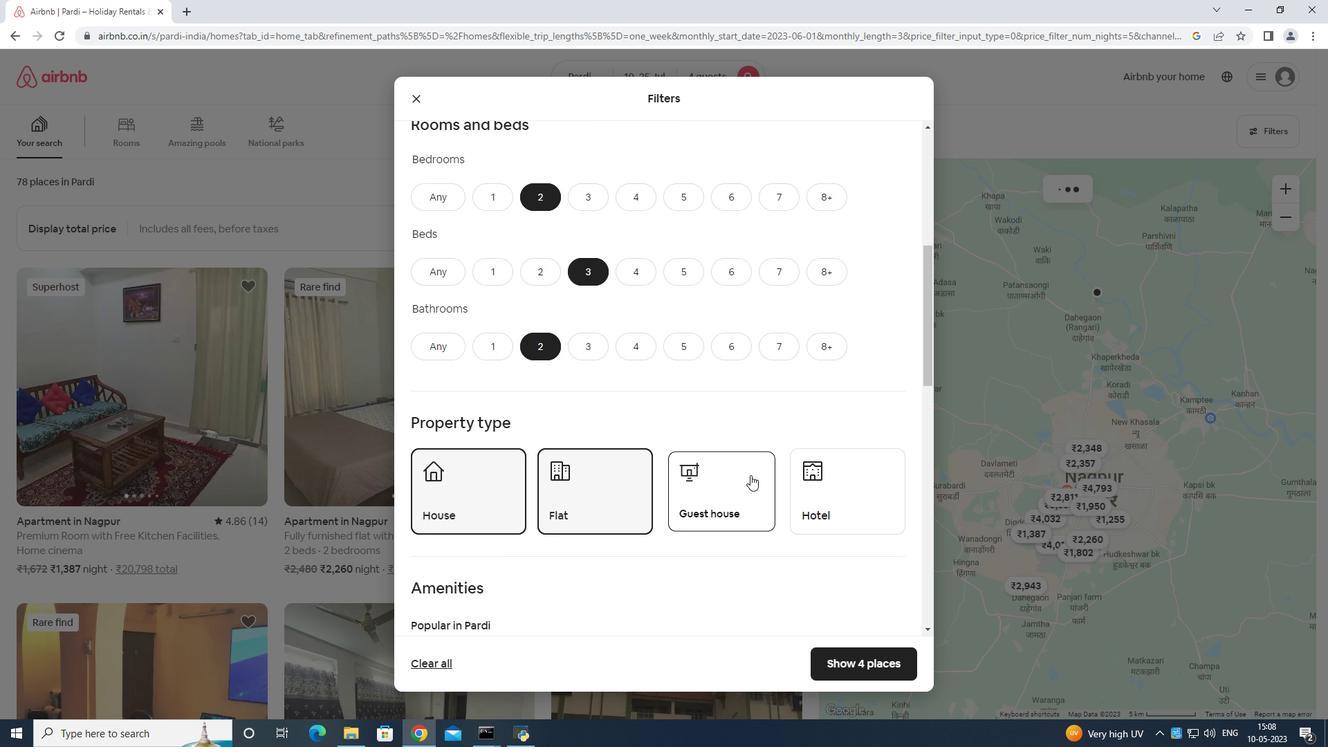 
Action: Mouse scrolled (751, 474) with delta (0, 0)
Screenshot: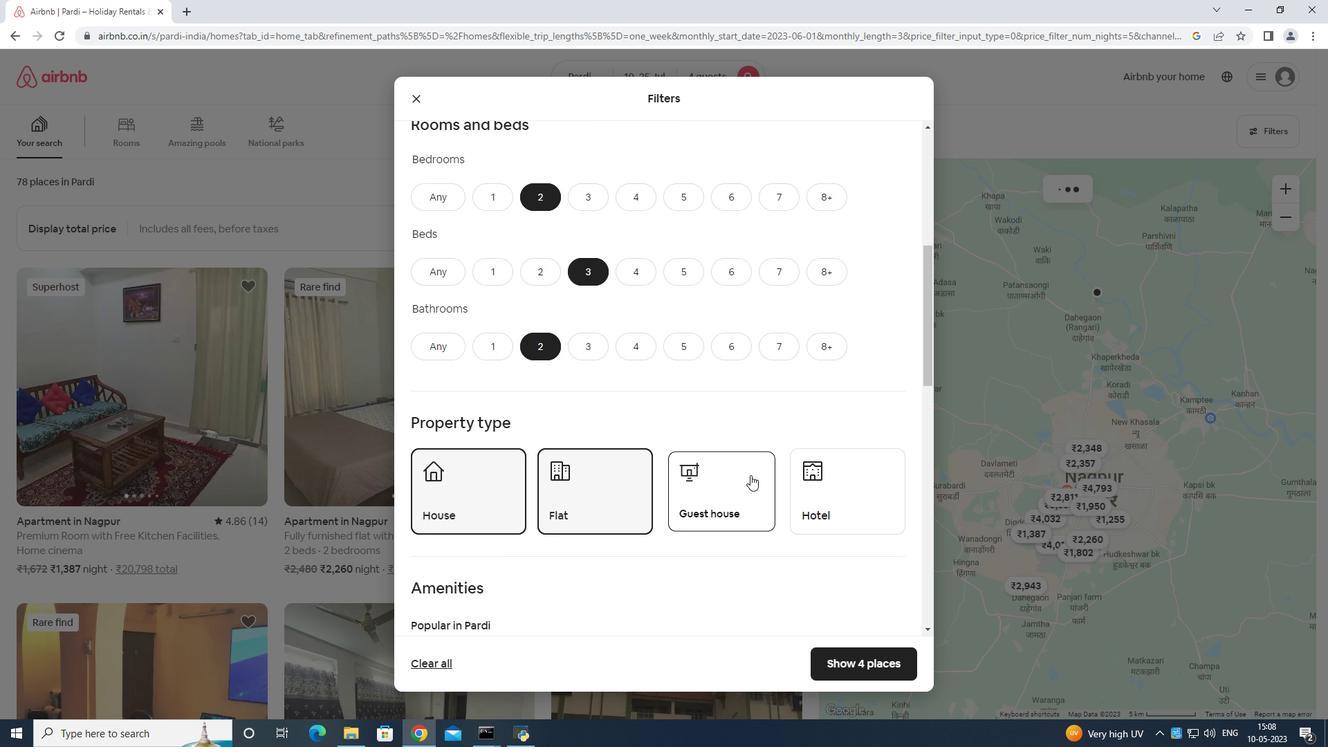 
Action: Mouse moved to (751, 476)
Screenshot: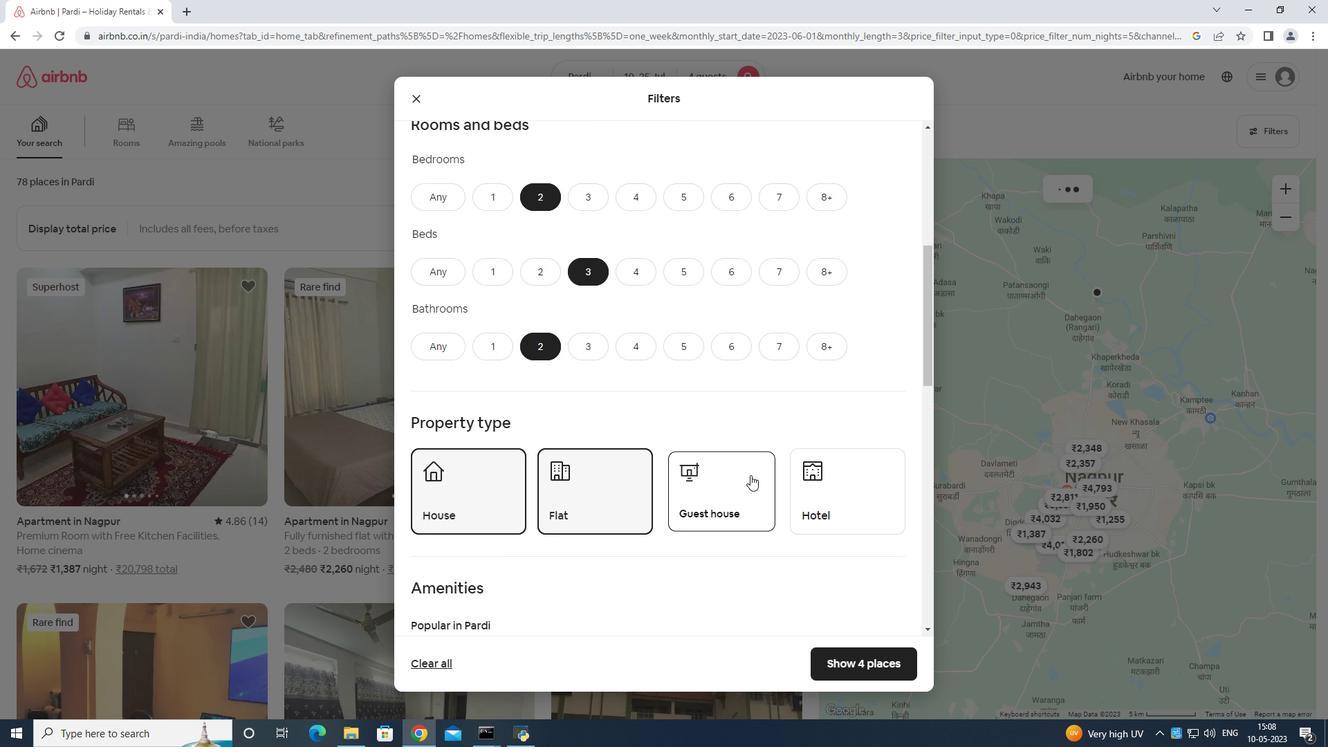 
Action: Mouse scrolled (751, 475) with delta (0, 0)
Screenshot: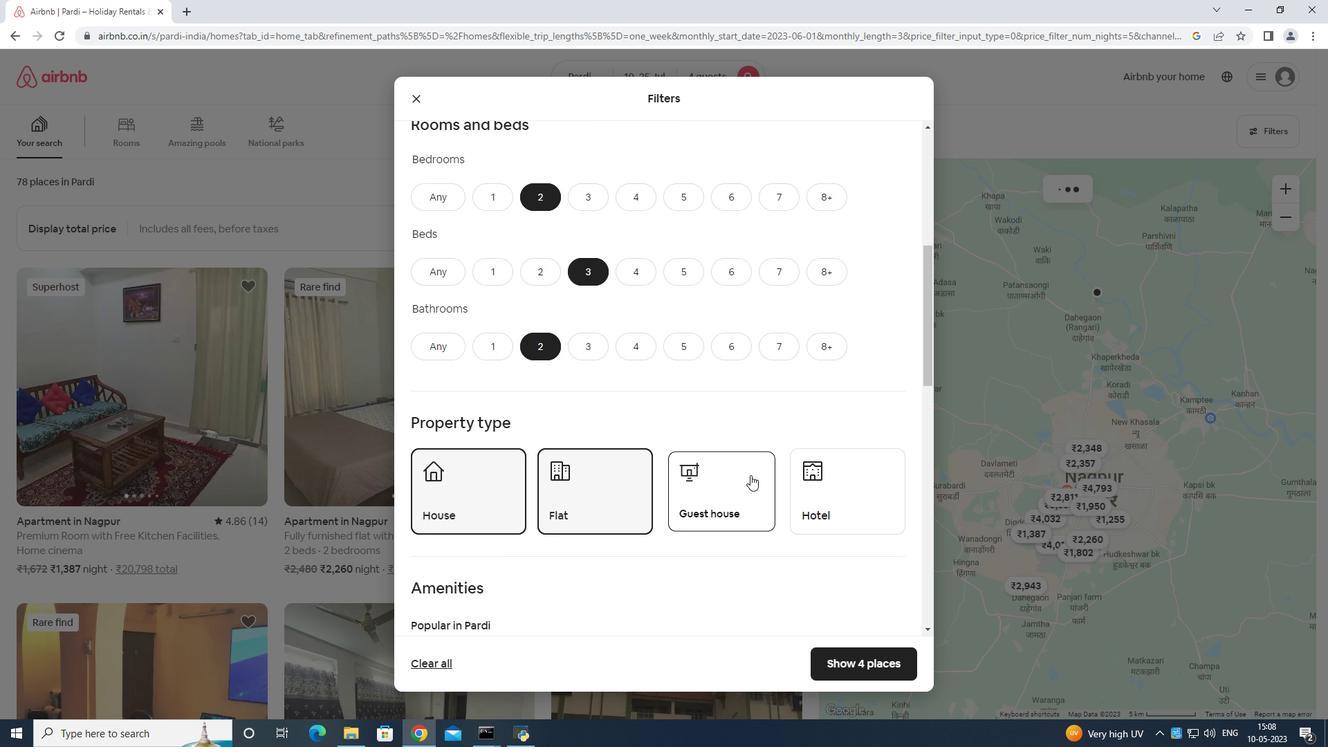 
Action: Mouse scrolled (751, 475) with delta (0, 0)
Screenshot: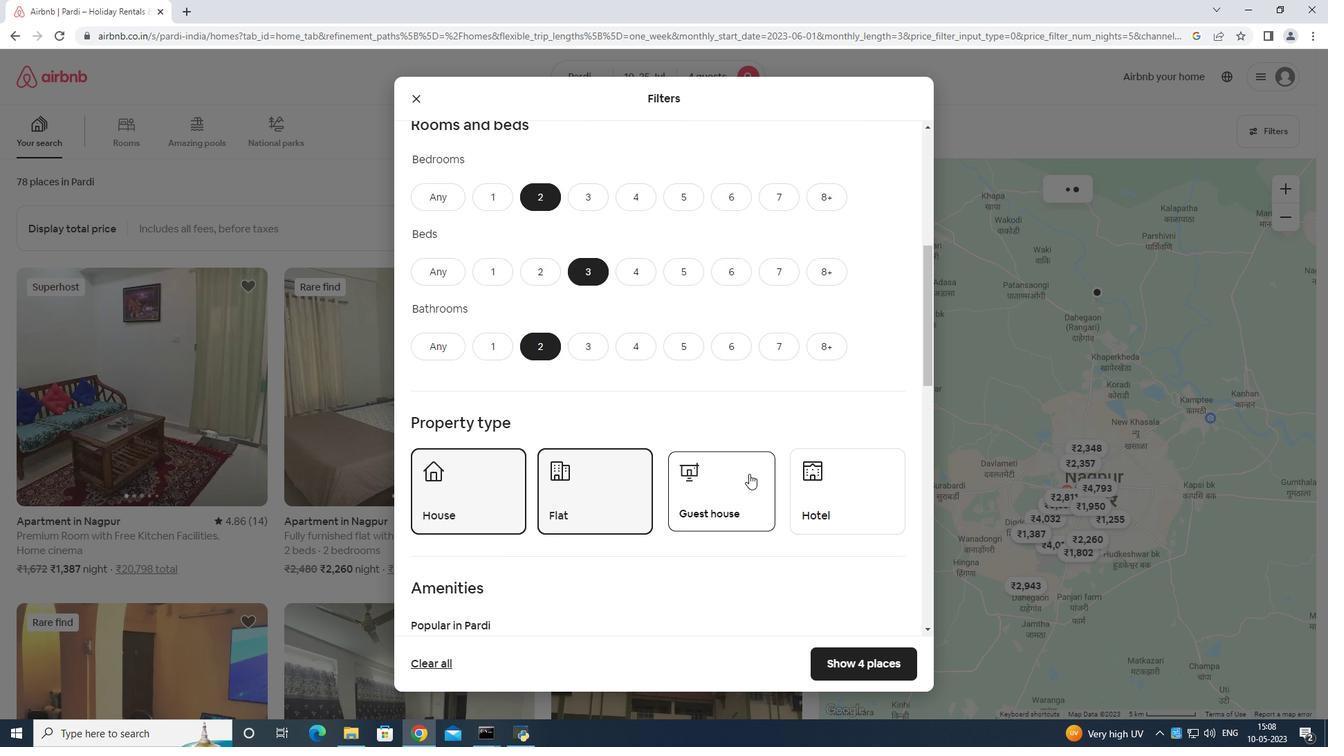 
Action: Mouse moved to (416, 376)
Screenshot: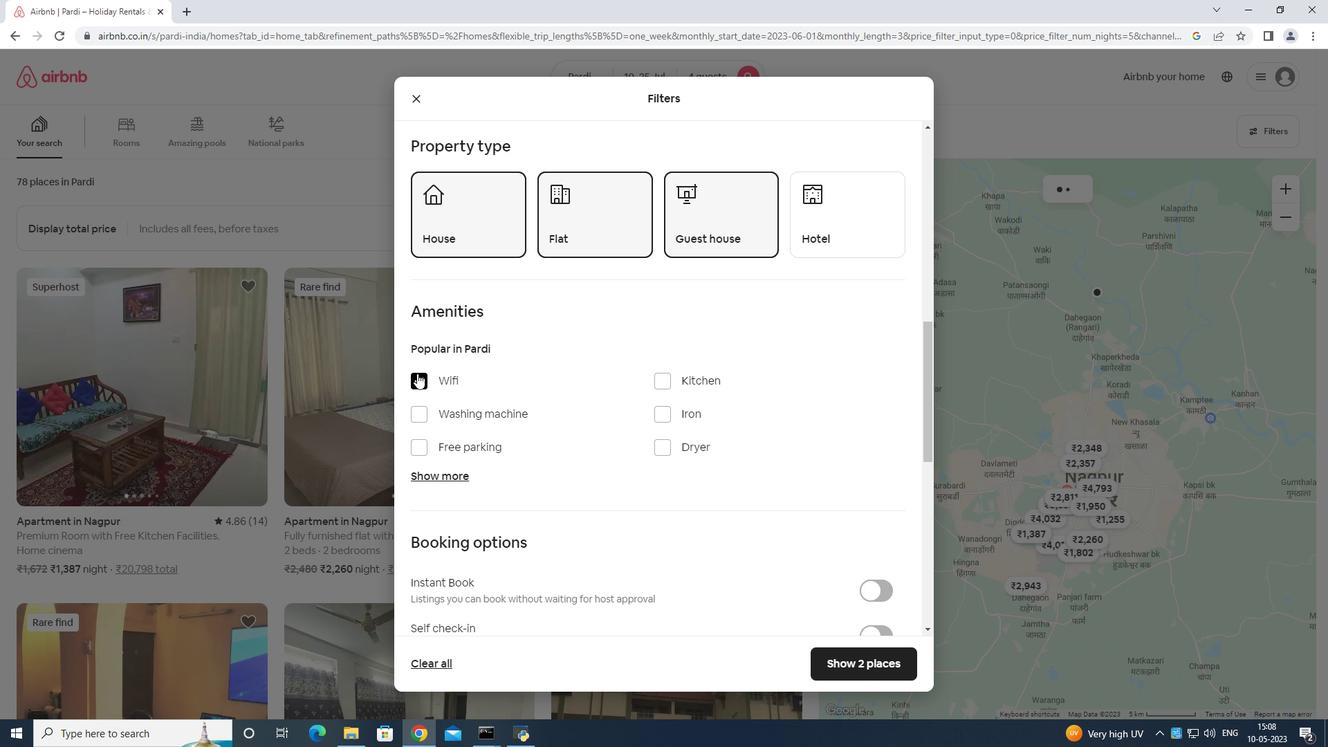 
Action: Mouse pressed left at (416, 376)
Screenshot: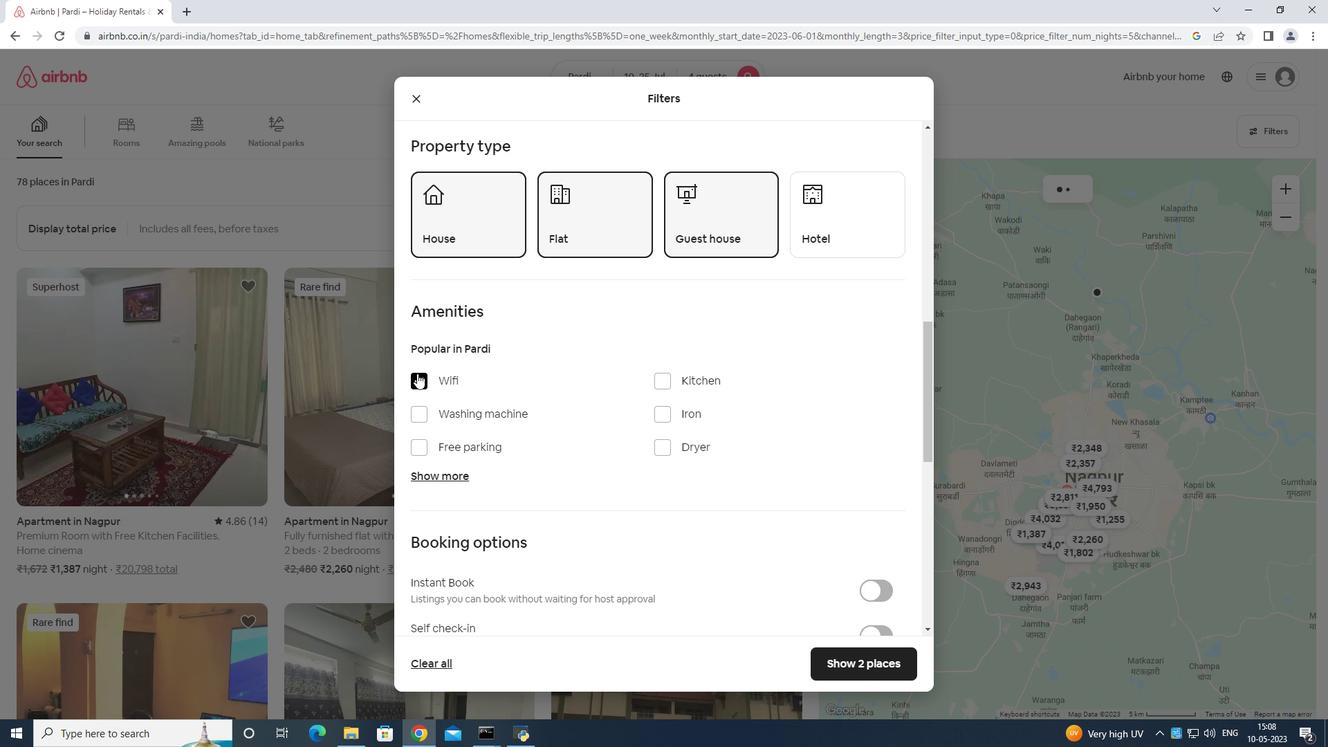 
Action: Mouse moved to (420, 440)
Screenshot: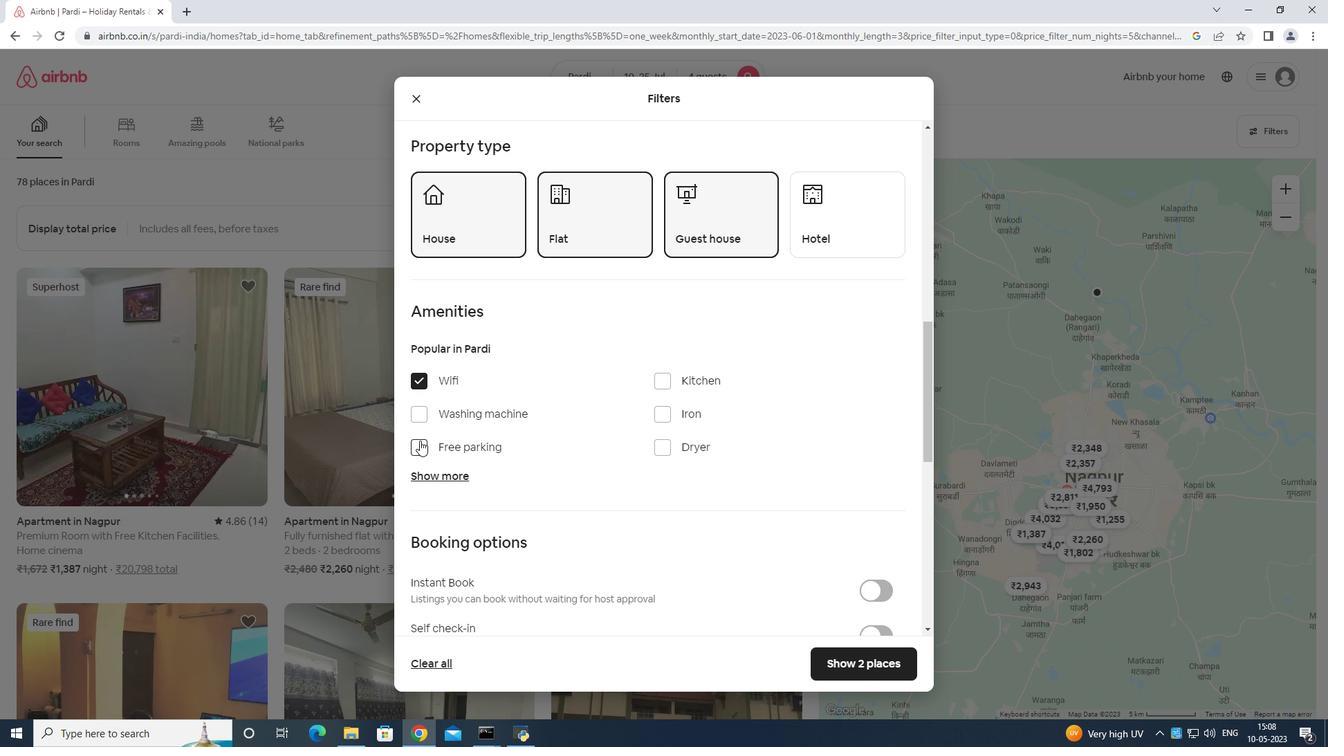 
Action: Mouse pressed left at (420, 440)
Screenshot: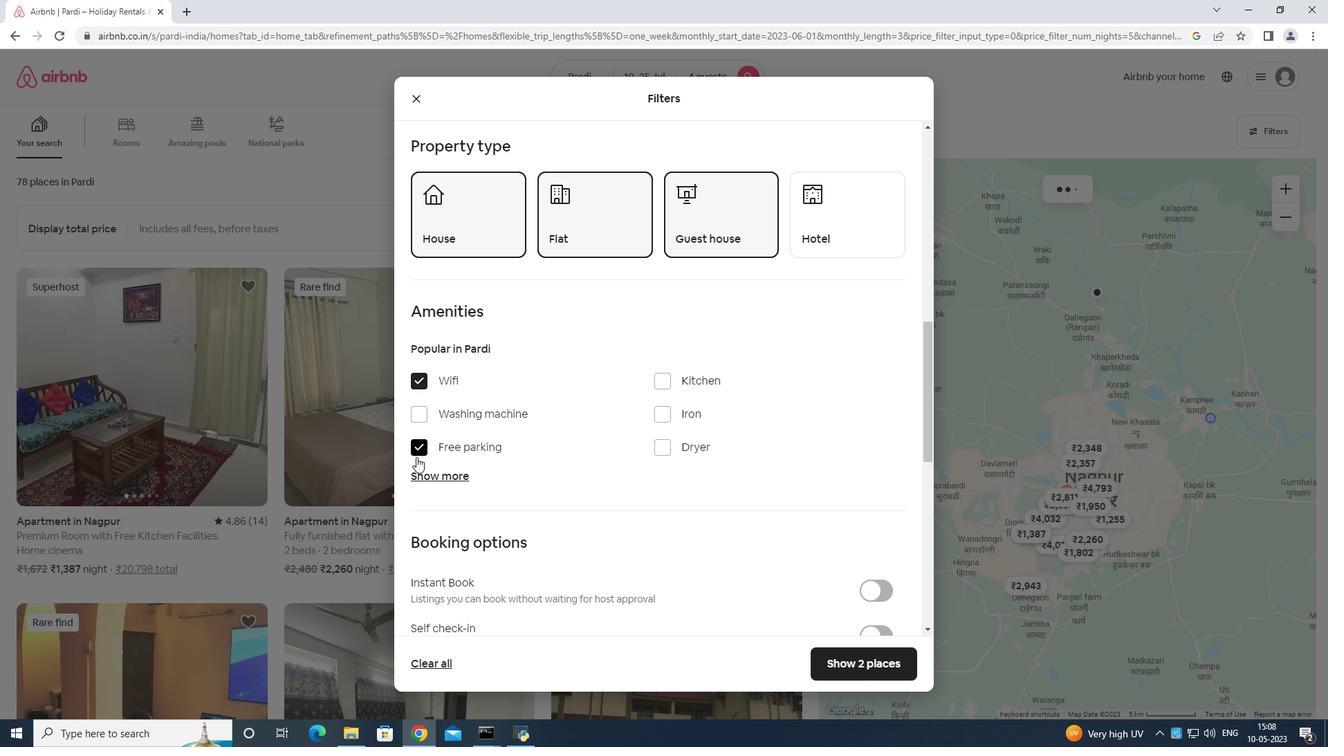 
Action: Mouse moved to (423, 470)
Screenshot: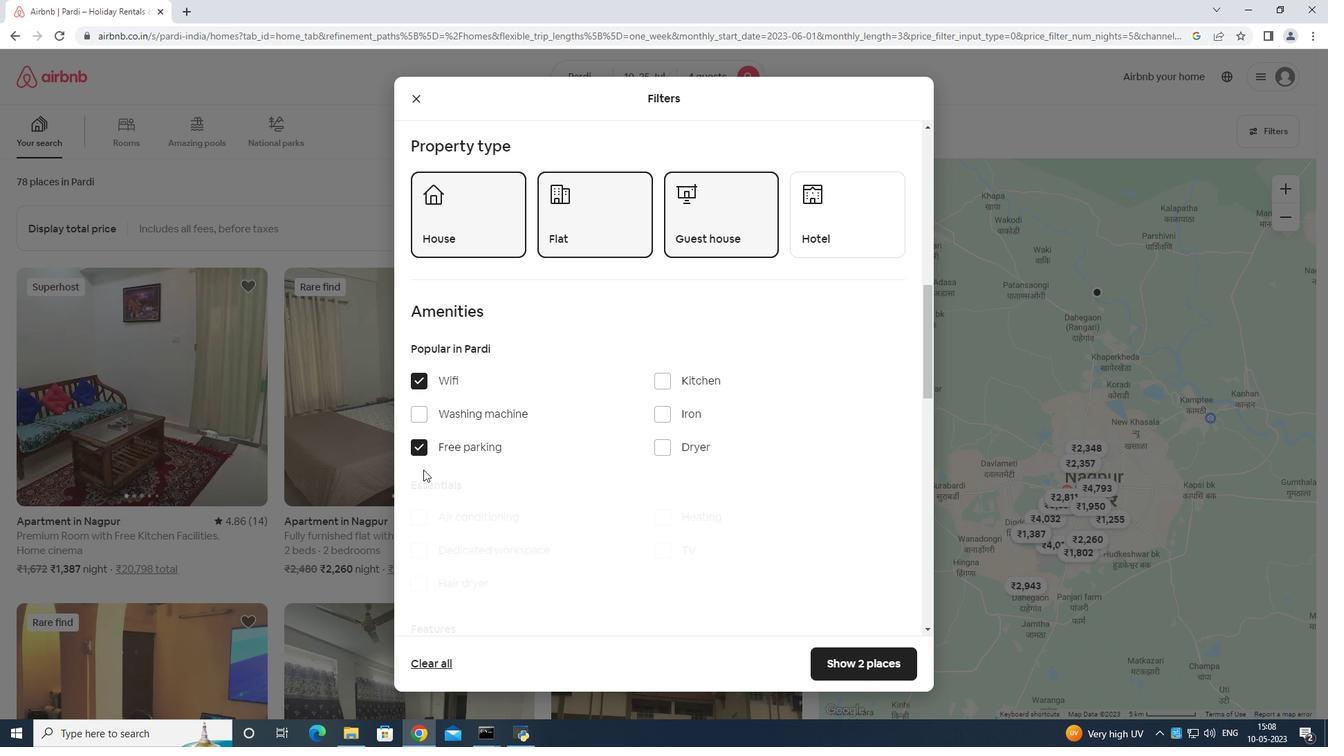 
Action: Mouse pressed left at (423, 470)
Screenshot: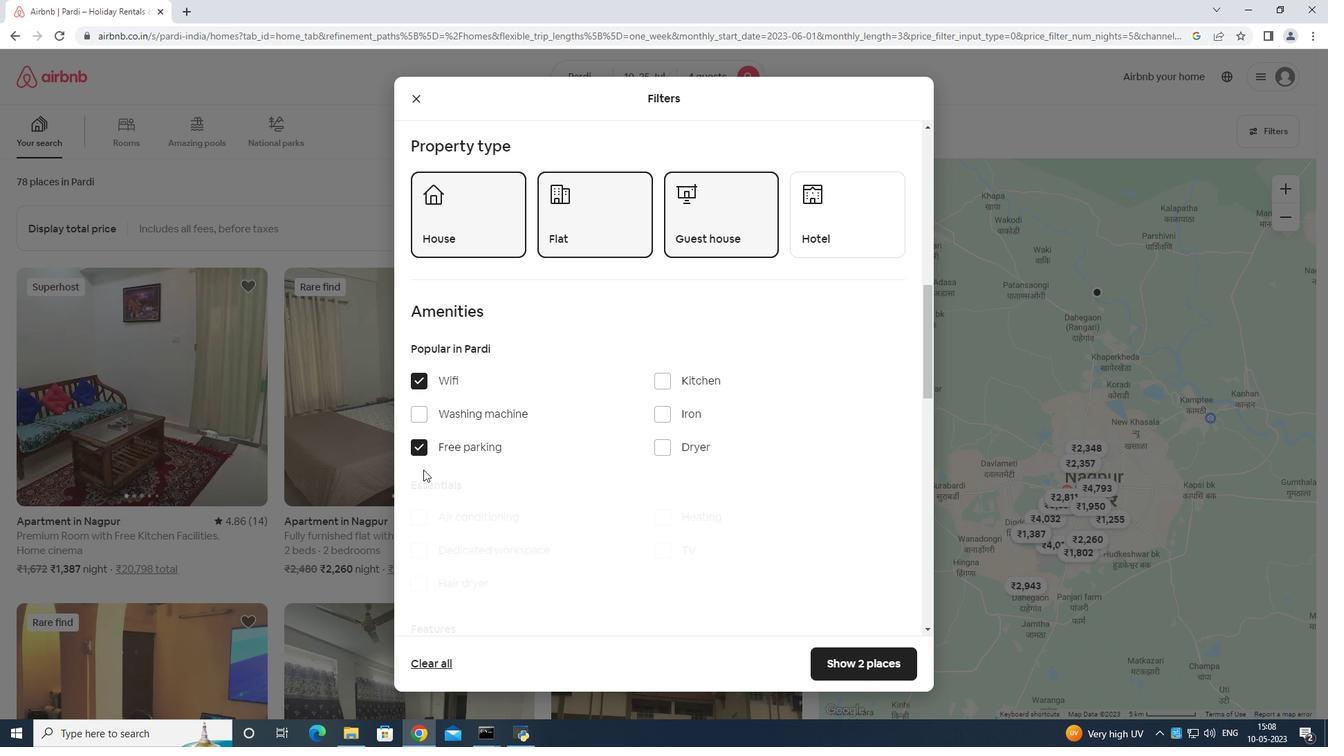 
Action: Mouse moved to (429, 460)
Screenshot: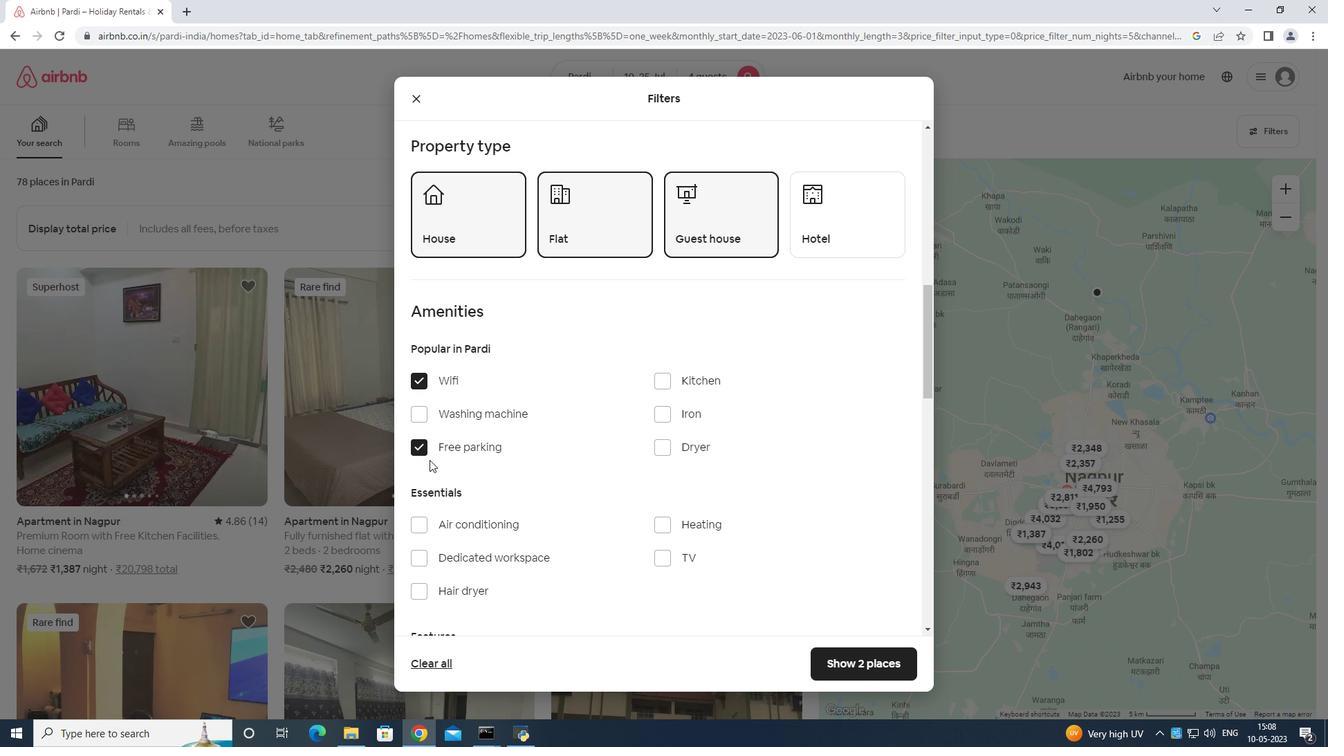 
Action: Mouse scrolled (429, 459) with delta (0, 0)
Screenshot: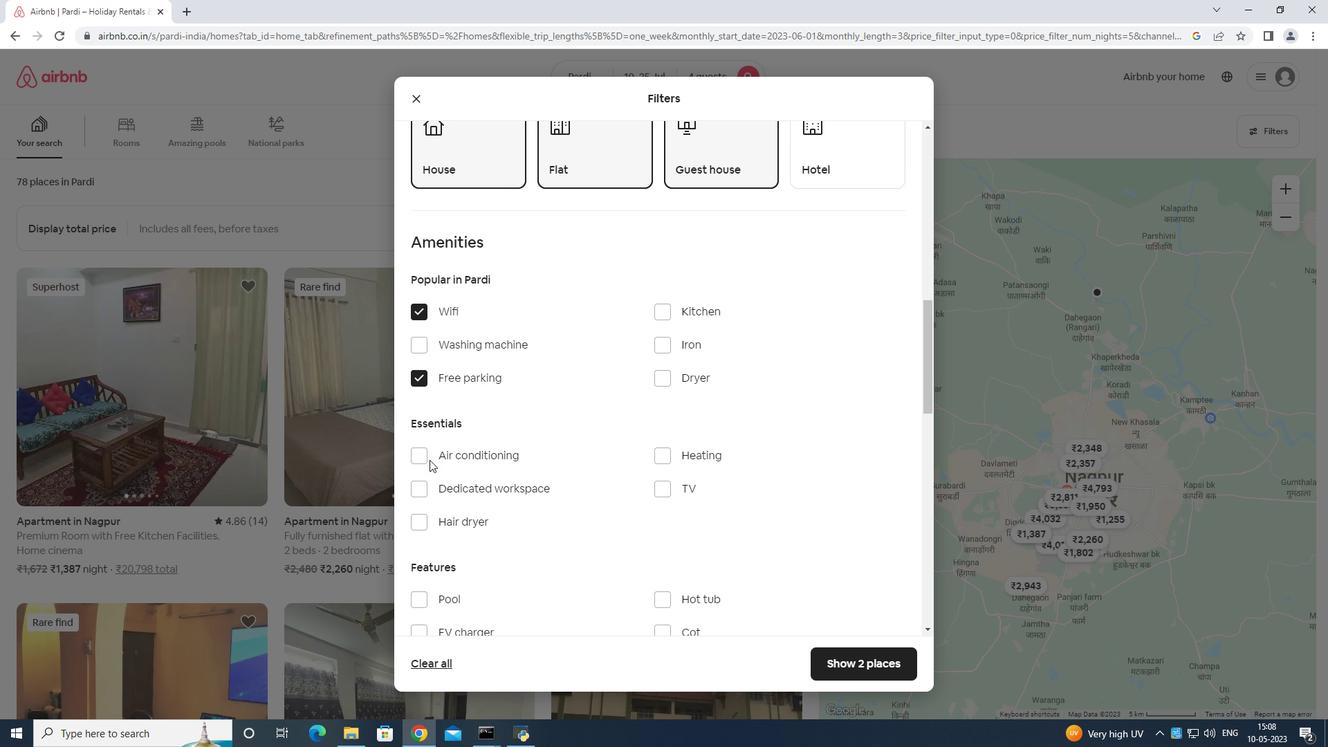 
Action: Mouse moved to (669, 487)
Screenshot: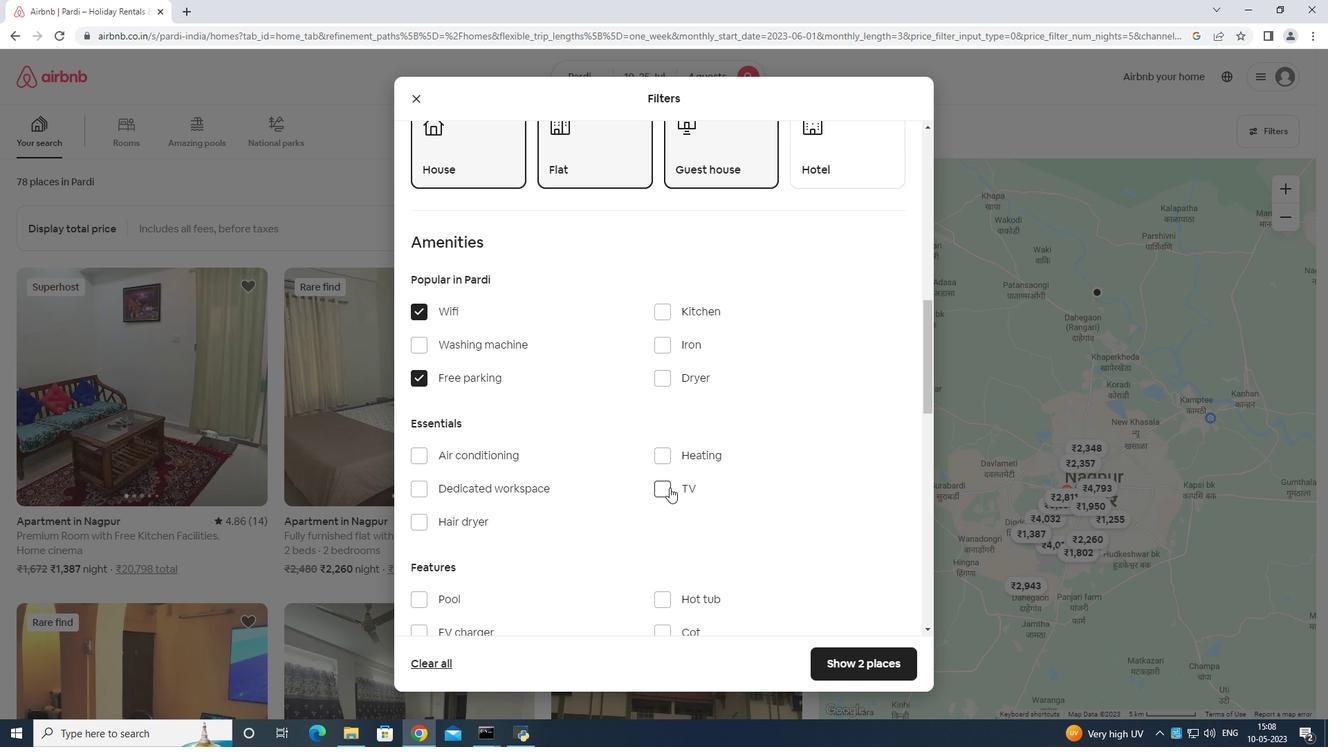 
Action: Mouse pressed left at (669, 487)
Screenshot: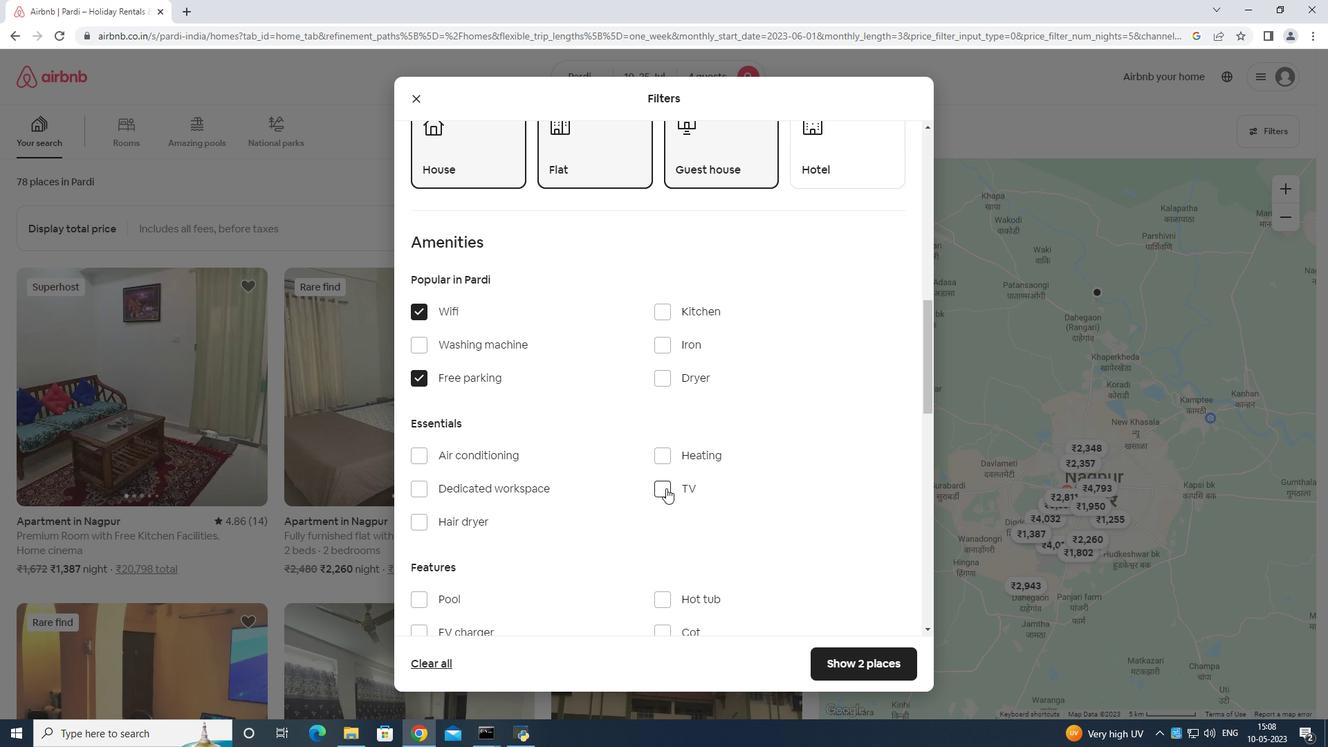 
Action: Mouse moved to (665, 488)
Screenshot: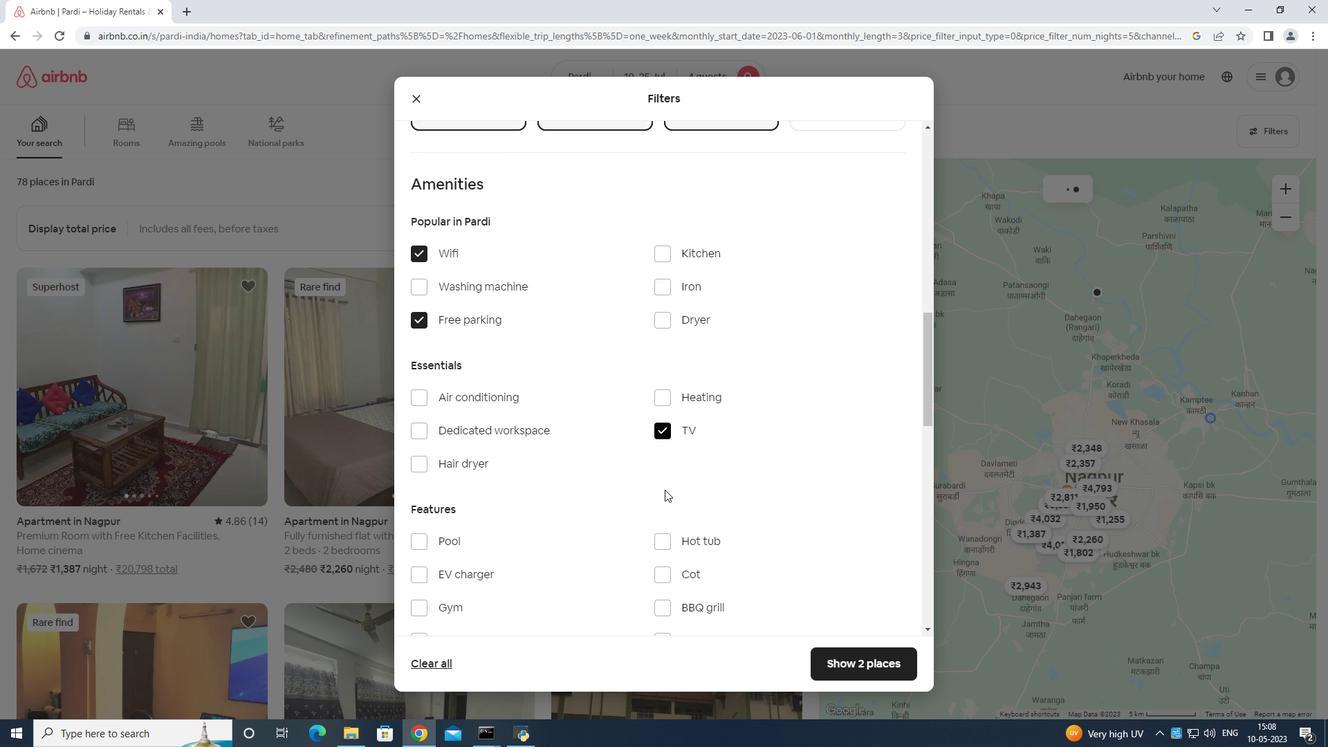 
Action: Mouse scrolled (665, 487) with delta (0, 0)
Screenshot: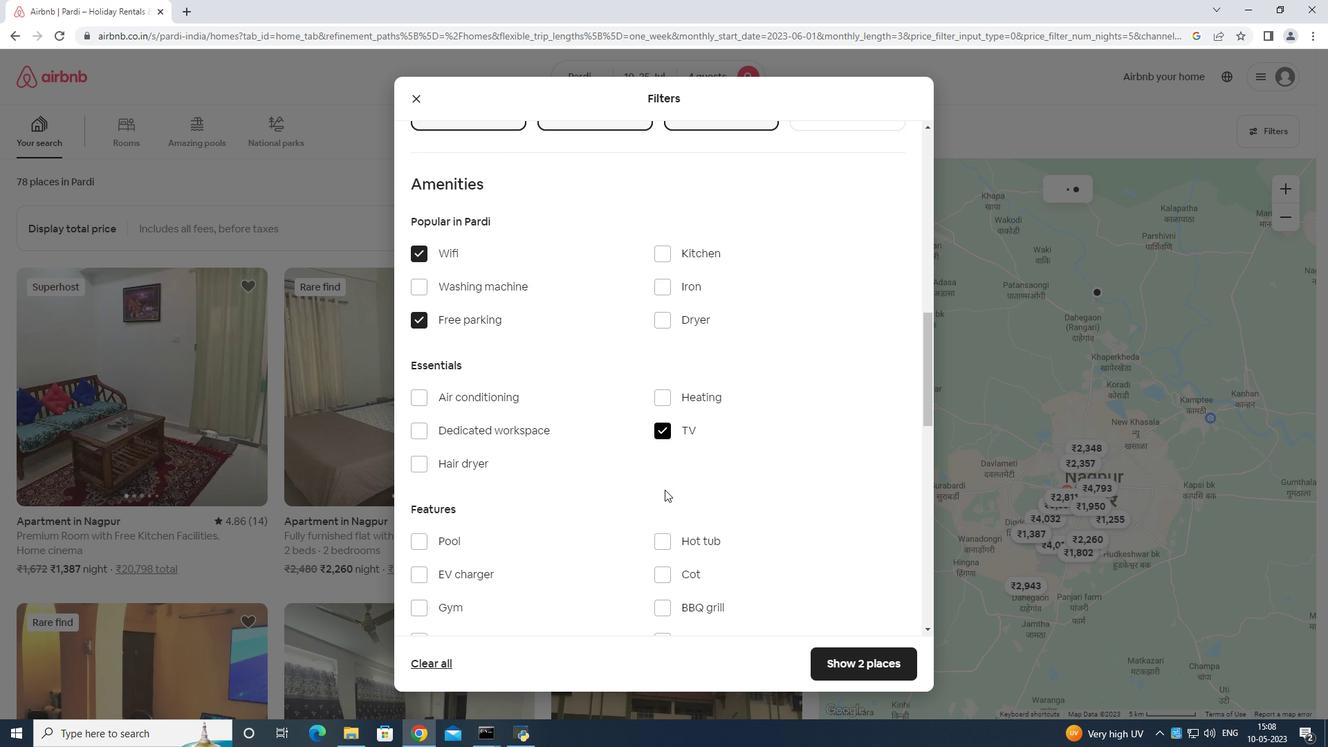 
Action: Mouse moved to (665, 489)
Screenshot: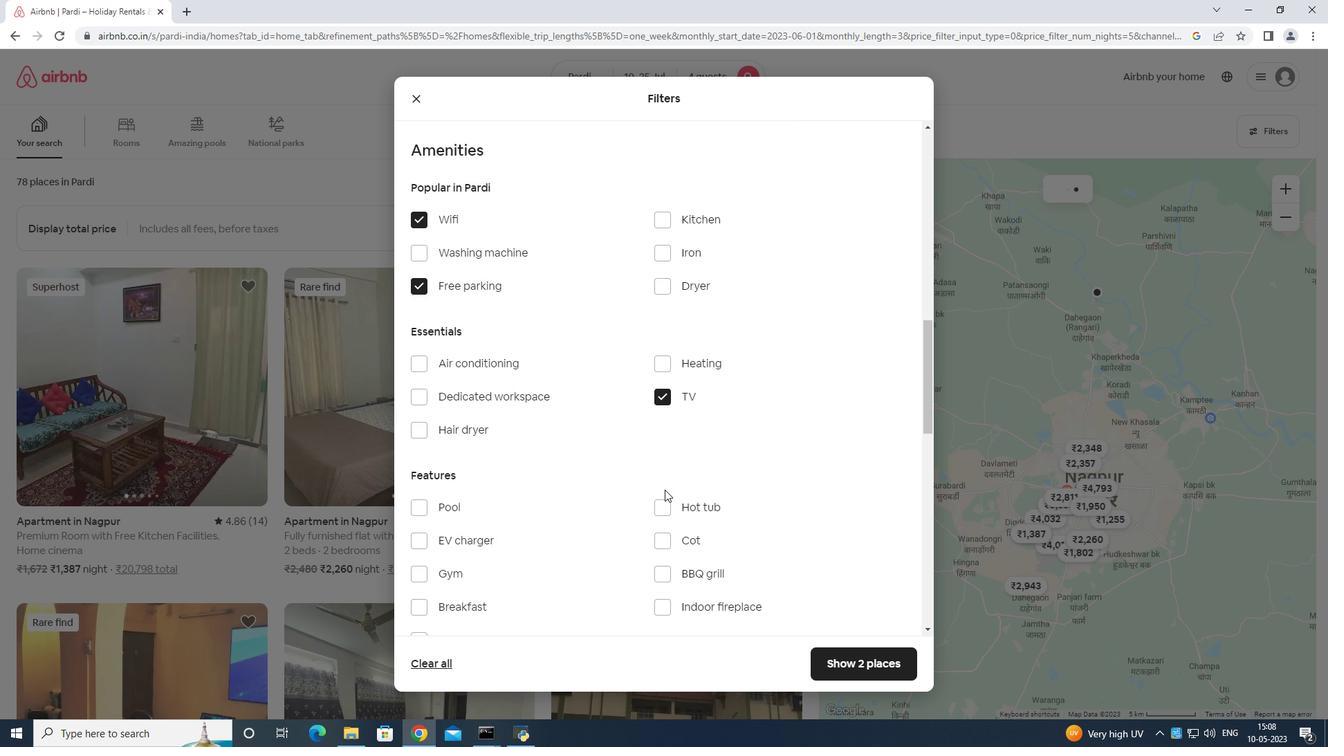 
Action: Mouse scrolled (665, 489) with delta (0, 0)
Screenshot: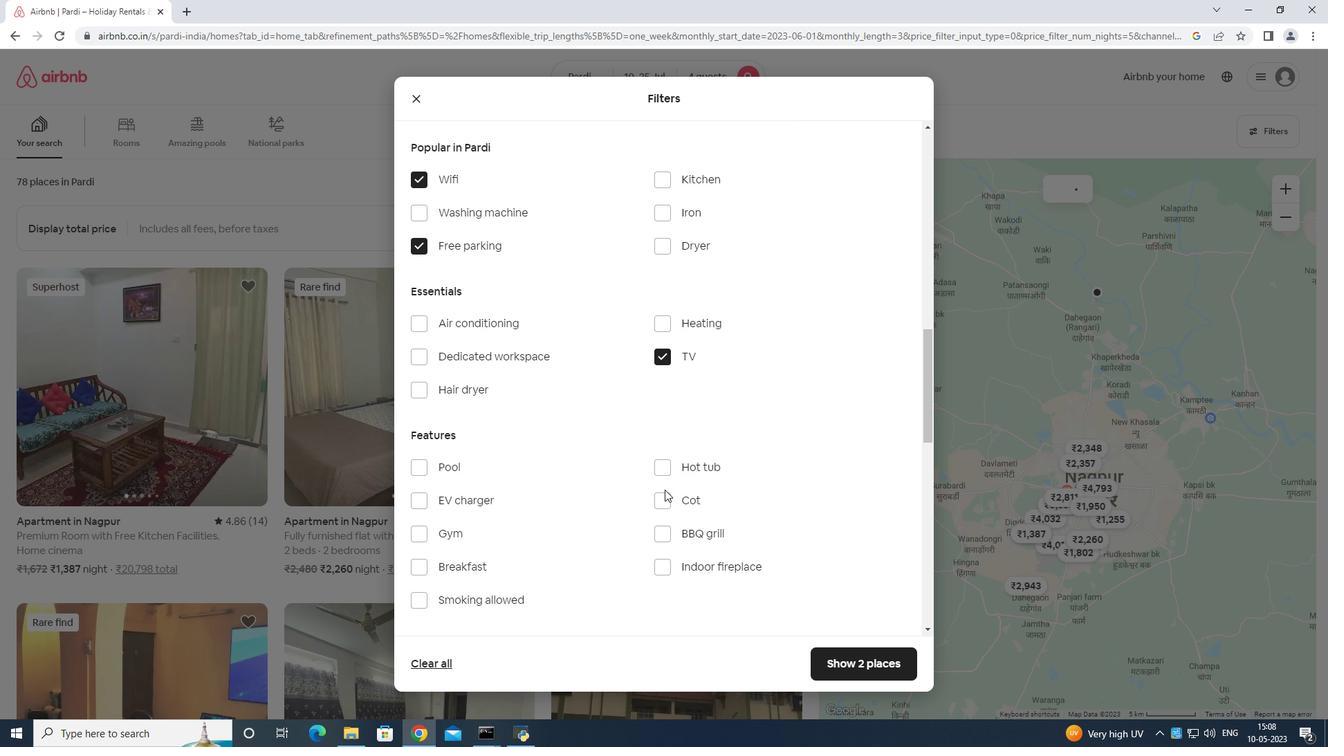 
Action: Mouse moved to (420, 527)
Screenshot: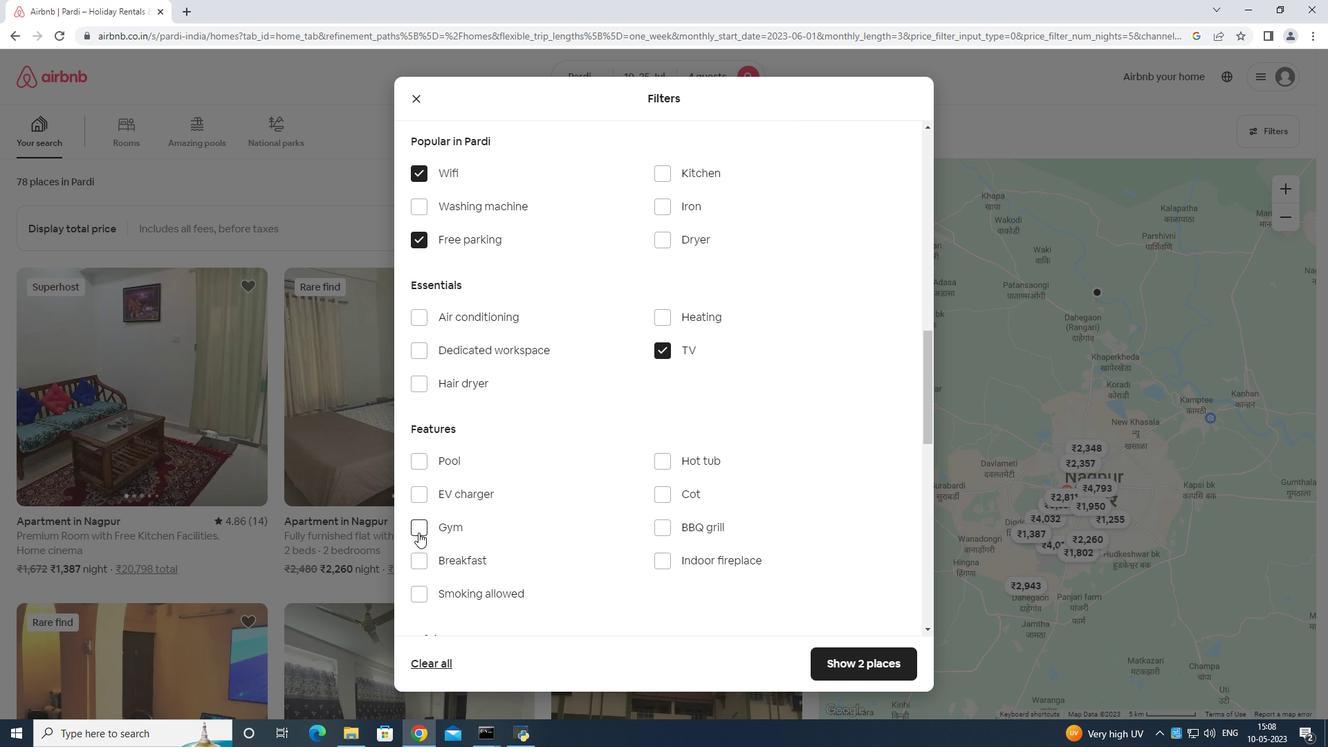 
Action: Mouse pressed left at (420, 527)
Screenshot: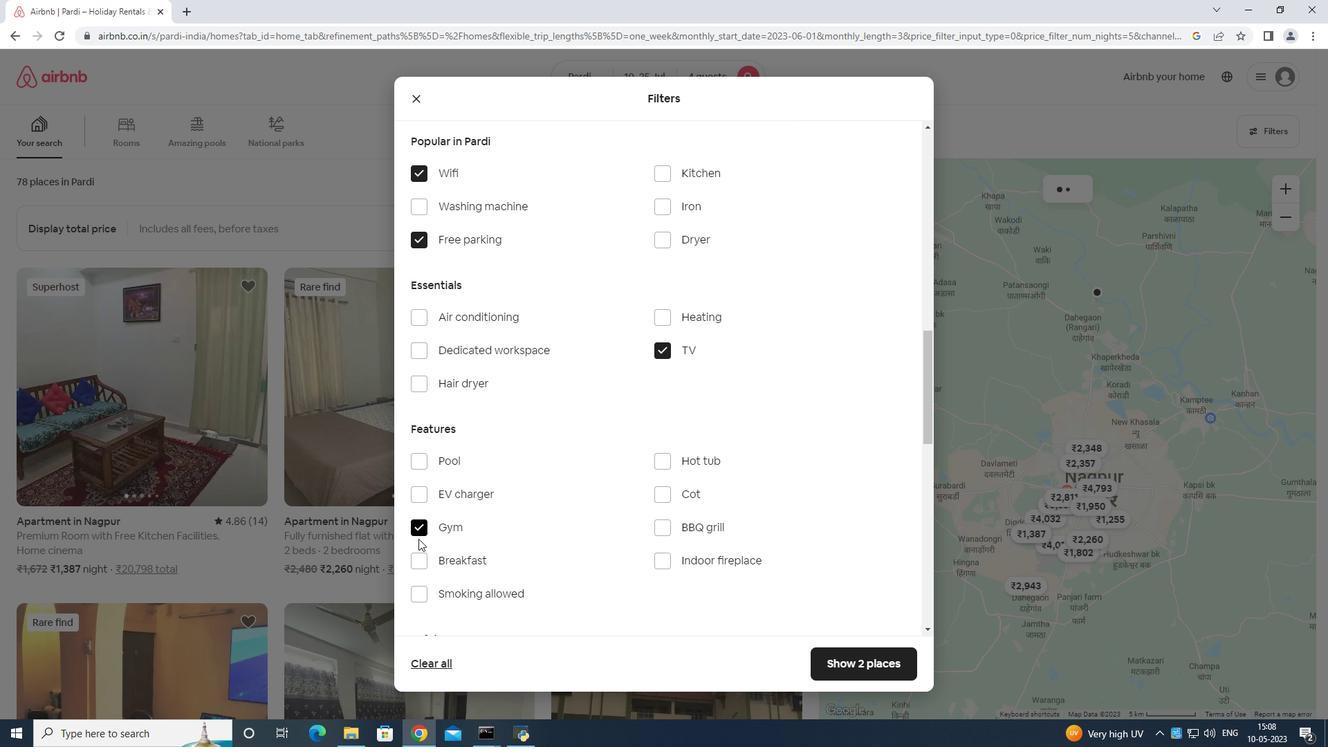 
Action: Mouse moved to (419, 558)
Screenshot: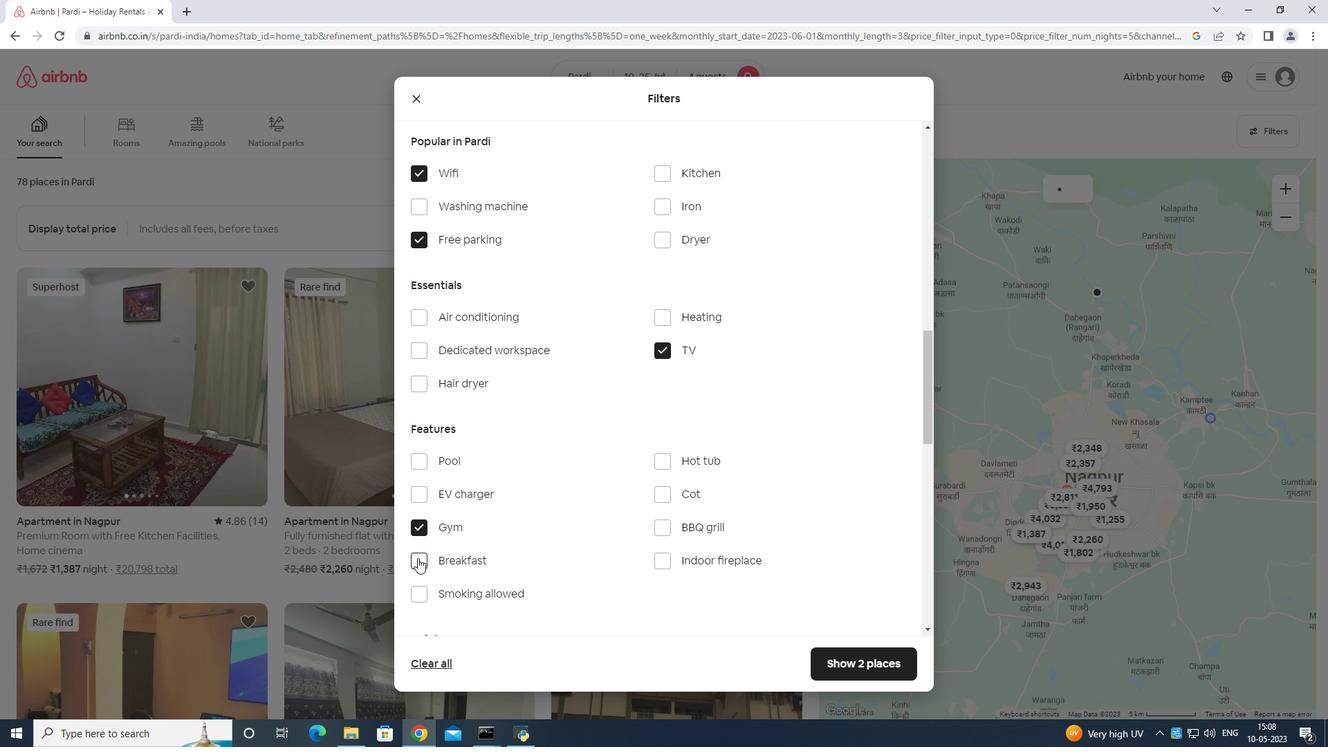 
Action: Mouse pressed left at (419, 558)
Screenshot: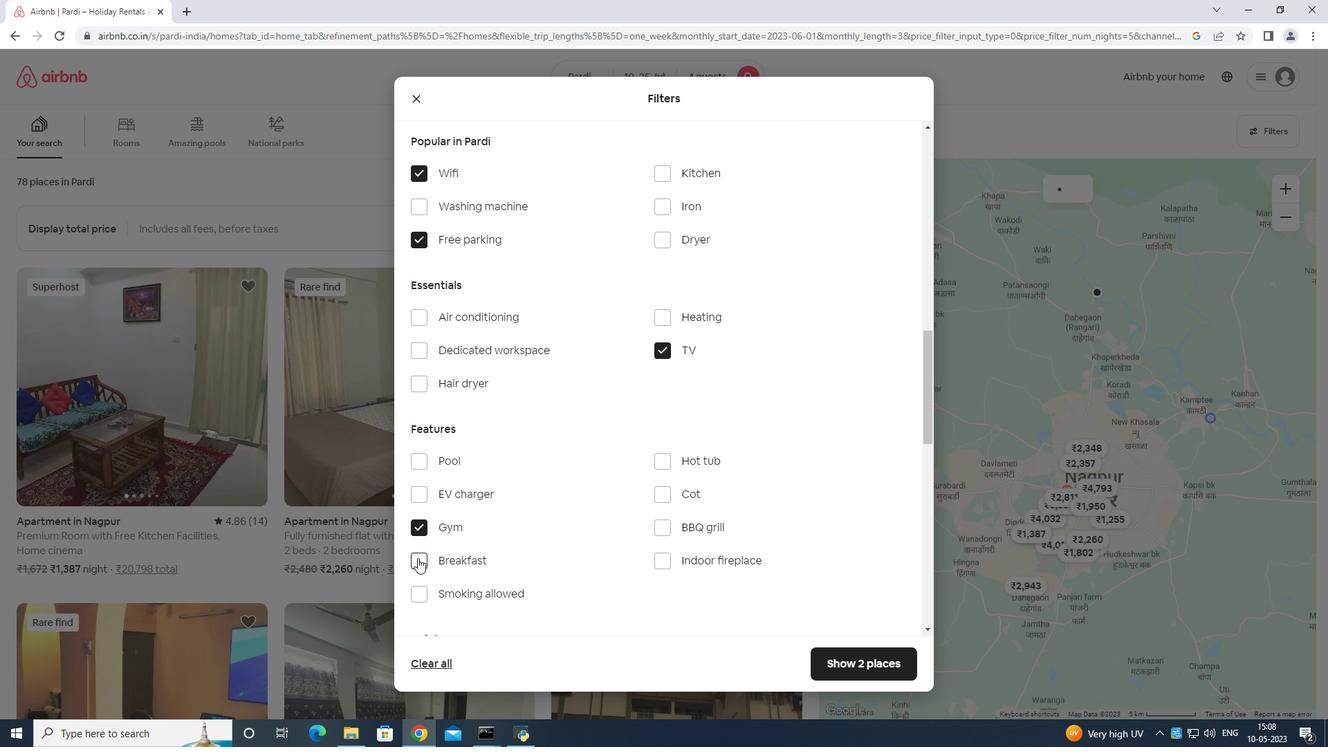 
Action: Mouse moved to (505, 536)
Screenshot: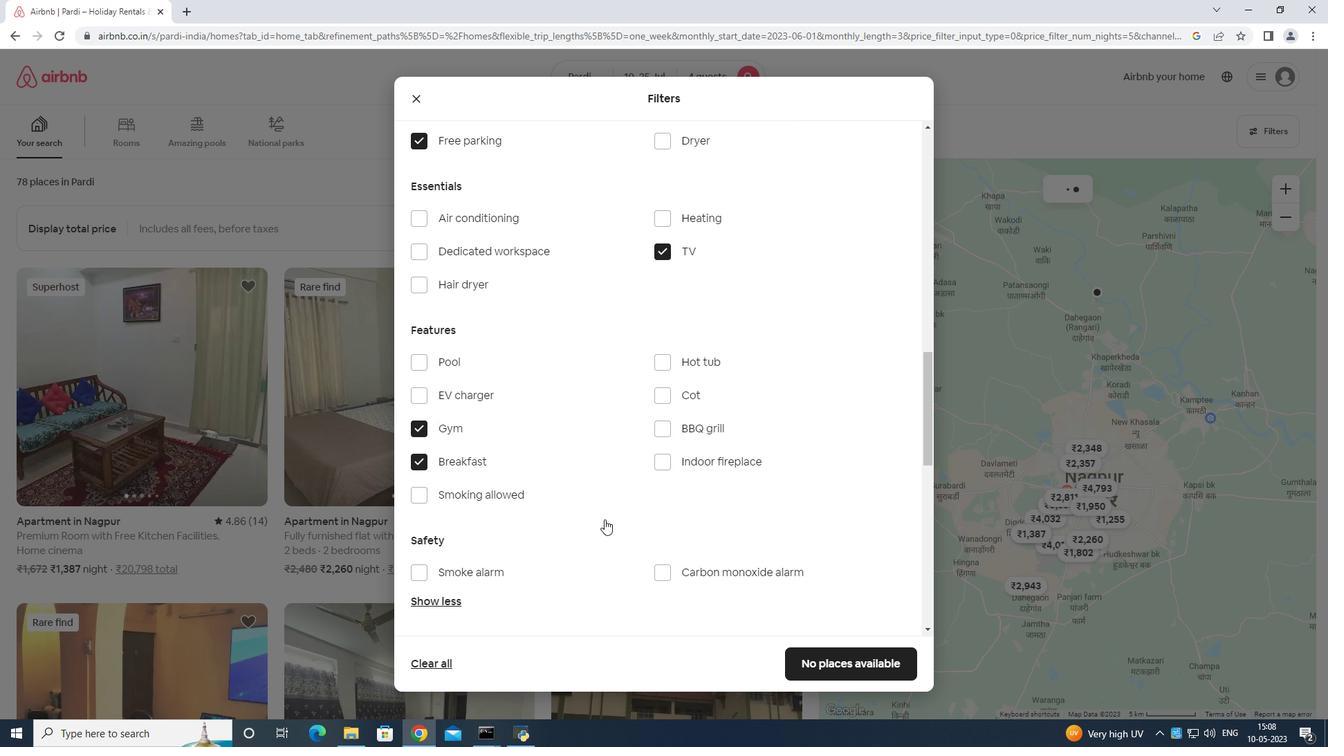
Action: Mouse scrolled (505, 535) with delta (0, 0)
Screenshot: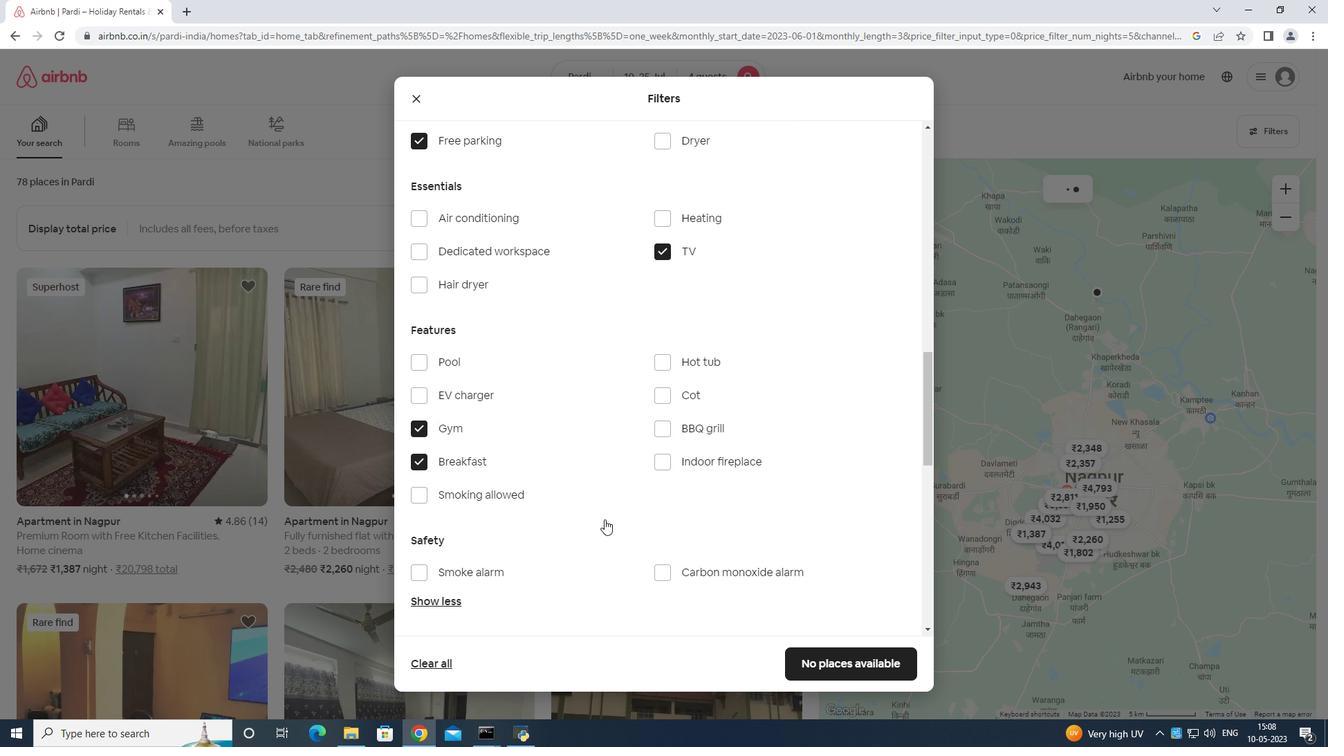 
Action: Mouse moved to (507, 537)
Screenshot: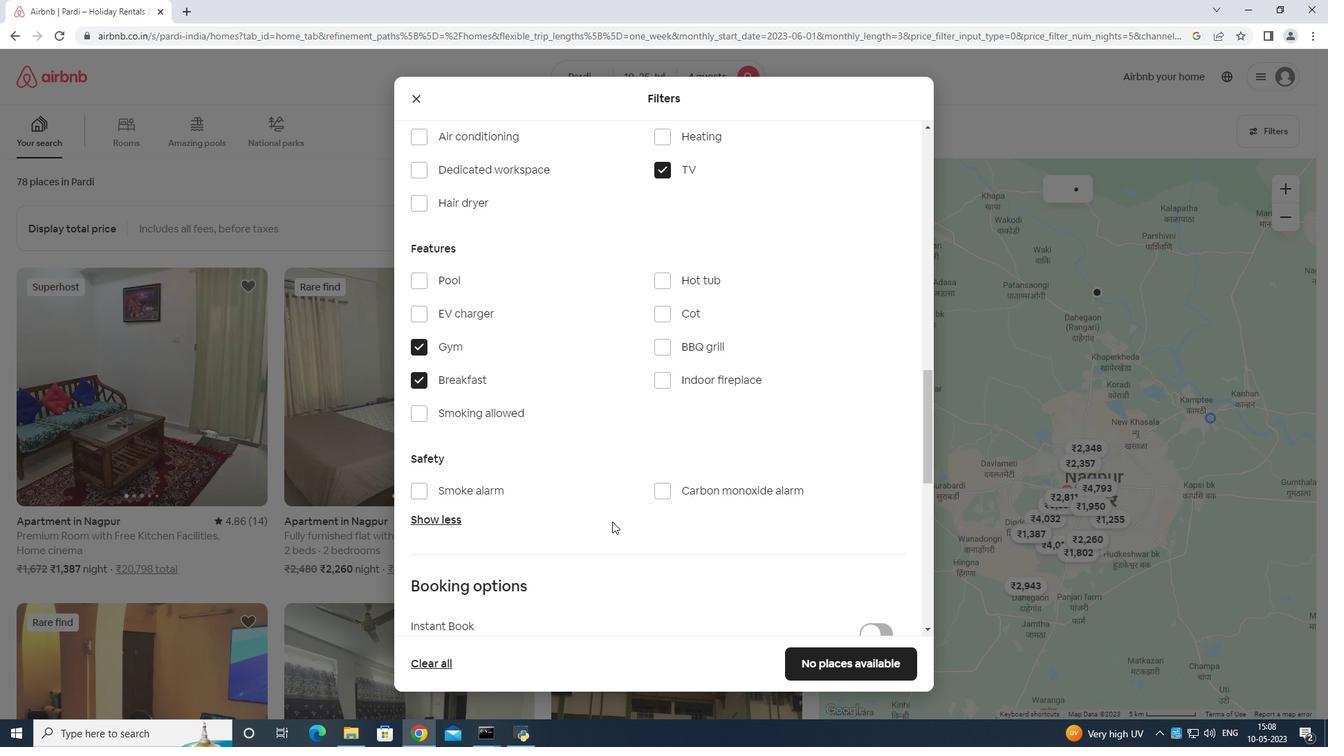 
Action: Mouse scrolled (507, 537) with delta (0, 0)
Screenshot: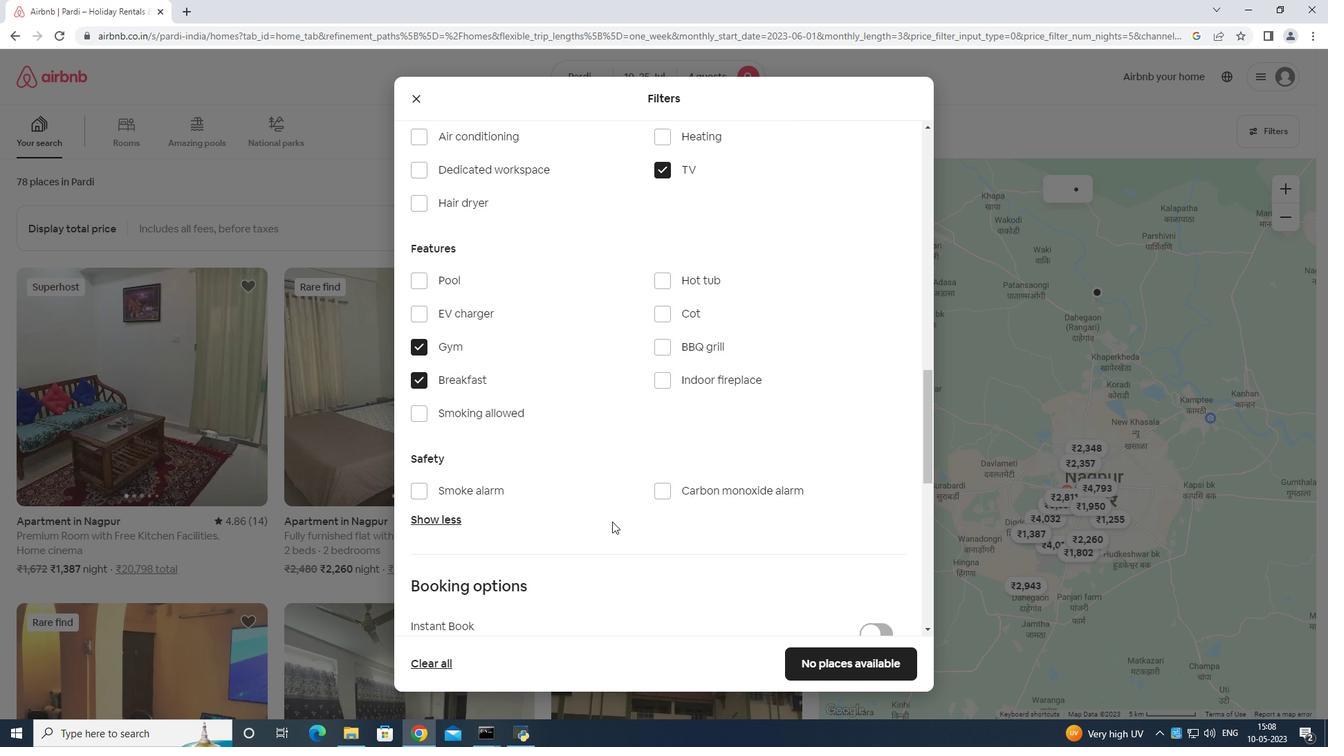 
Action: Mouse moved to (528, 536)
Screenshot: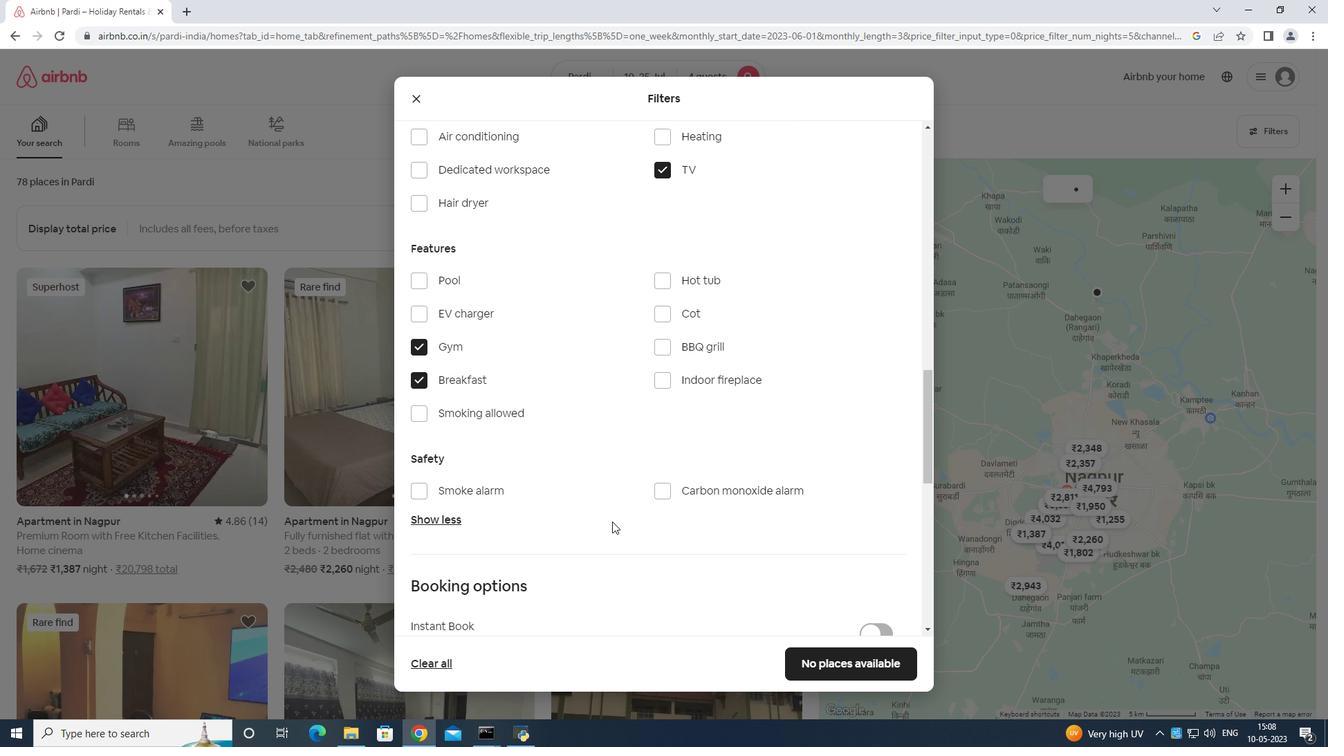 
Action: Mouse scrolled (528, 535) with delta (0, 0)
Screenshot: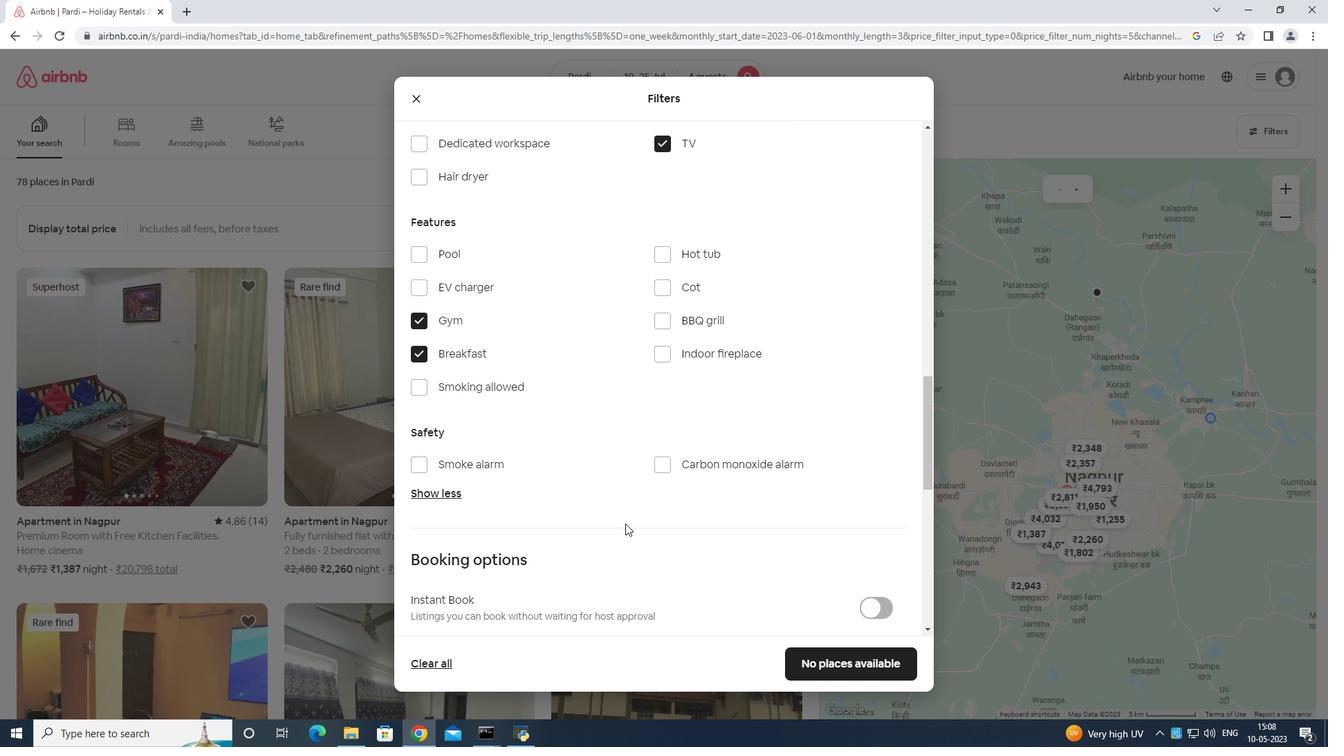
Action: Mouse moved to (613, 521)
Screenshot: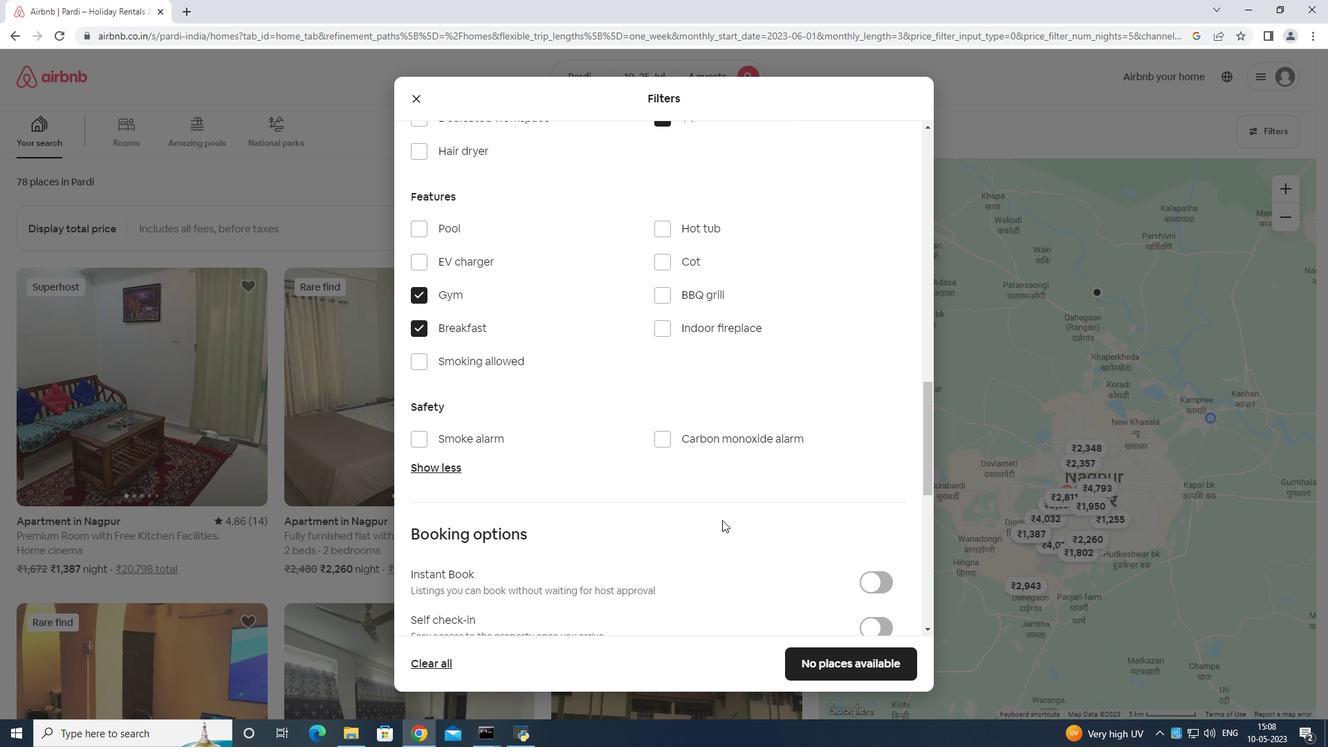 
Action: Mouse scrolled (613, 521) with delta (0, 0)
Screenshot: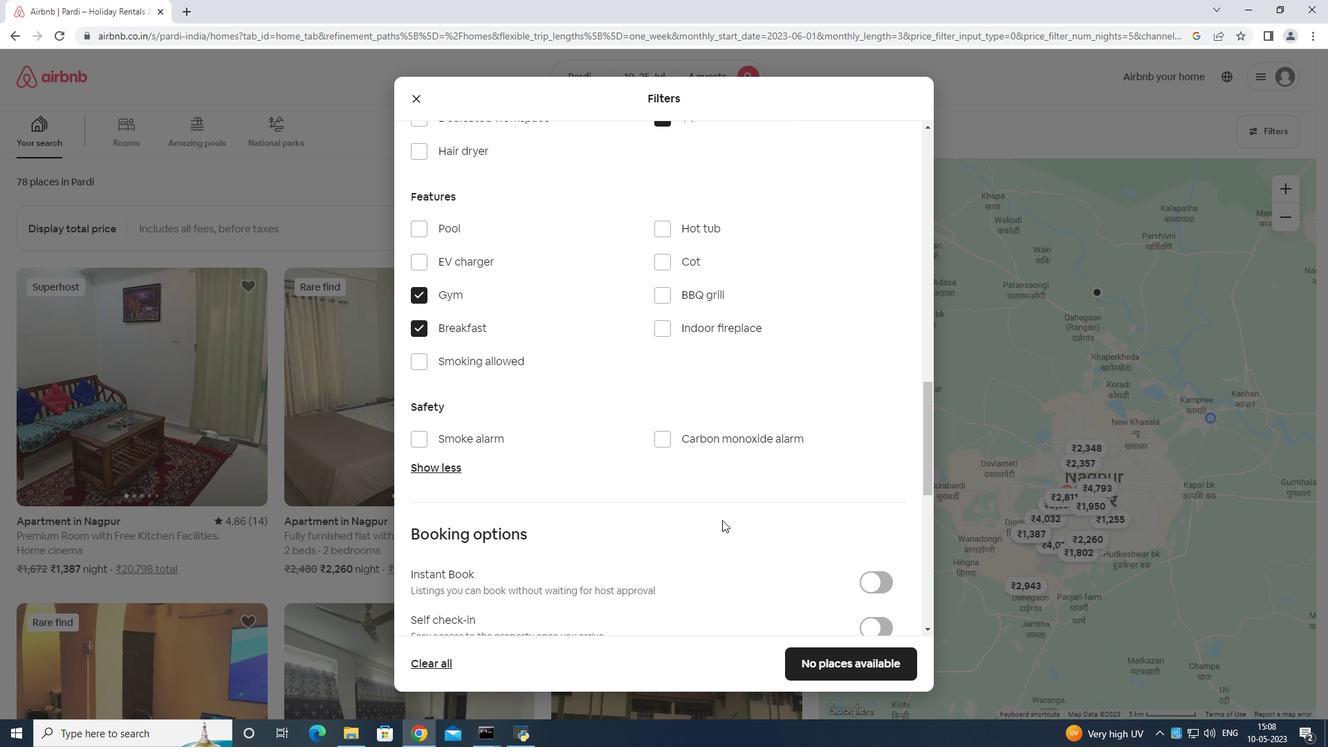 
Action: Mouse moved to (878, 579)
Screenshot: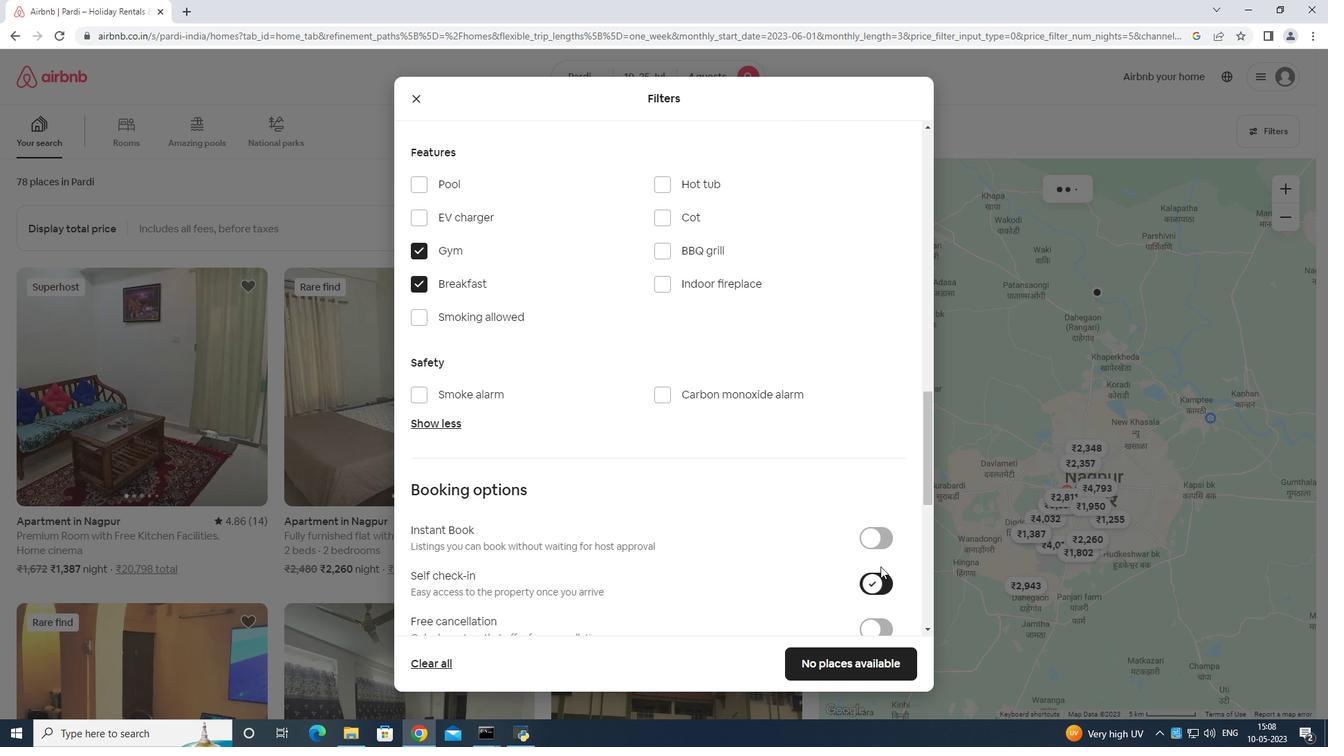 
Action: Mouse pressed left at (878, 579)
Screenshot: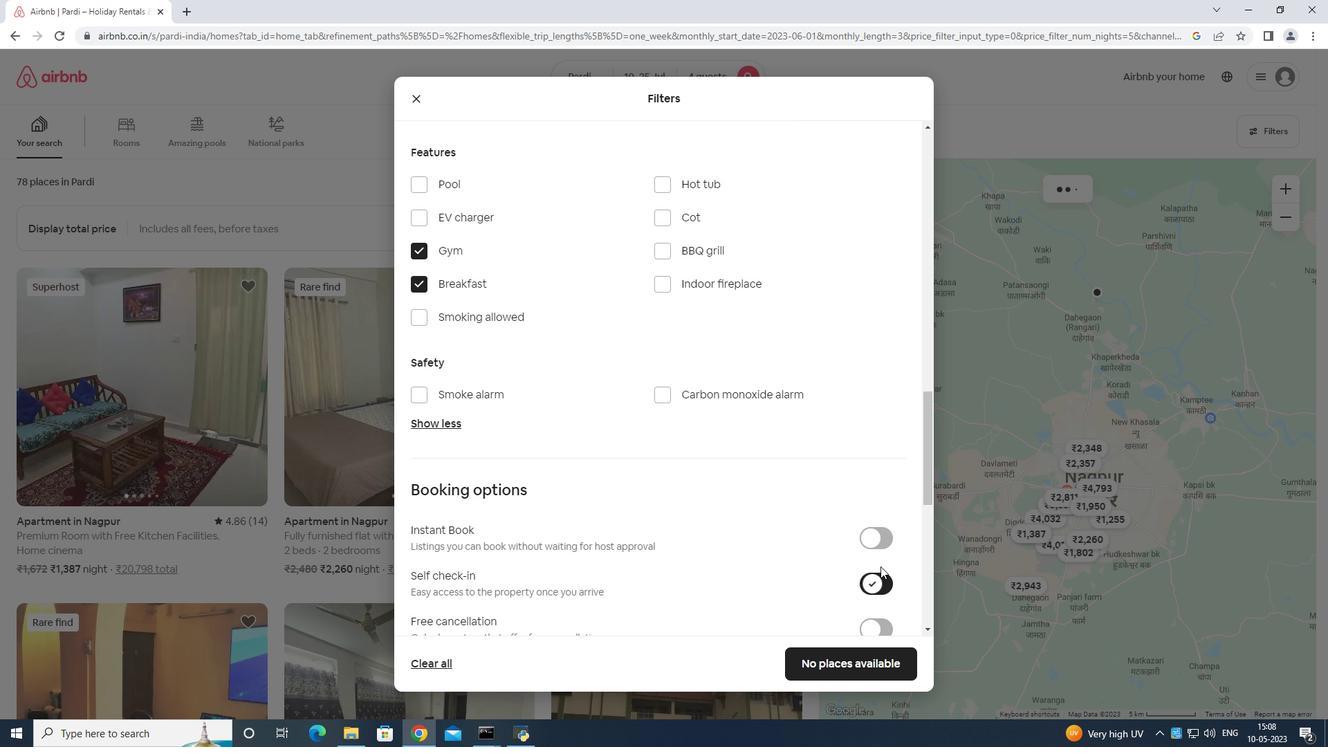 
Action: Mouse moved to (881, 566)
Screenshot: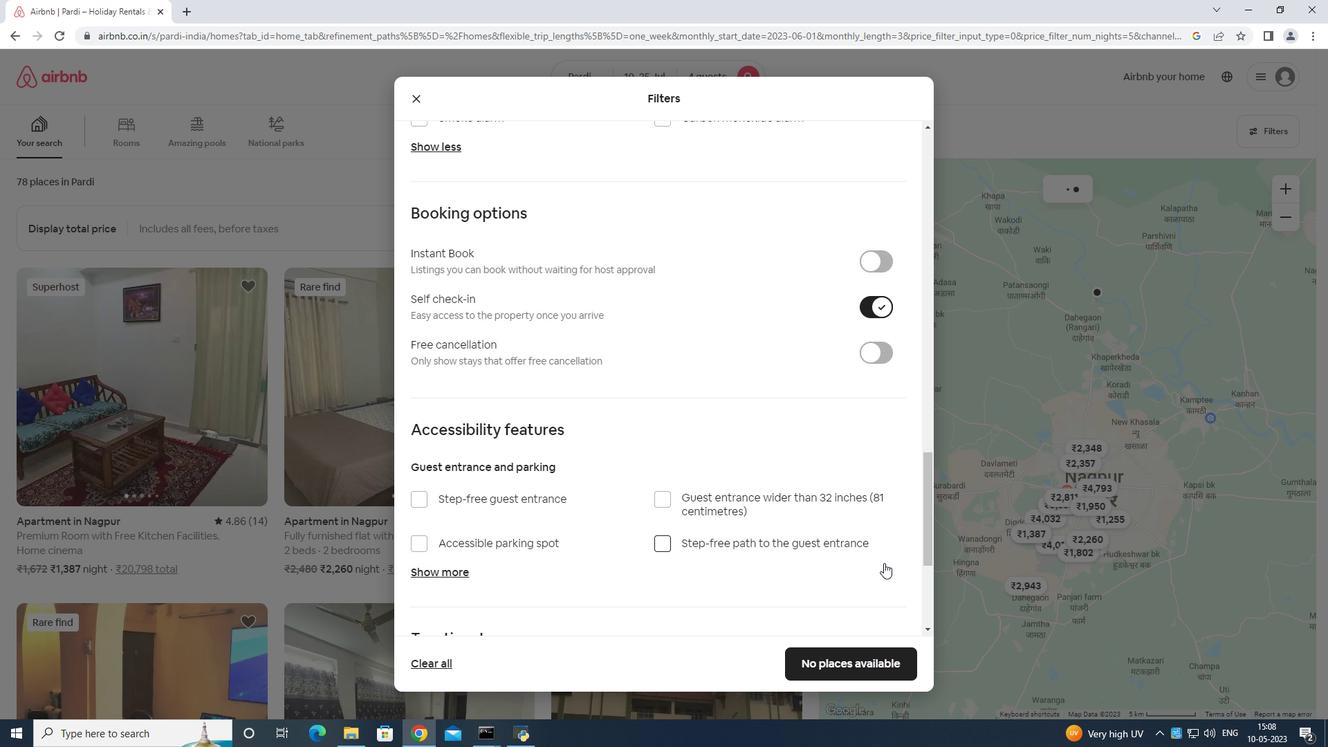
Action: Mouse scrolled (881, 566) with delta (0, 0)
Screenshot: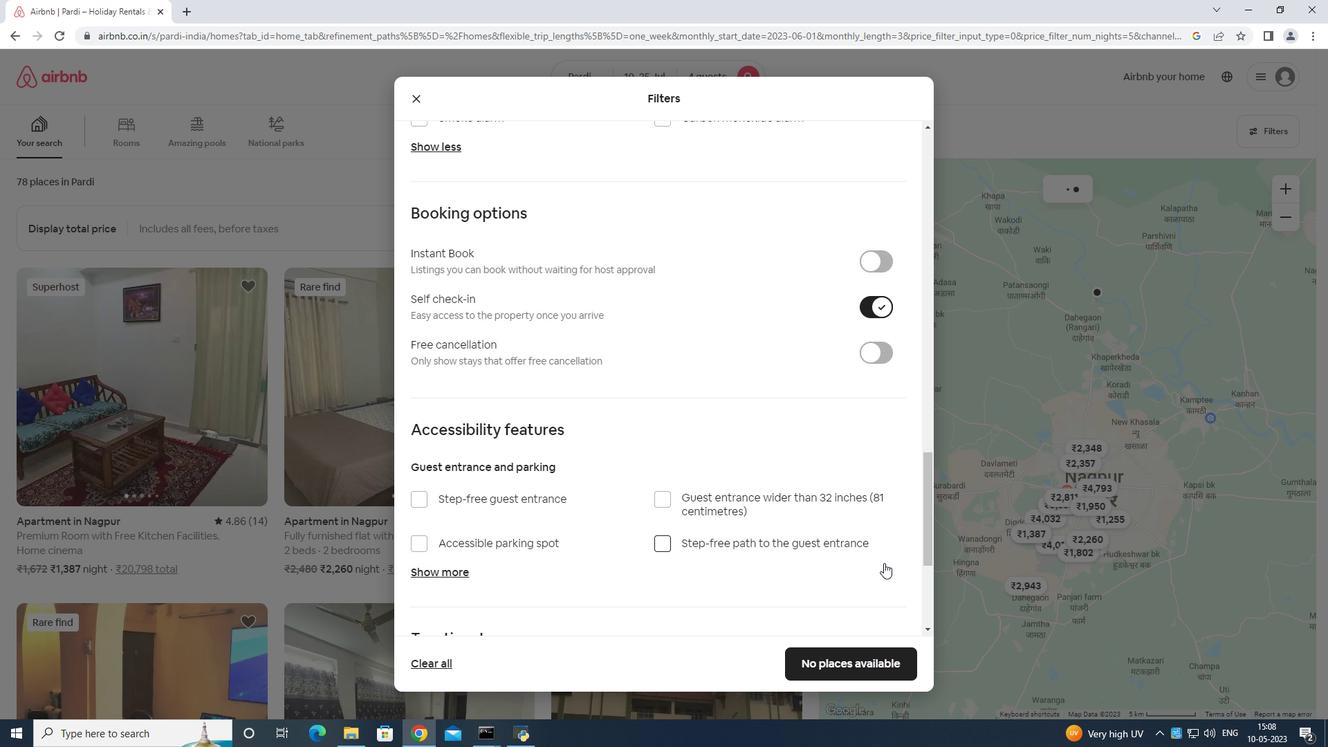 
Action: Mouse moved to (882, 567)
Screenshot: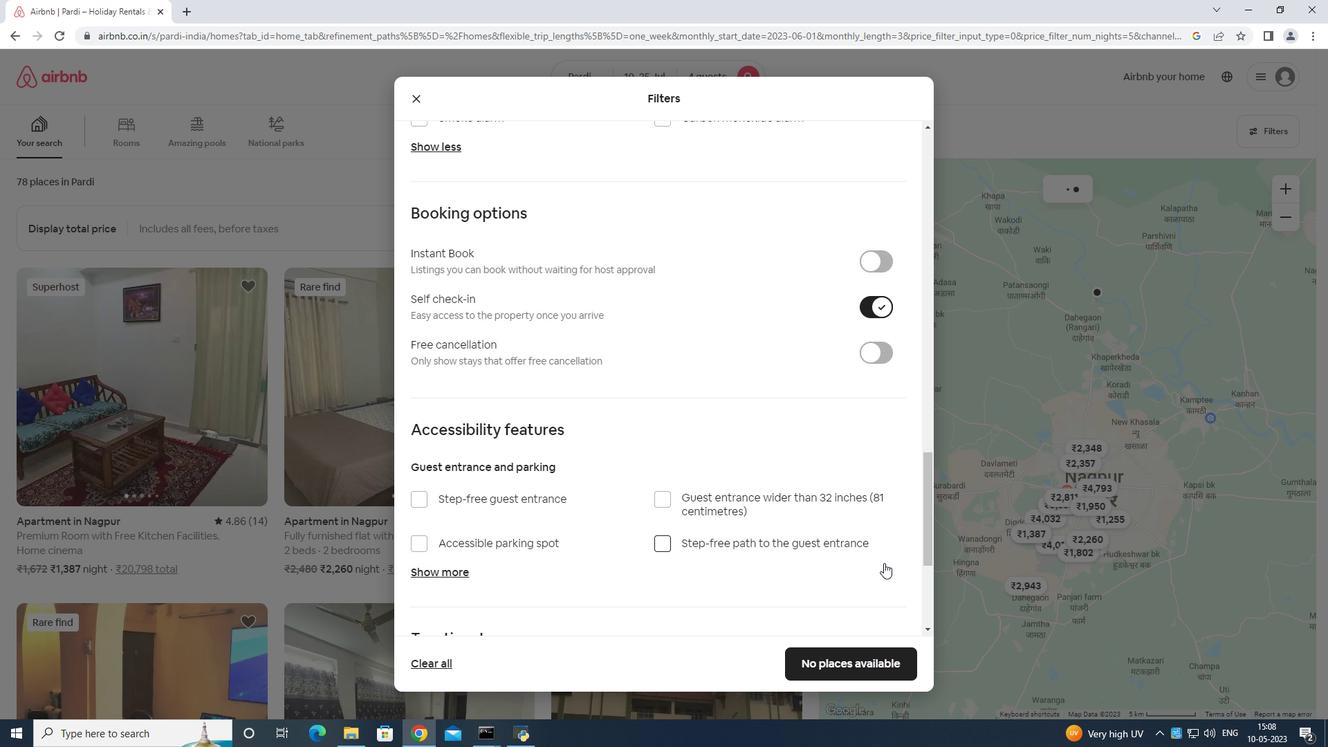 
Action: Mouse scrolled (882, 566) with delta (0, 0)
Screenshot: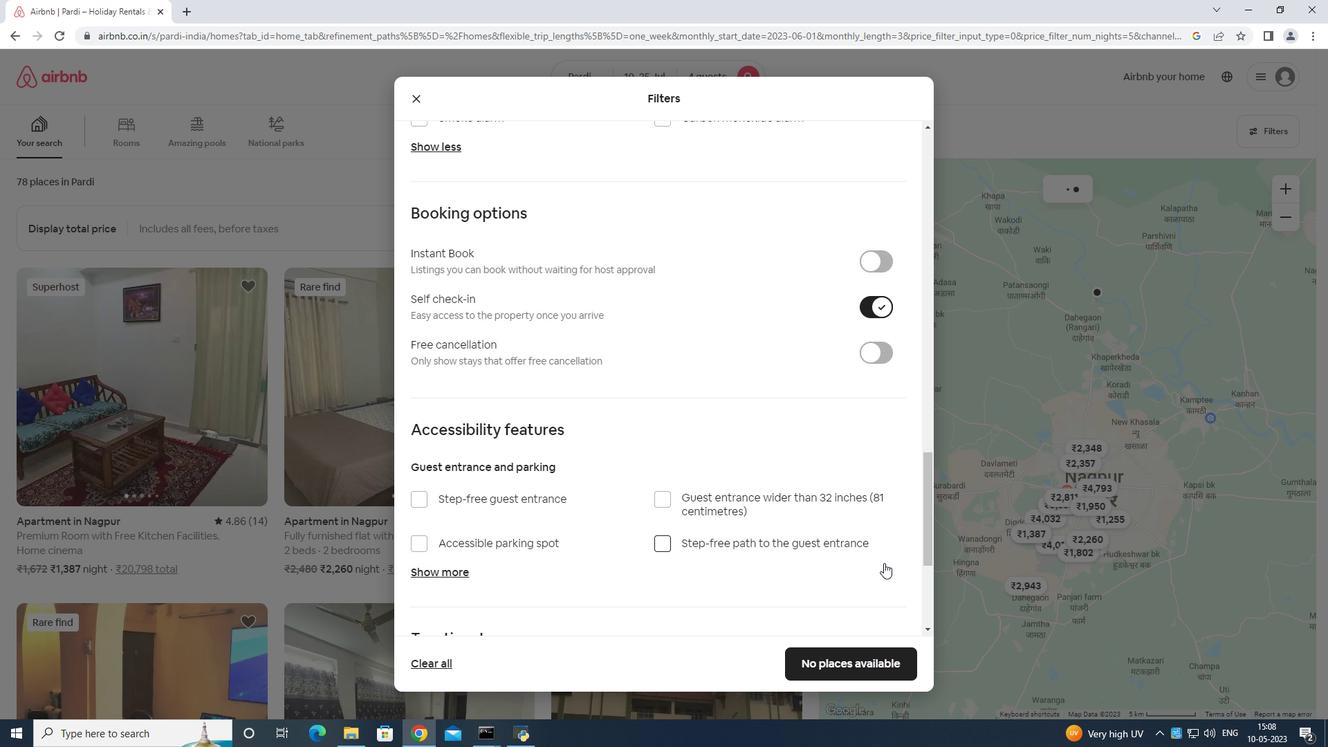
Action: Mouse moved to (882, 567)
Screenshot: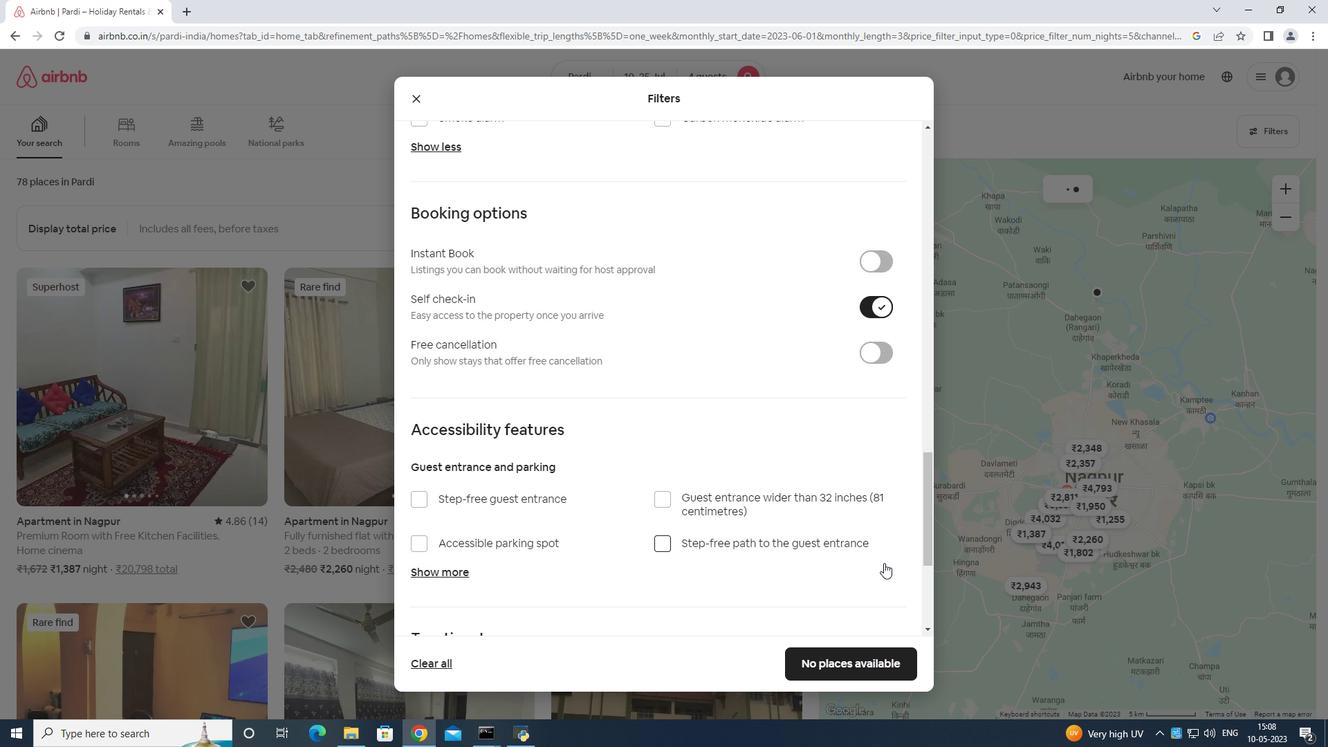 
Action: Mouse scrolled (882, 566) with delta (0, 0)
Screenshot: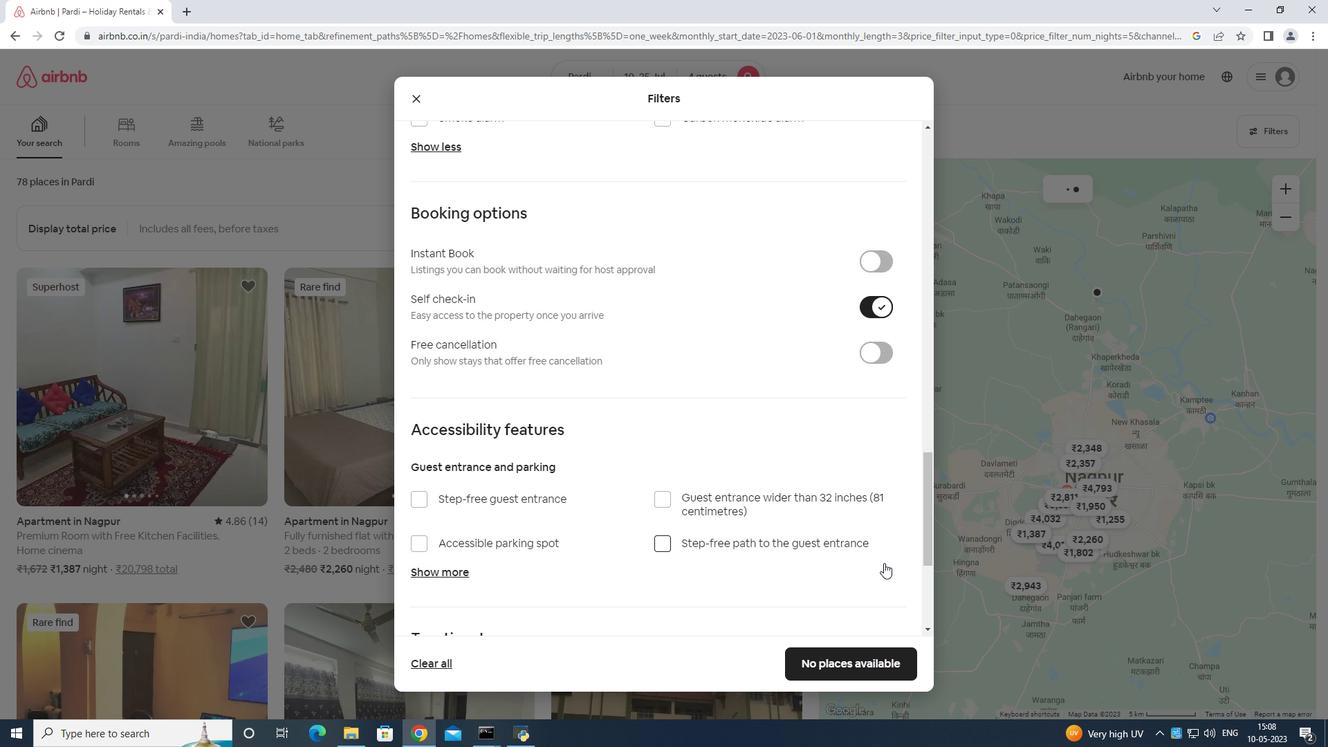 
Action: Mouse moved to (882, 568)
Screenshot: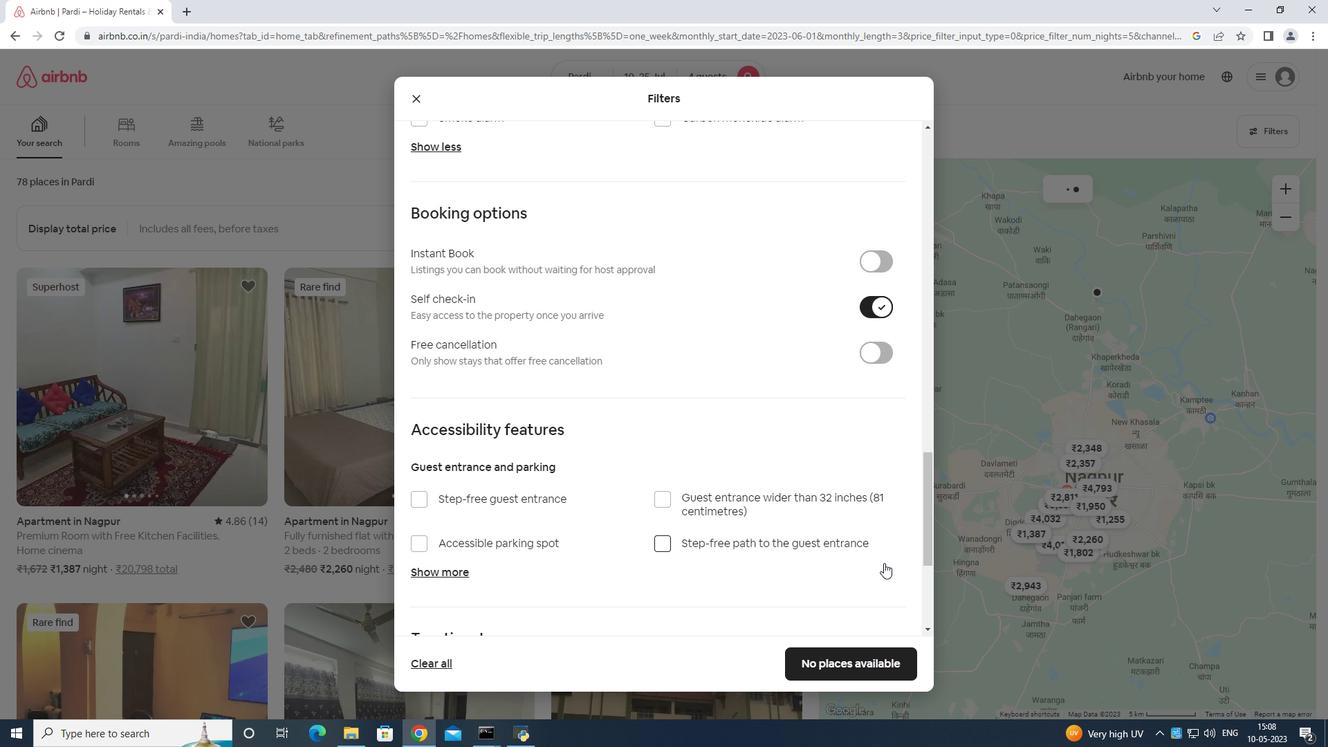 
Action: Mouse scrolled (882, 567) with delta (0, 0)
Screenshot: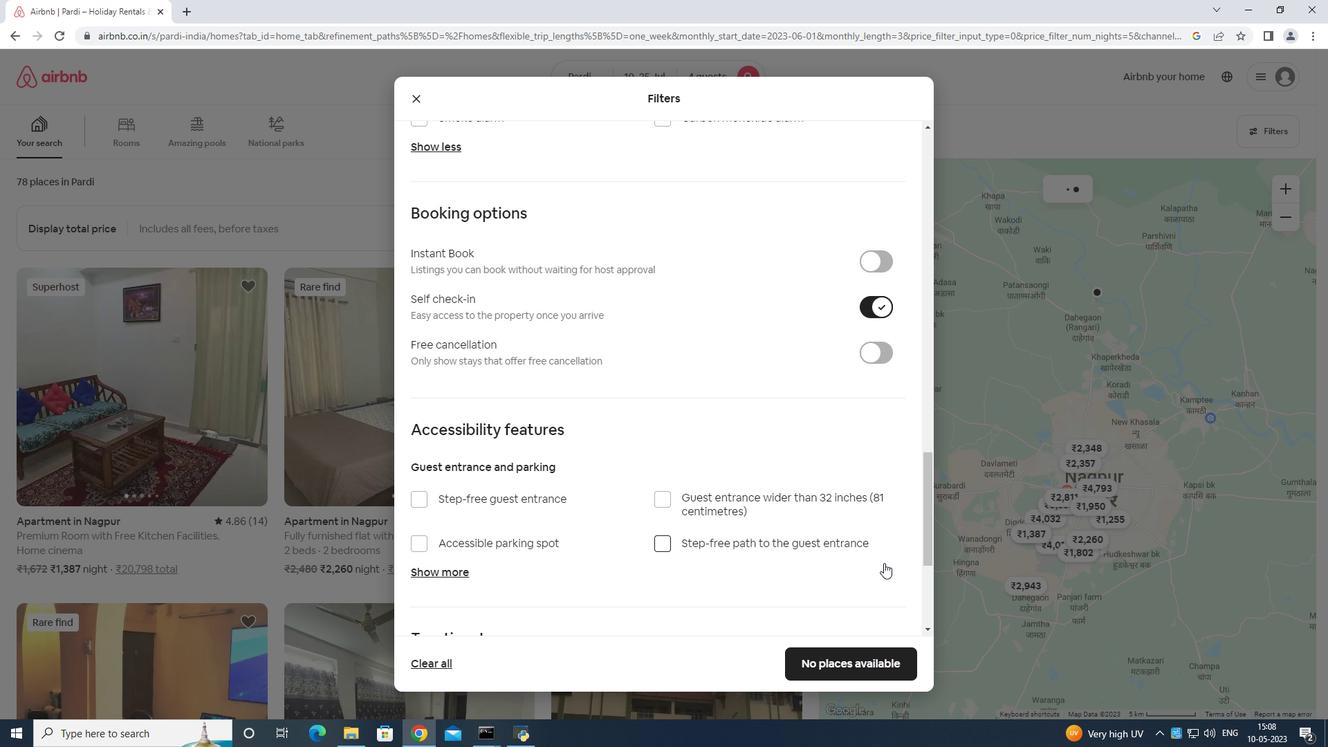 
Action: Mouse moved to (884, 563)
Screenshot: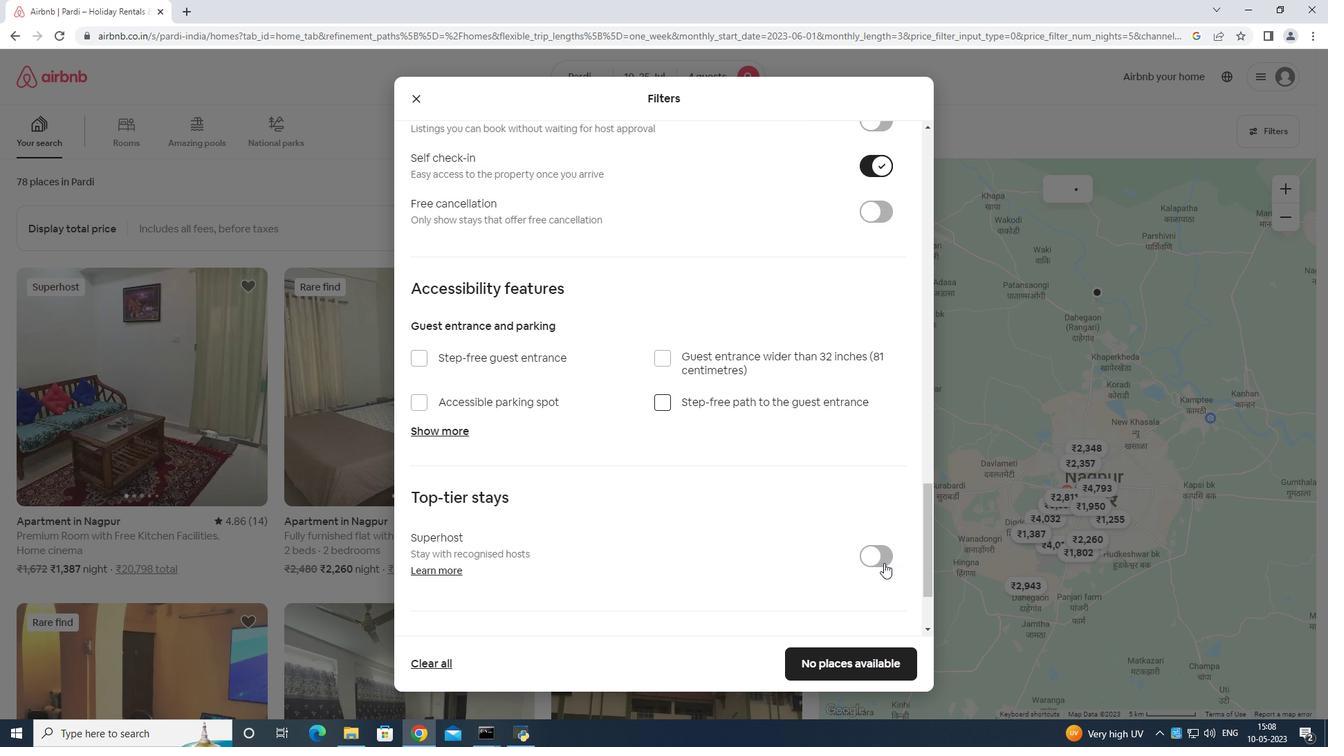 
Action: Mouse scrolled (884, 562) with delta (0, 0)
Screenshot: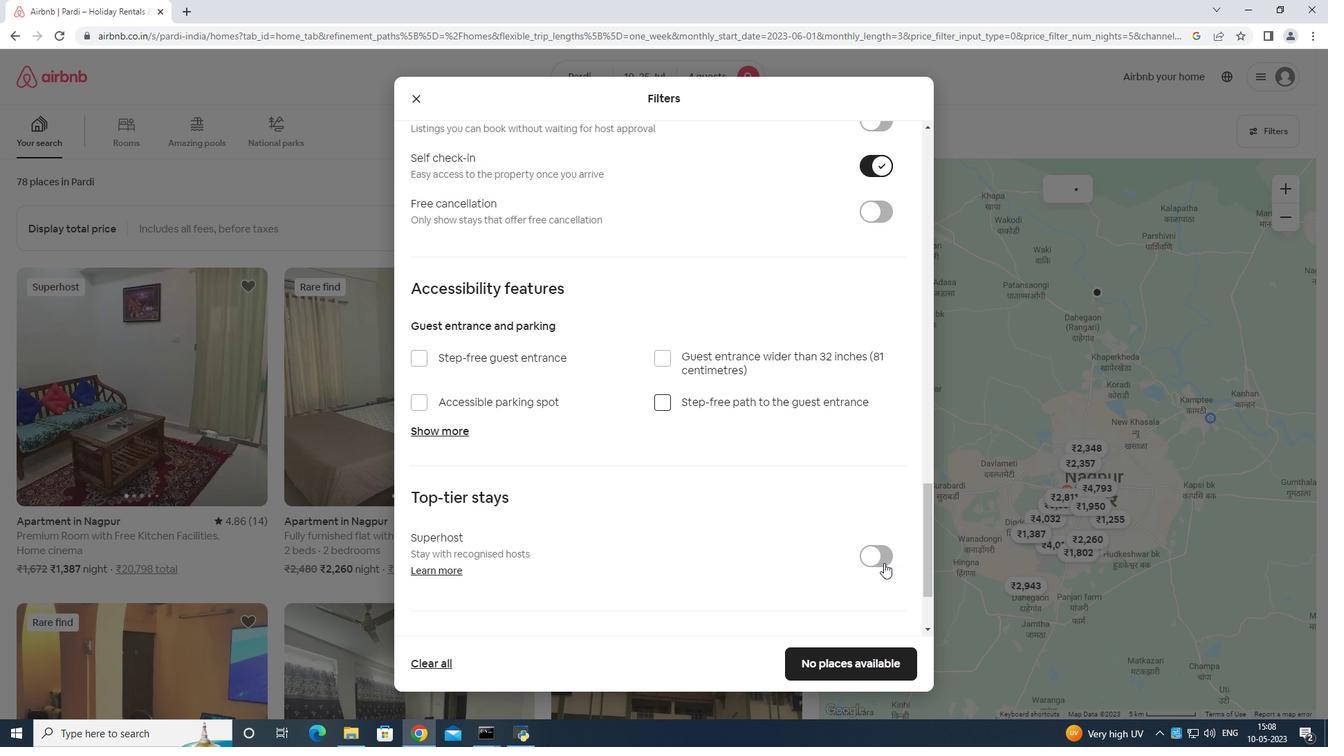 
Action: Mouse scrolled (884, 562) with delta (0, 0)
Screenshot: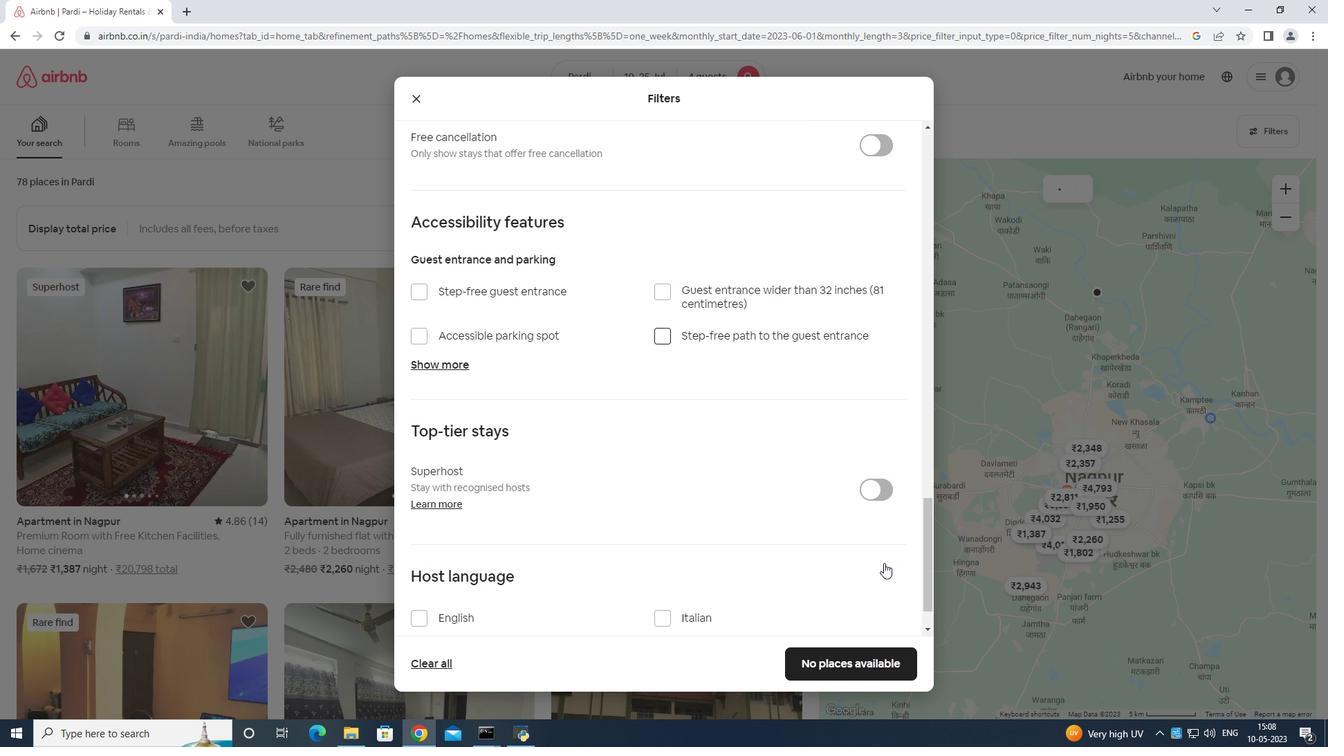 
Action: Mouse scrolled (884, 562) with delta (0, 0)
Screenshot: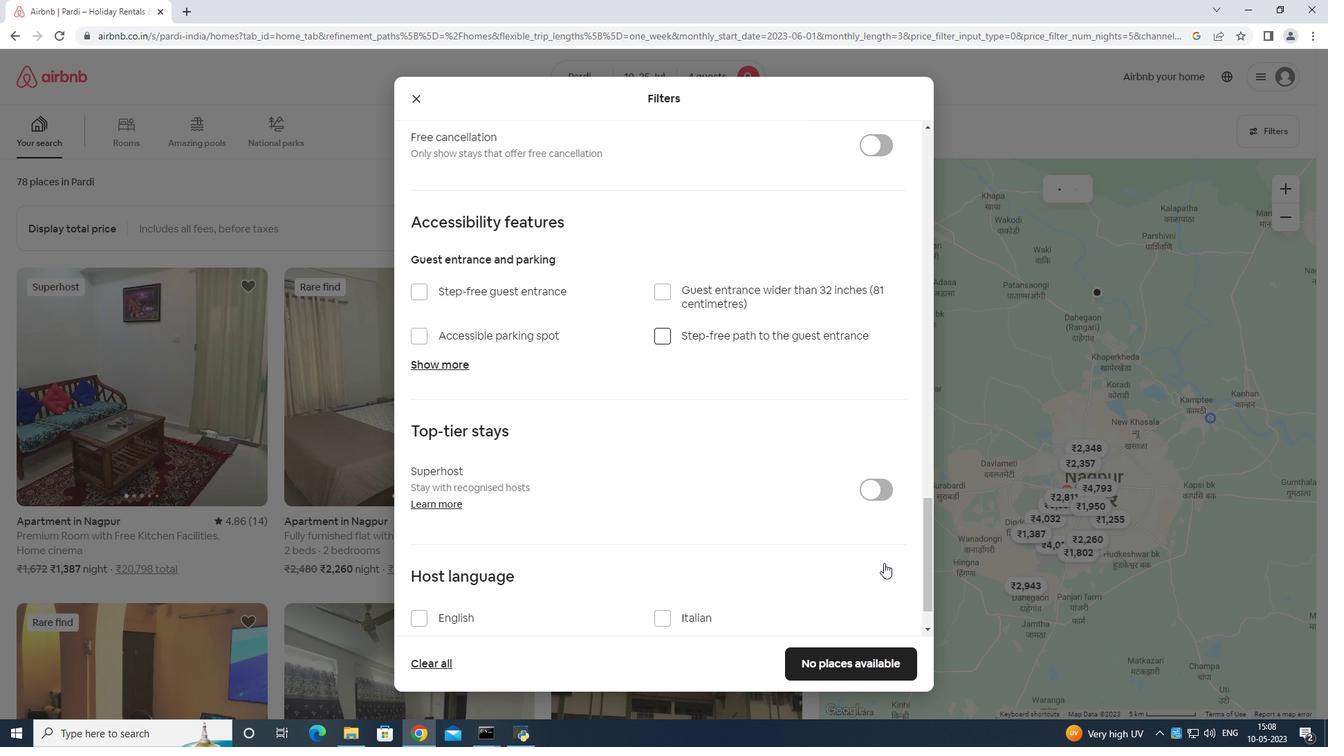 
Action: Mouse scrolled (884, 562) with delta (0, 0)
Screenshot: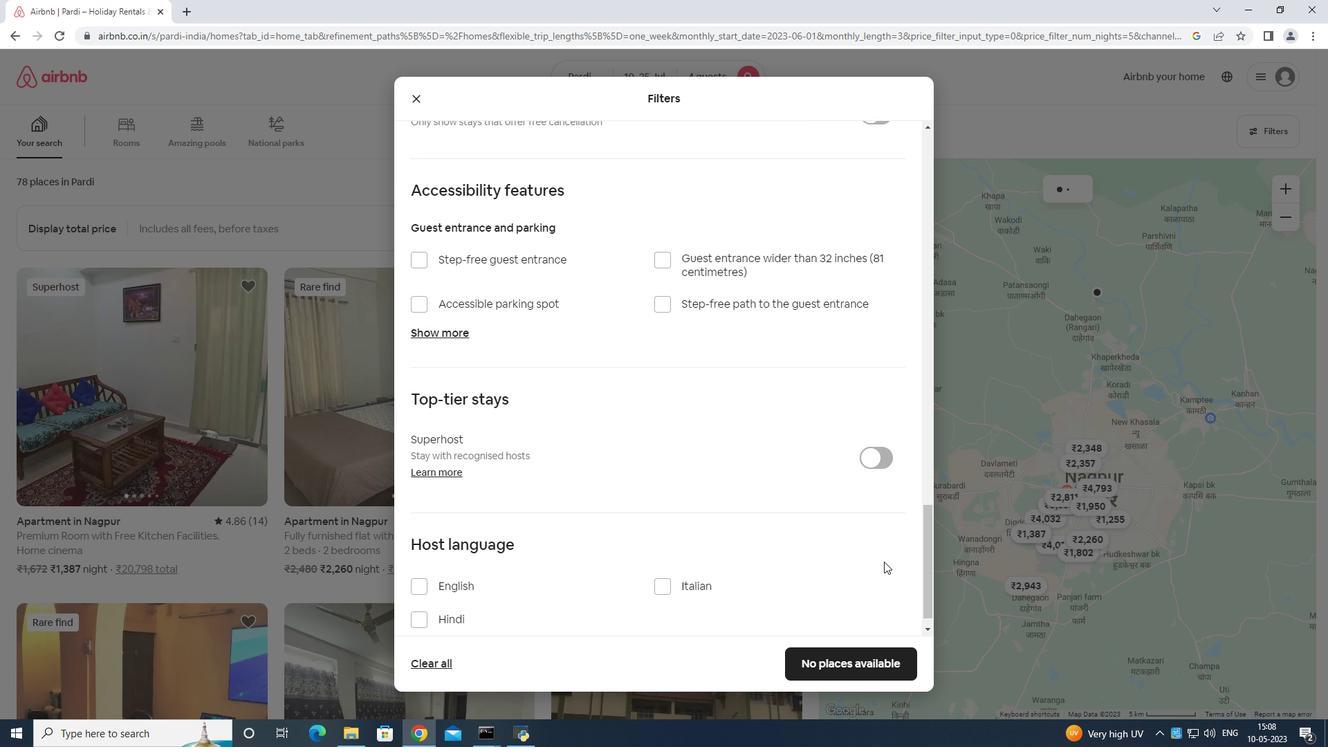 
Action: Mouse scrolled (884, 562) with delta (0, 0)
Screenshot: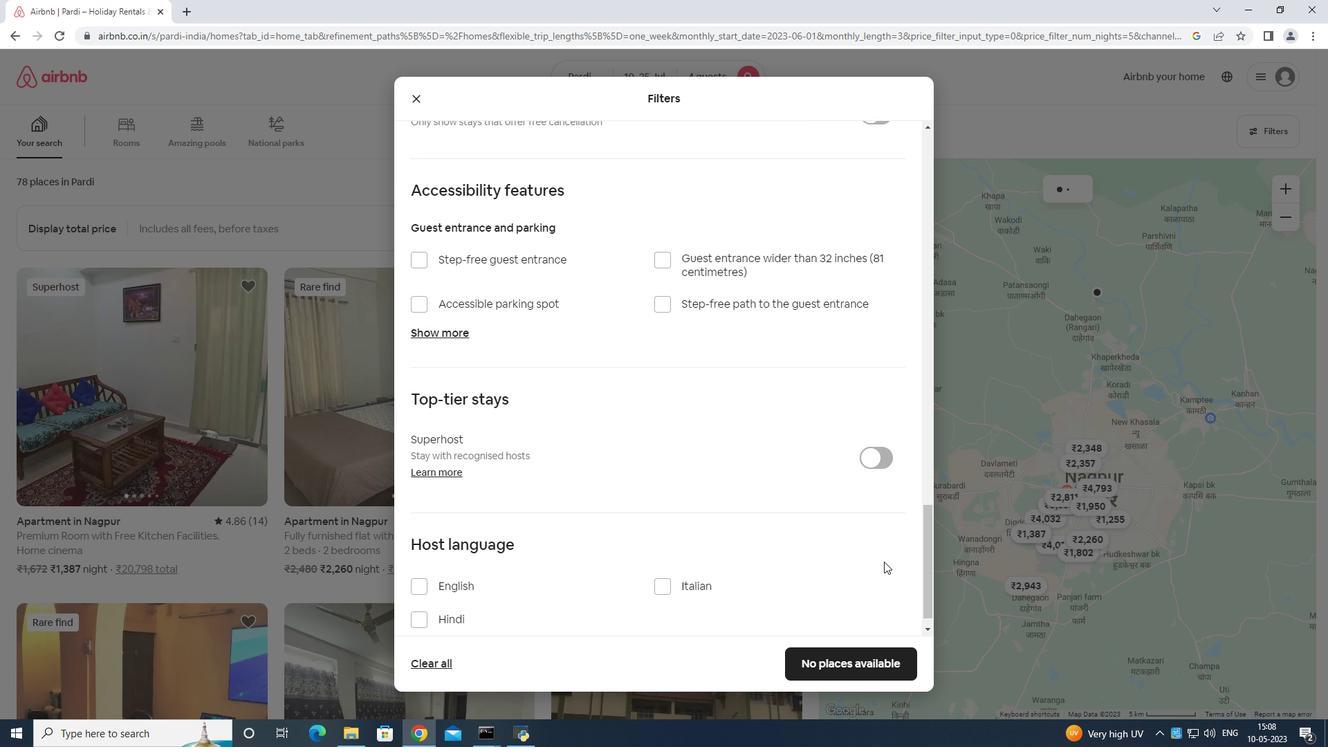 
Action: Mouse moved to (415, 561)
Screenshot: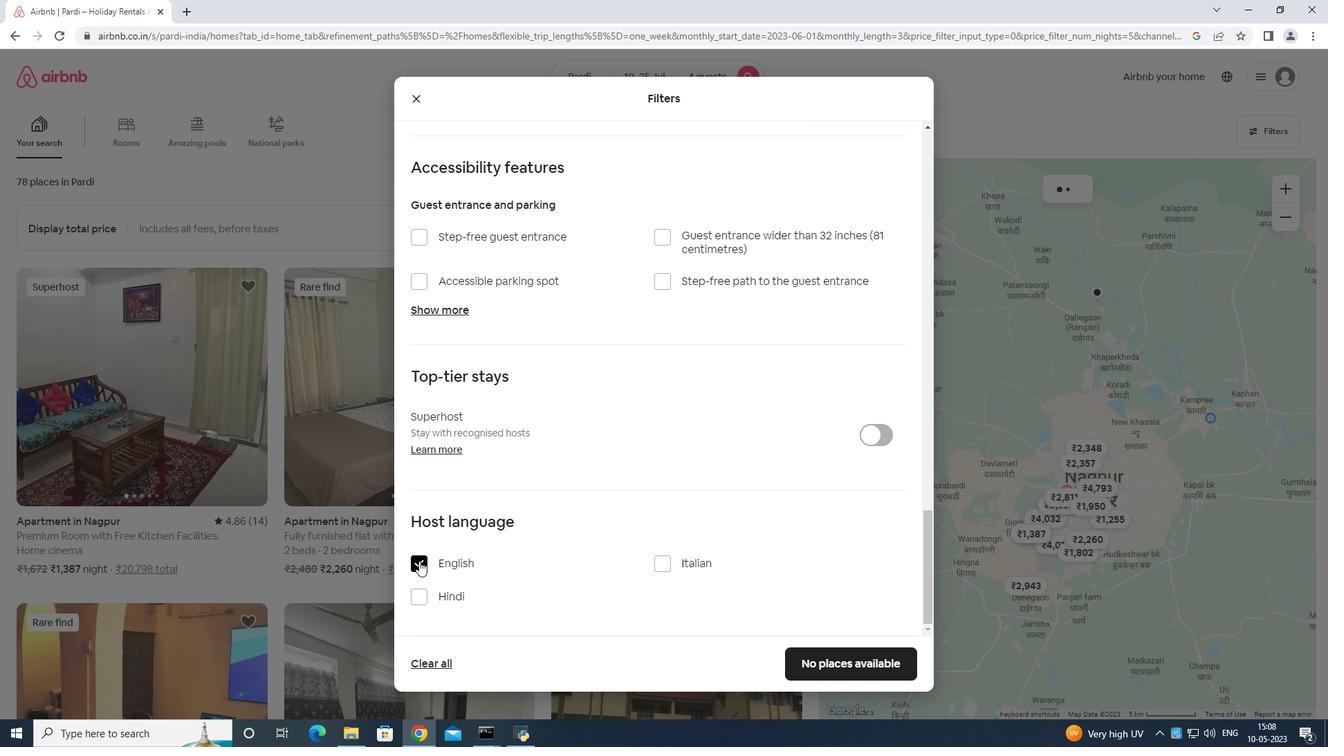 
Action: Mouse pressed left at (415, 561)
Screenshot: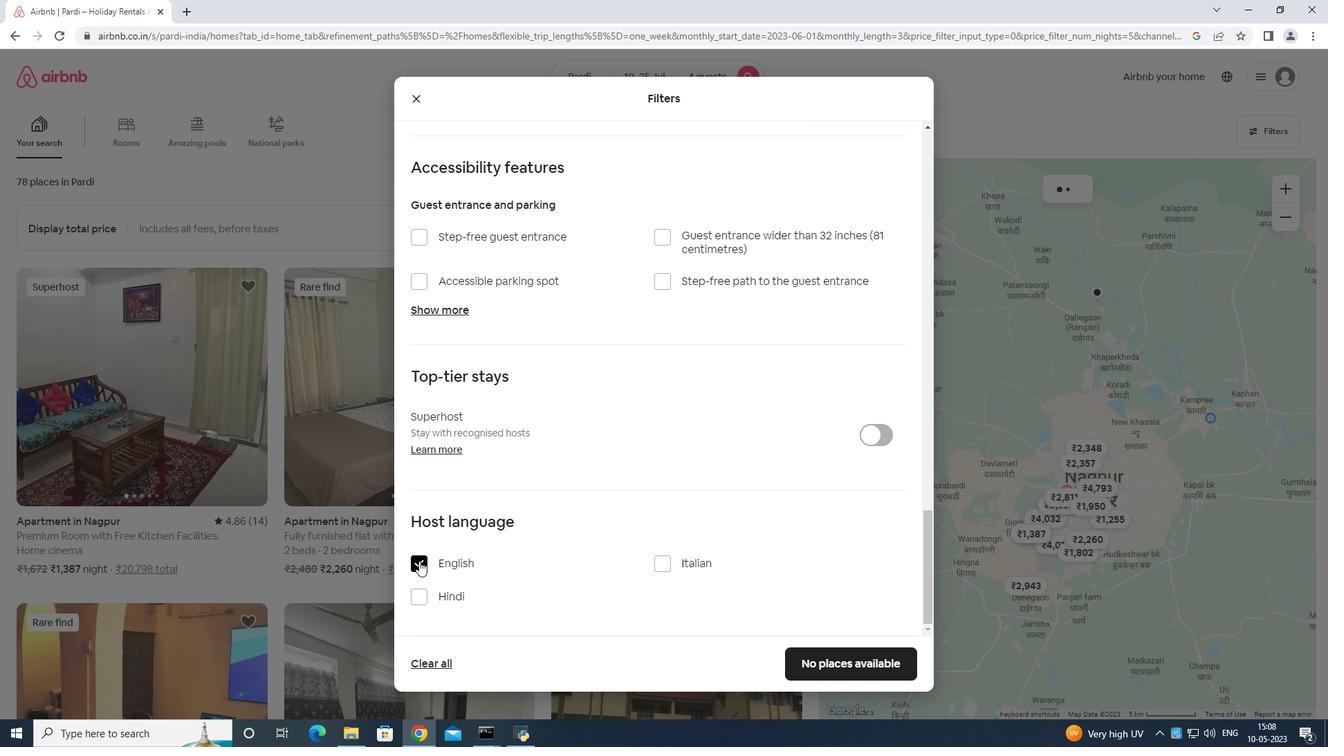 
Action: Mouse moved to (833, 662)
Screenshot: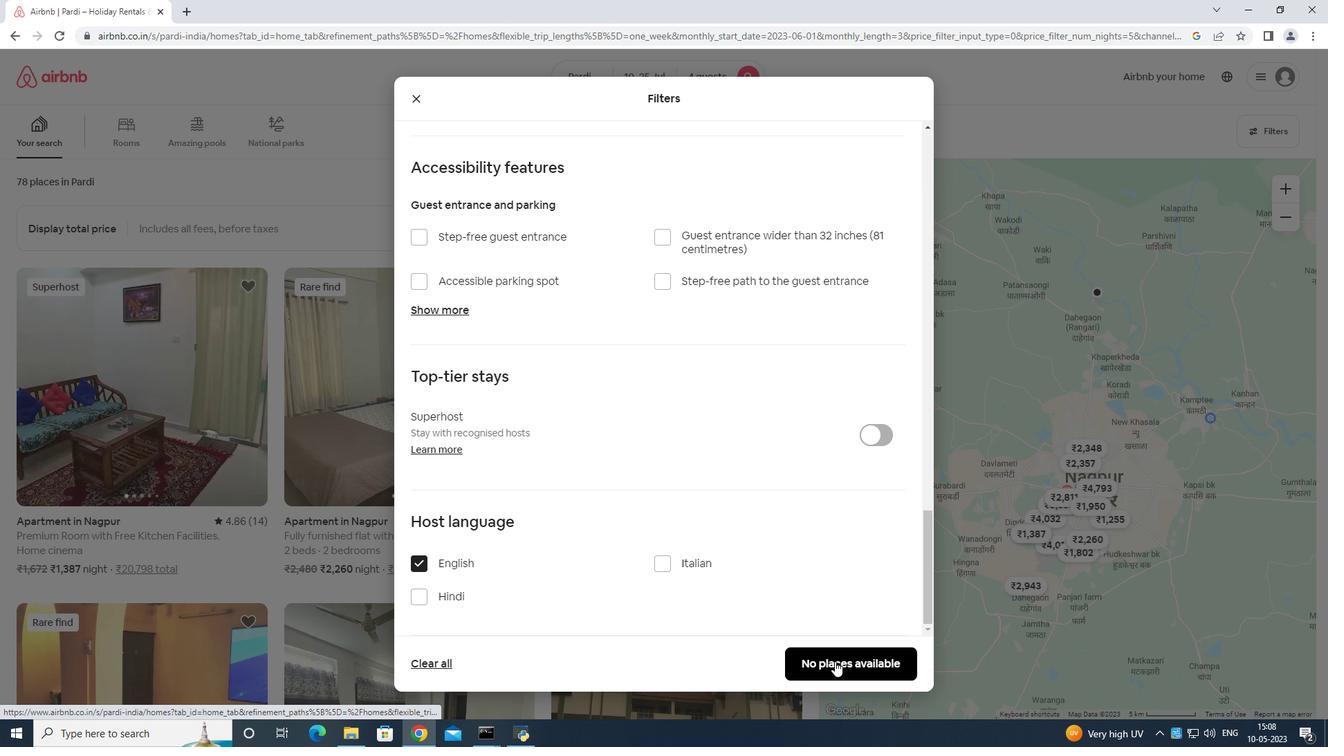 
Action: Mouse pressed left at (833, 662)
Screenshot: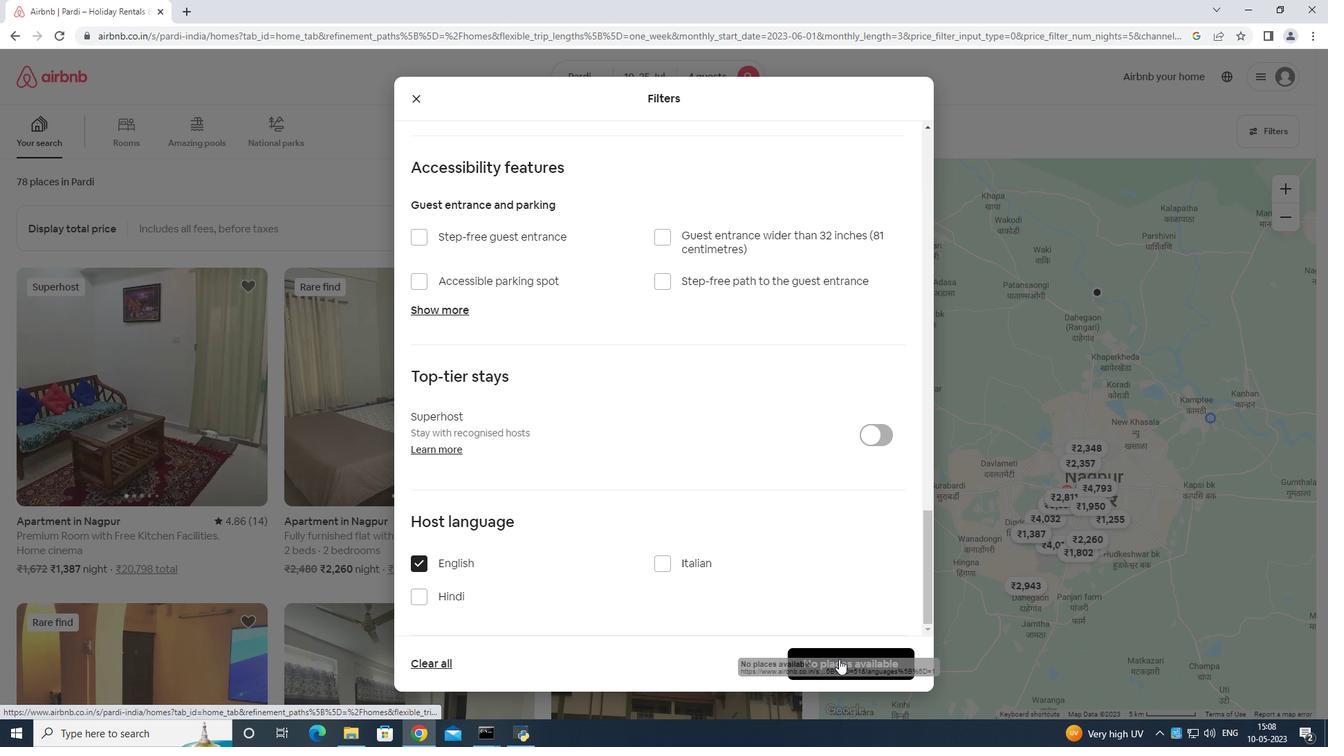 
Action: Mouse moved to (839, 659)
Screenshot: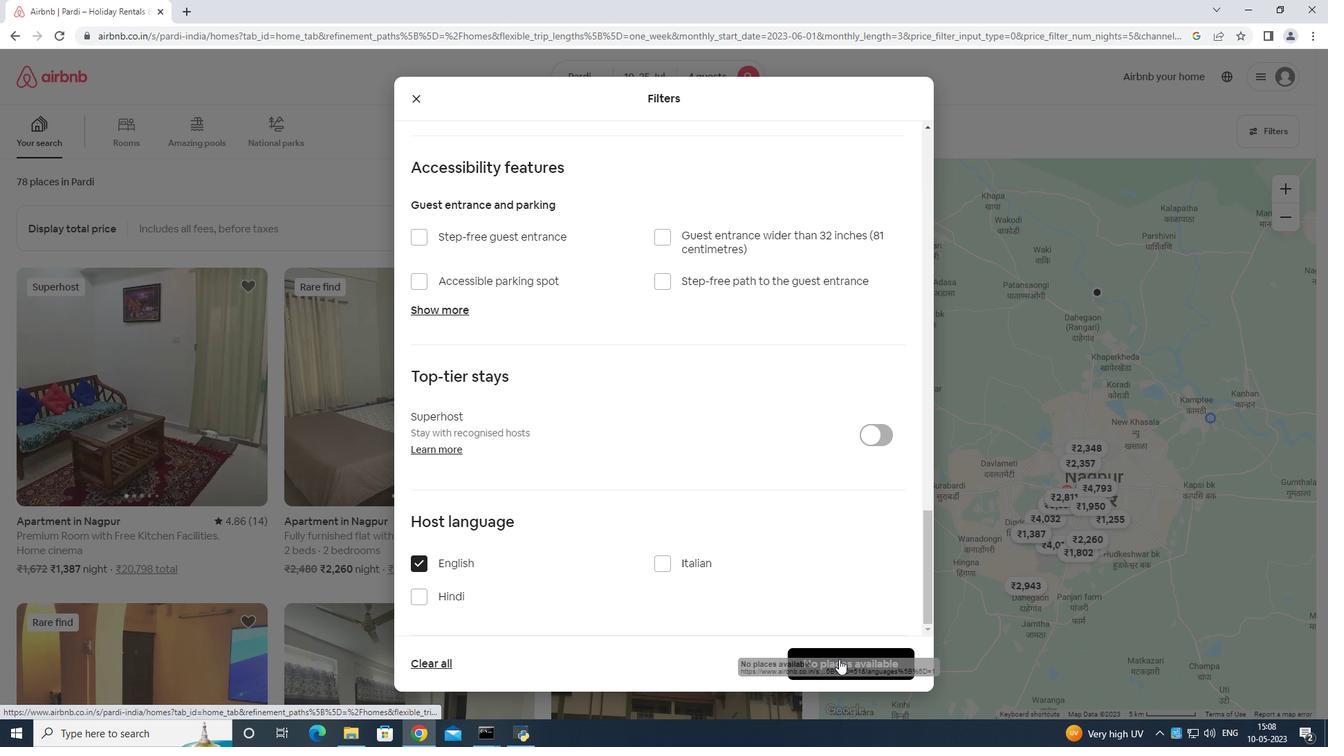 
